 Task: Find a place to stay in Shaping, China, from June 12th to June 15th for 2 guests, with a price range of ₹10,000 to ₹15,000, and select 'Entire place' as the accommodation type.
Action: Mouse moved to (547, 121)
Screenshot: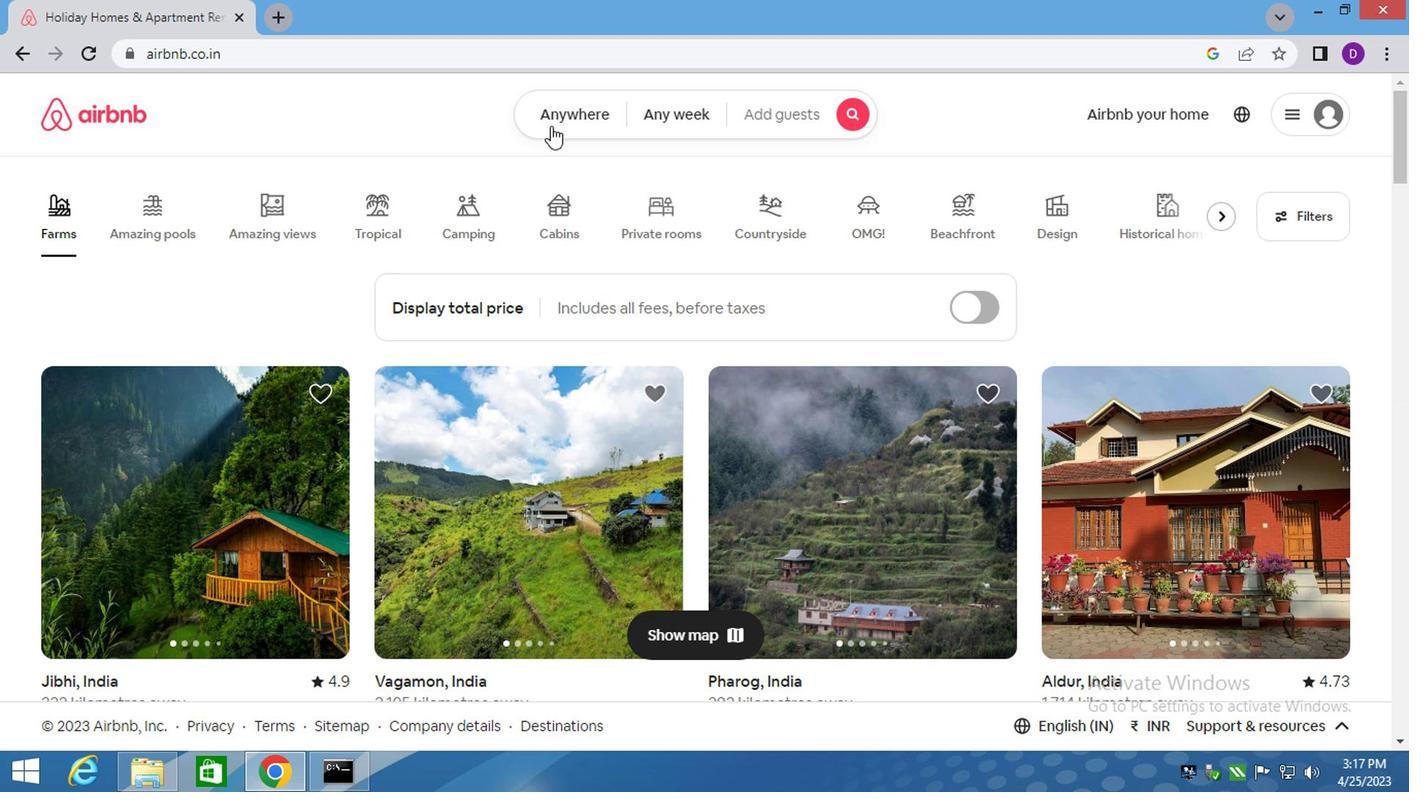 
Action: Mouse pressed left at (547, 121)
Screenshot: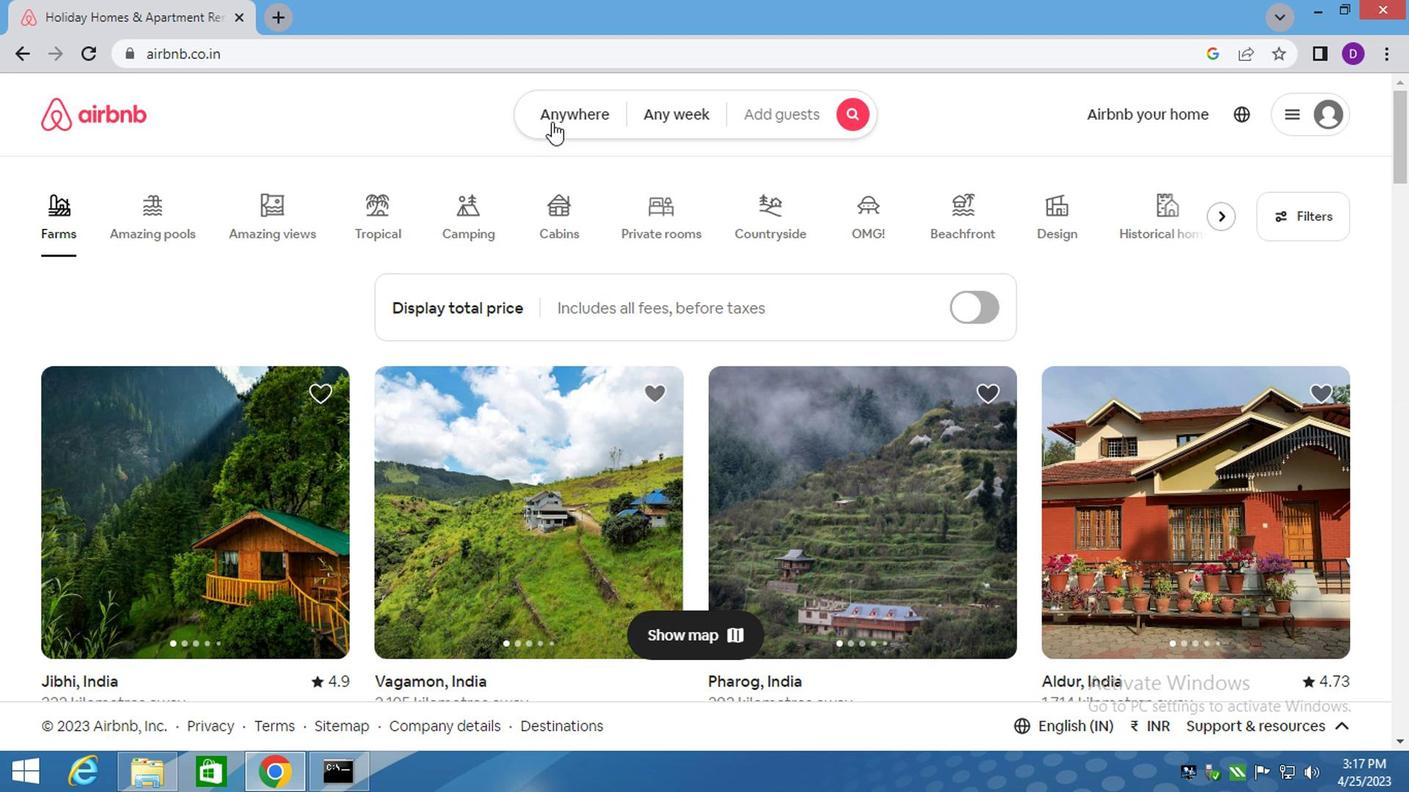 
Action: Mouse moved to (308, 206)
Screenshot: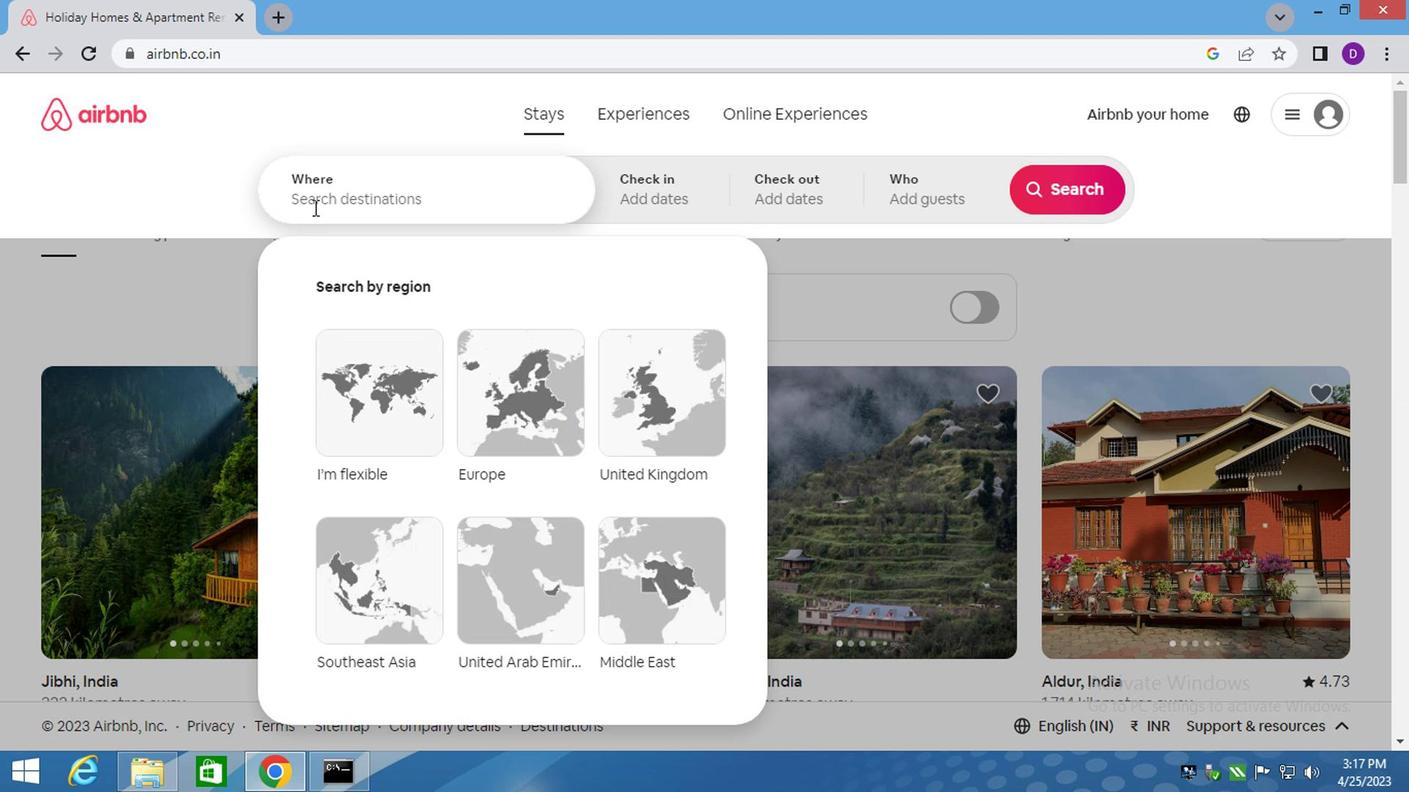 
Action: Mouse pressed left at (308, 206)
Screenshot: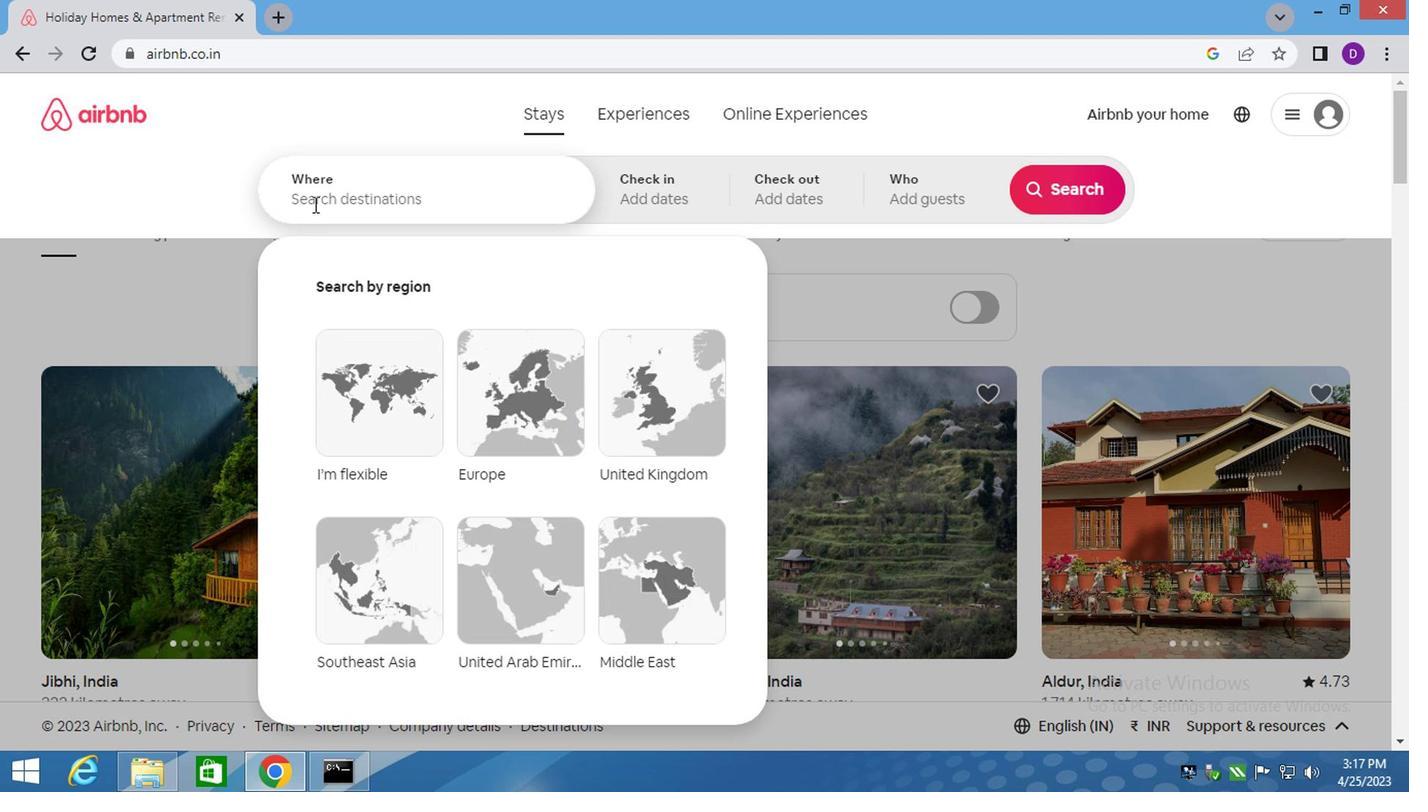 
Action: Key pressed <Key.shift>SHAPING,<Key.space><Key.shift>CHINA<Key.enter>
Screenshot: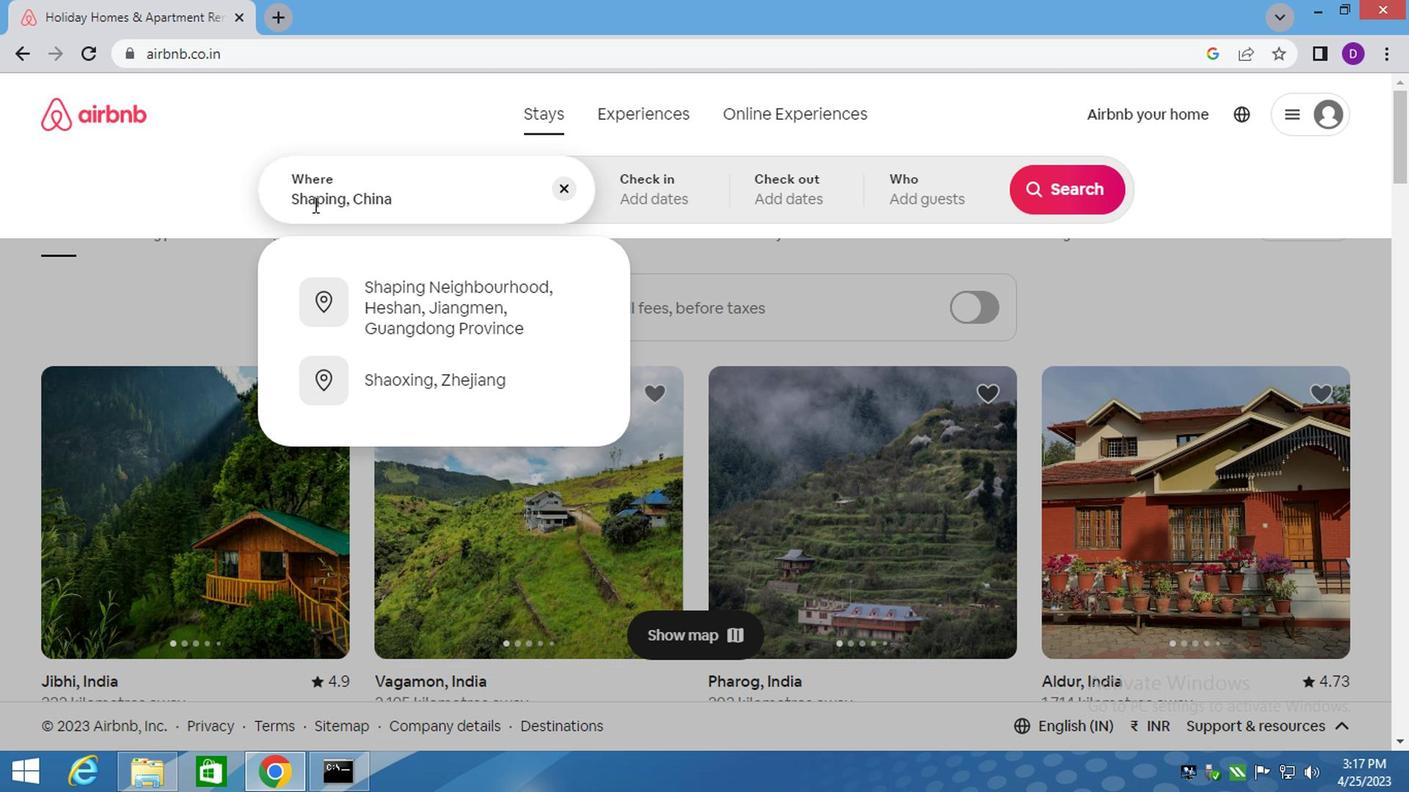 
Action: Mouse moved to (1056, 362)
Screenshot: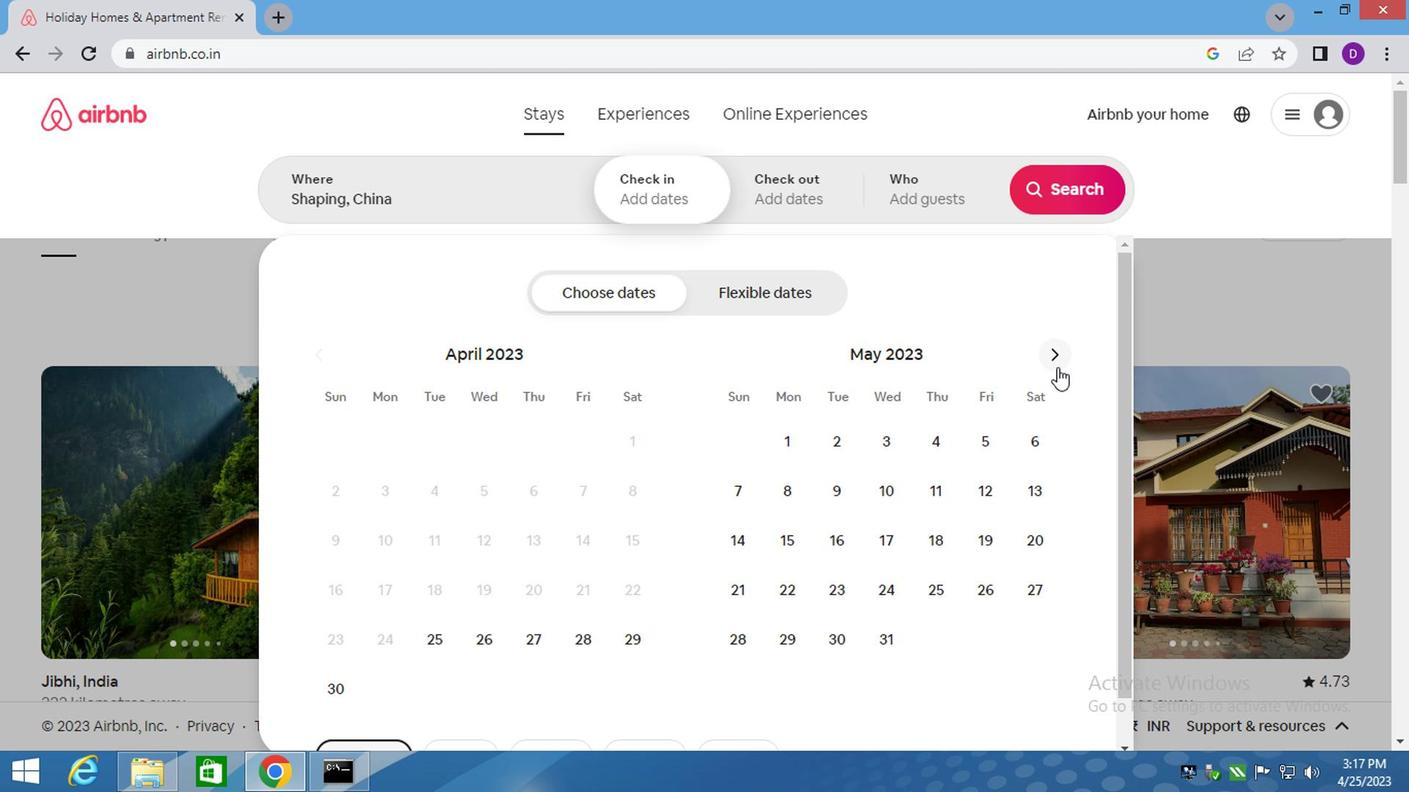
Action: Mouse pressed left at (1056, 362)
Screenshot: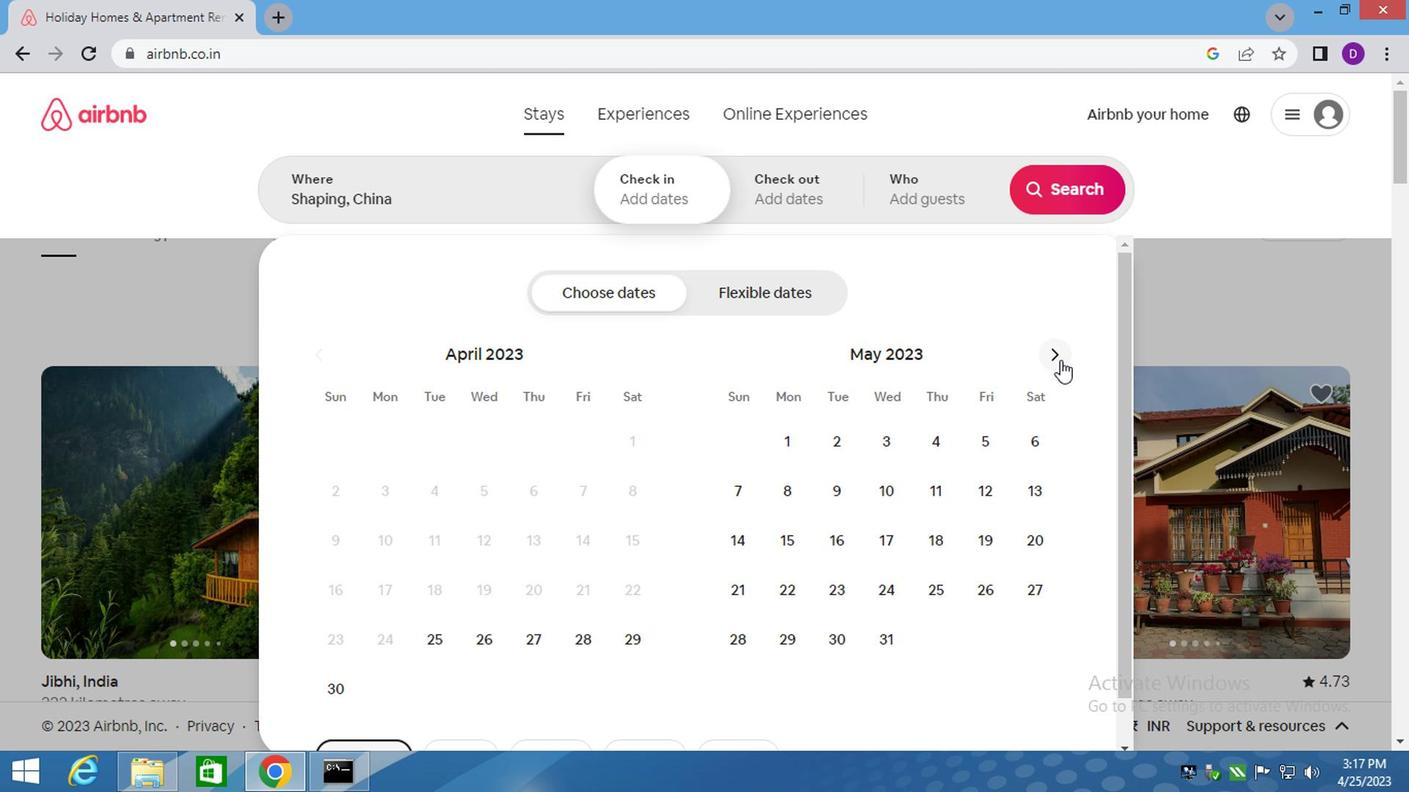 
Action: Mouse moved to (773, 544)
Screenshot: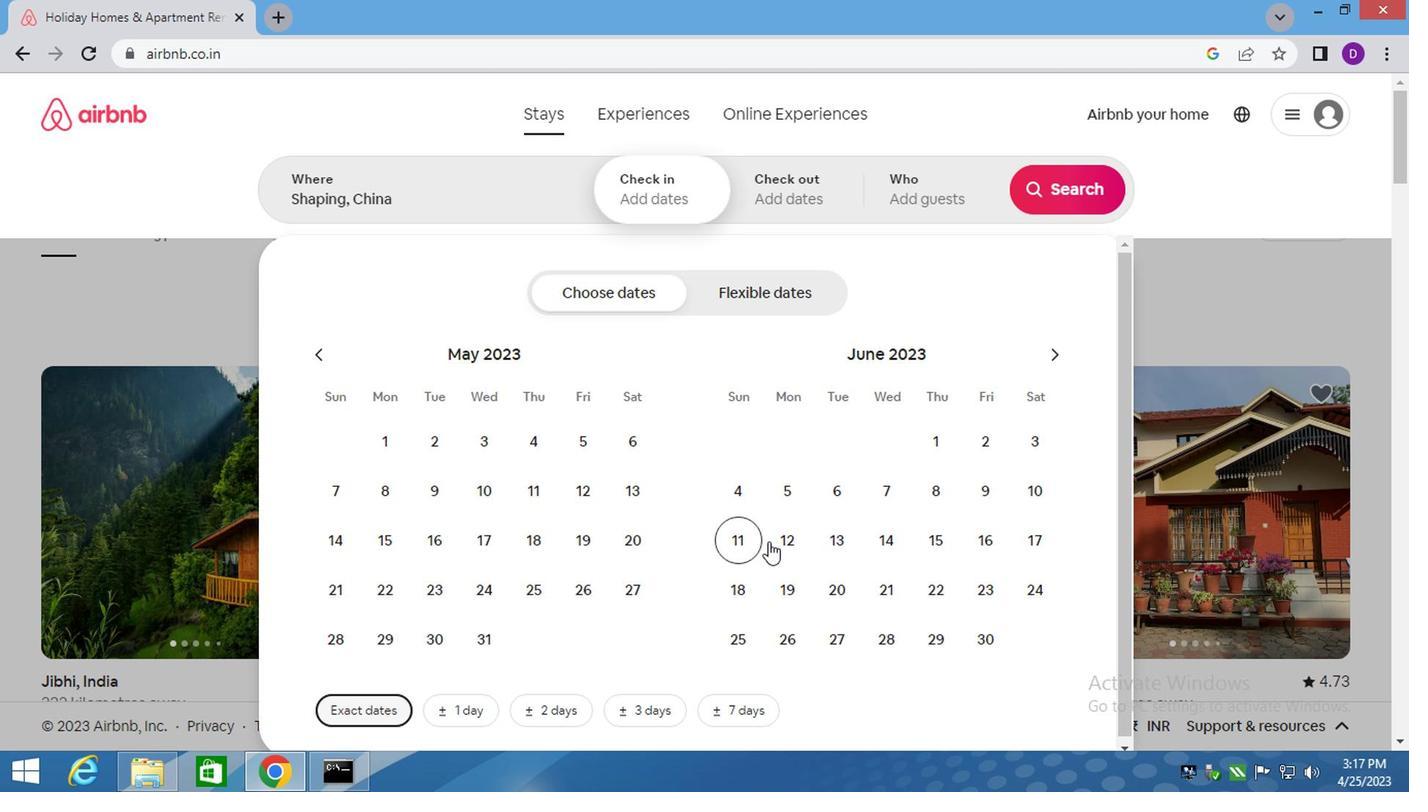 
Action: Mouse pressed left at (773, 544)
Screenshot: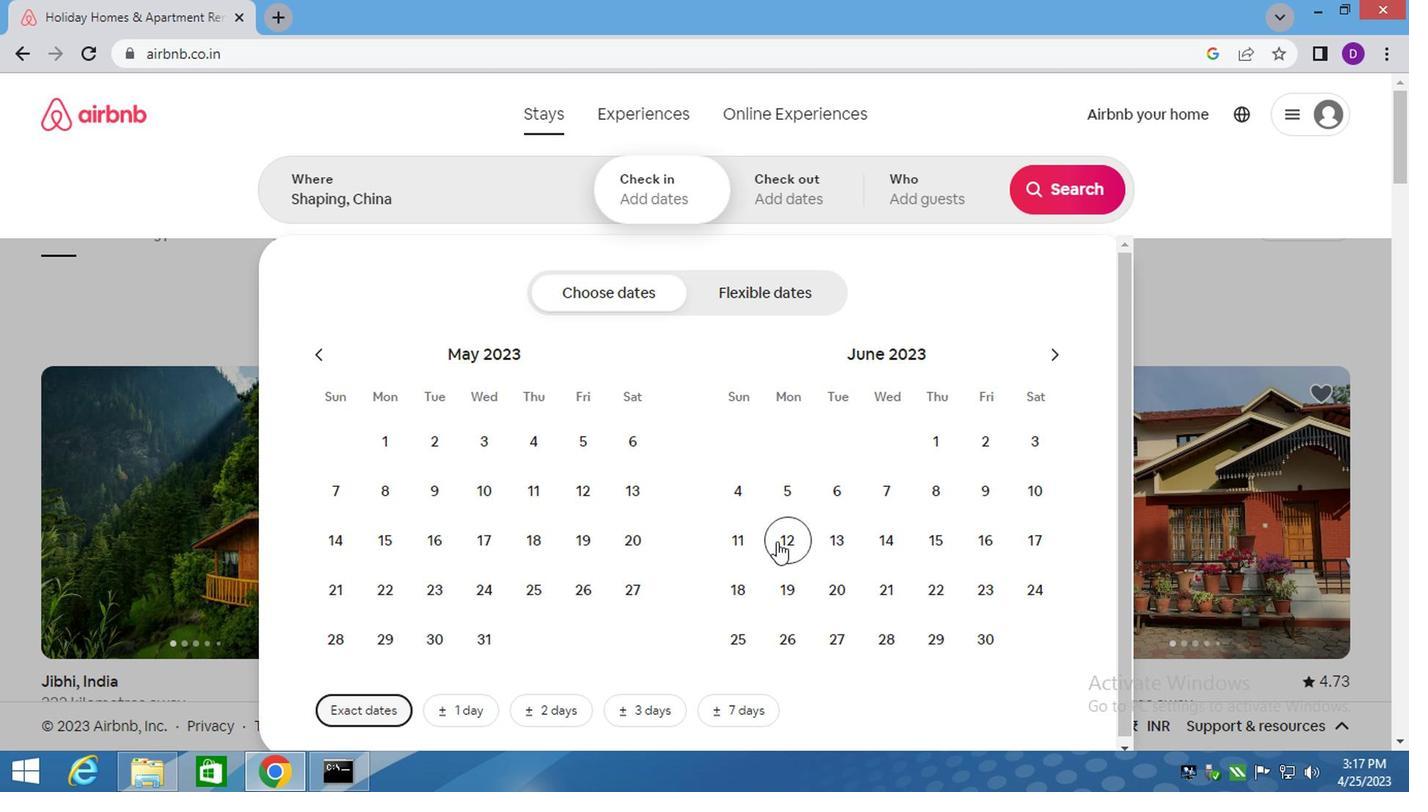 
Action: Mouse moved to (947, 543)
Screenshot: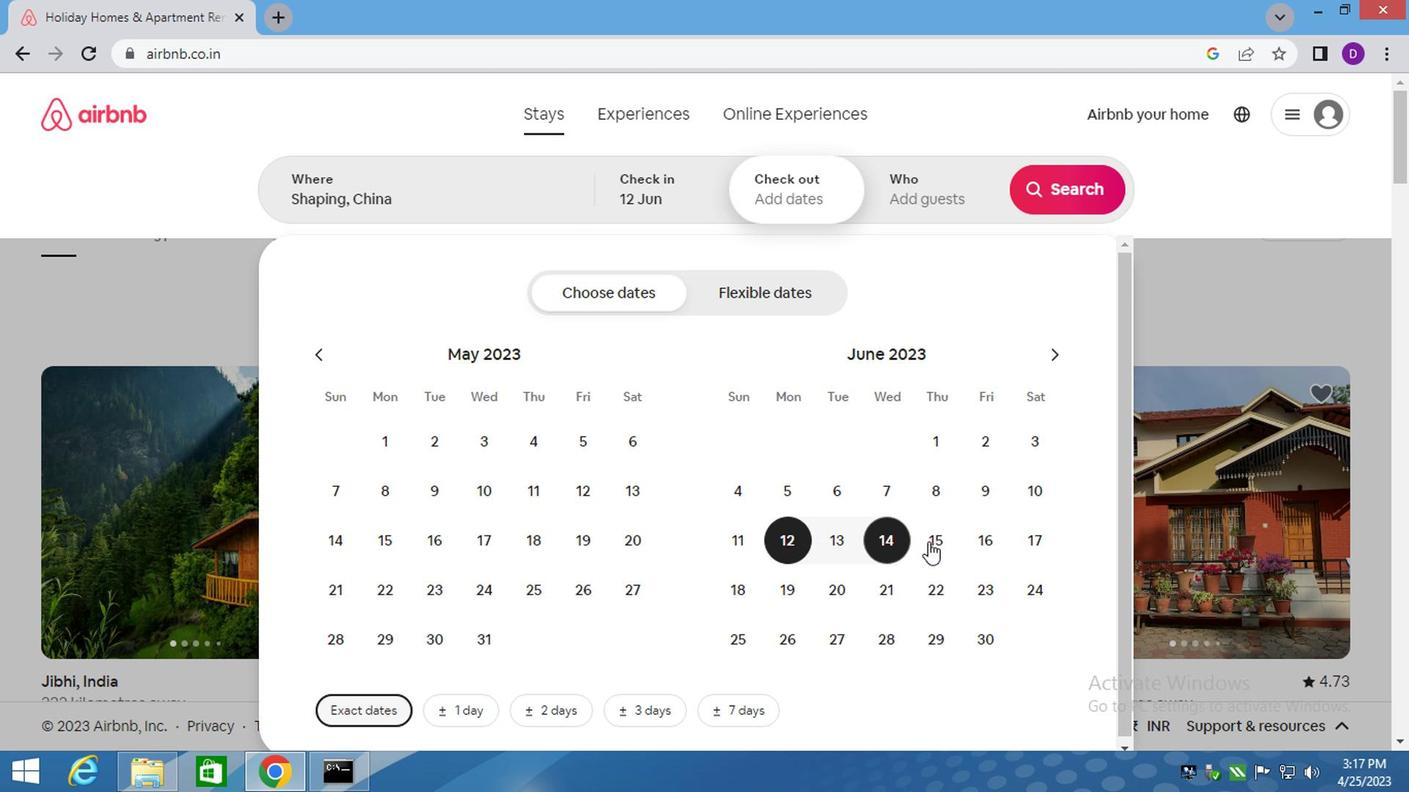 
Action: Mouse pressed left at (947, 543)
Screenshot: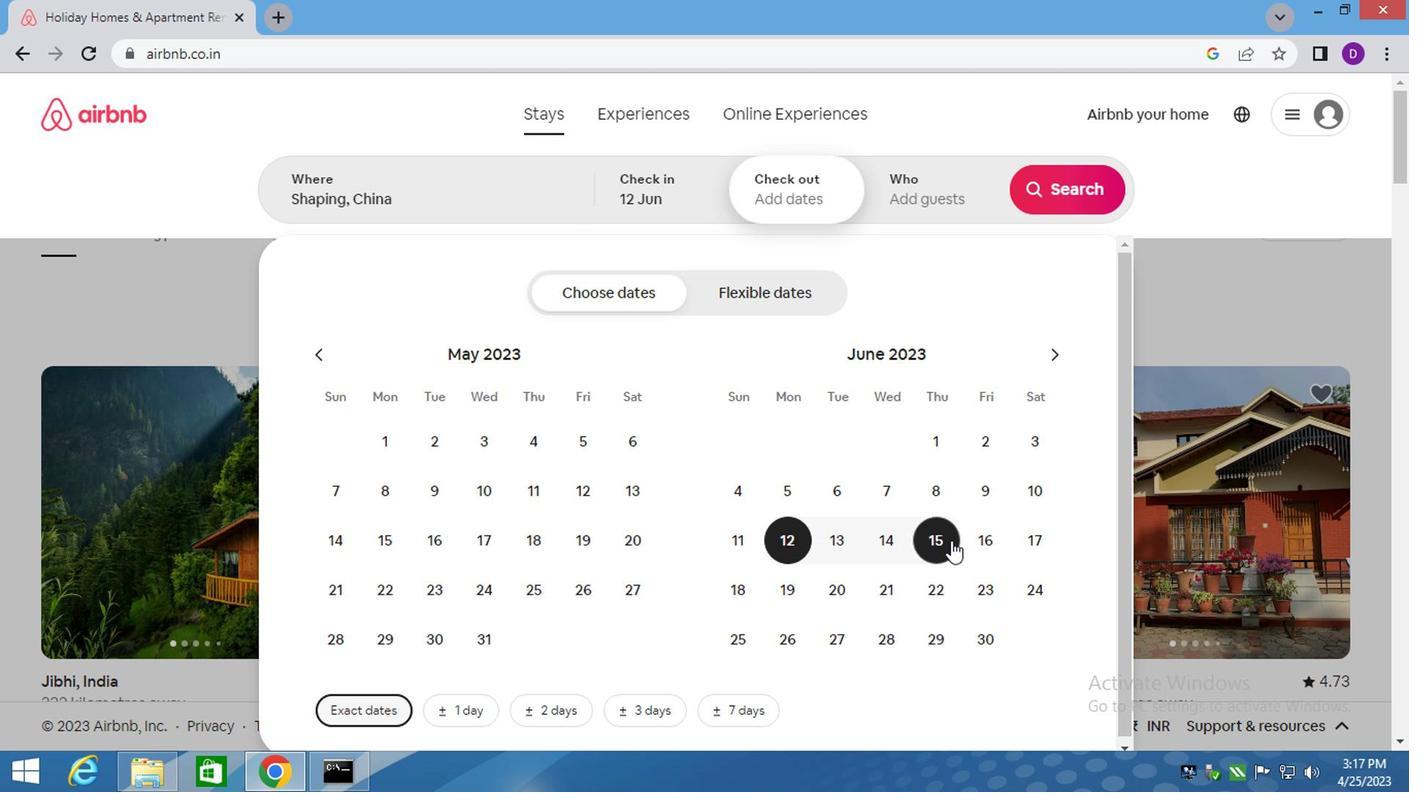 
Action: Mouse moved to (919, 216)
Screenshot: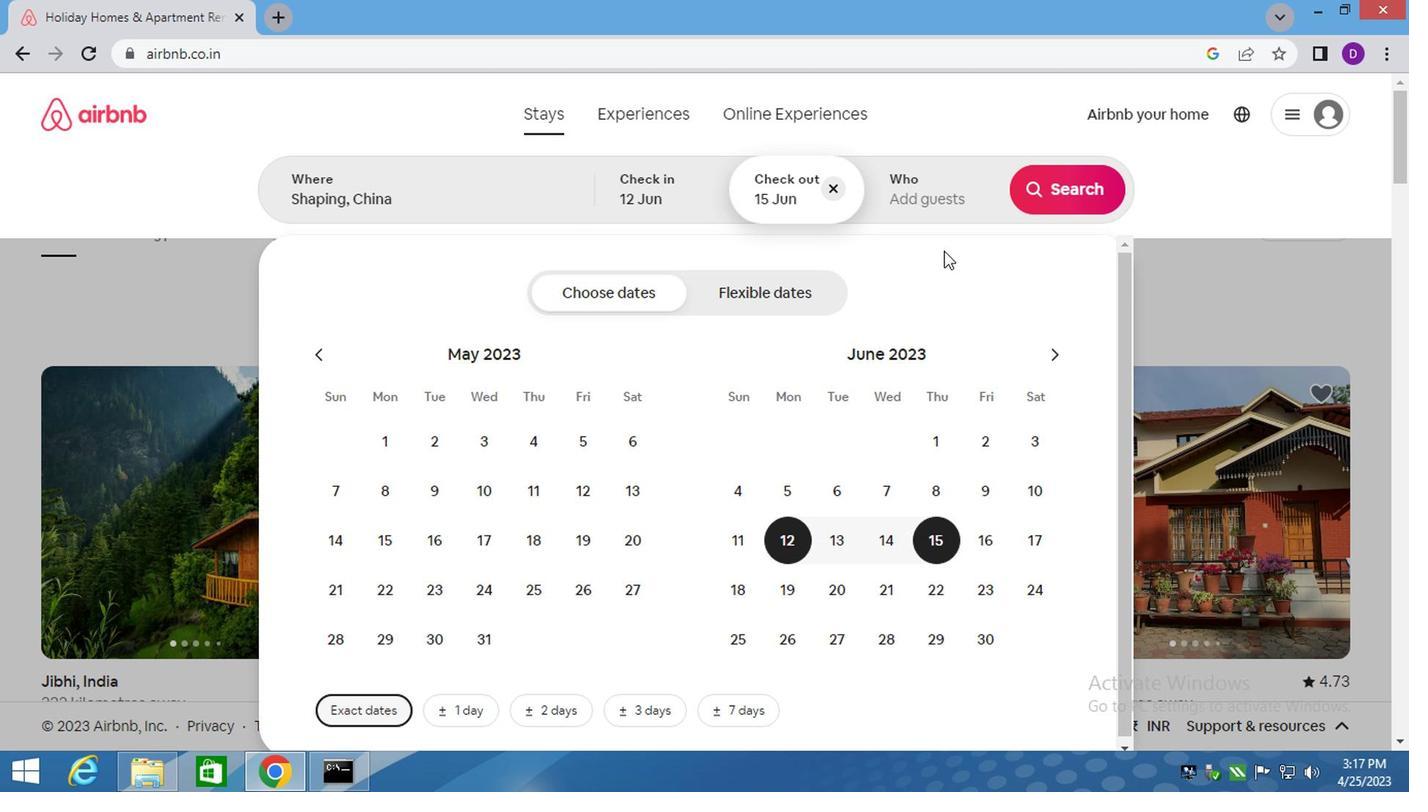 
Action: Mouse pressed left at (919, 216)
Screenshot: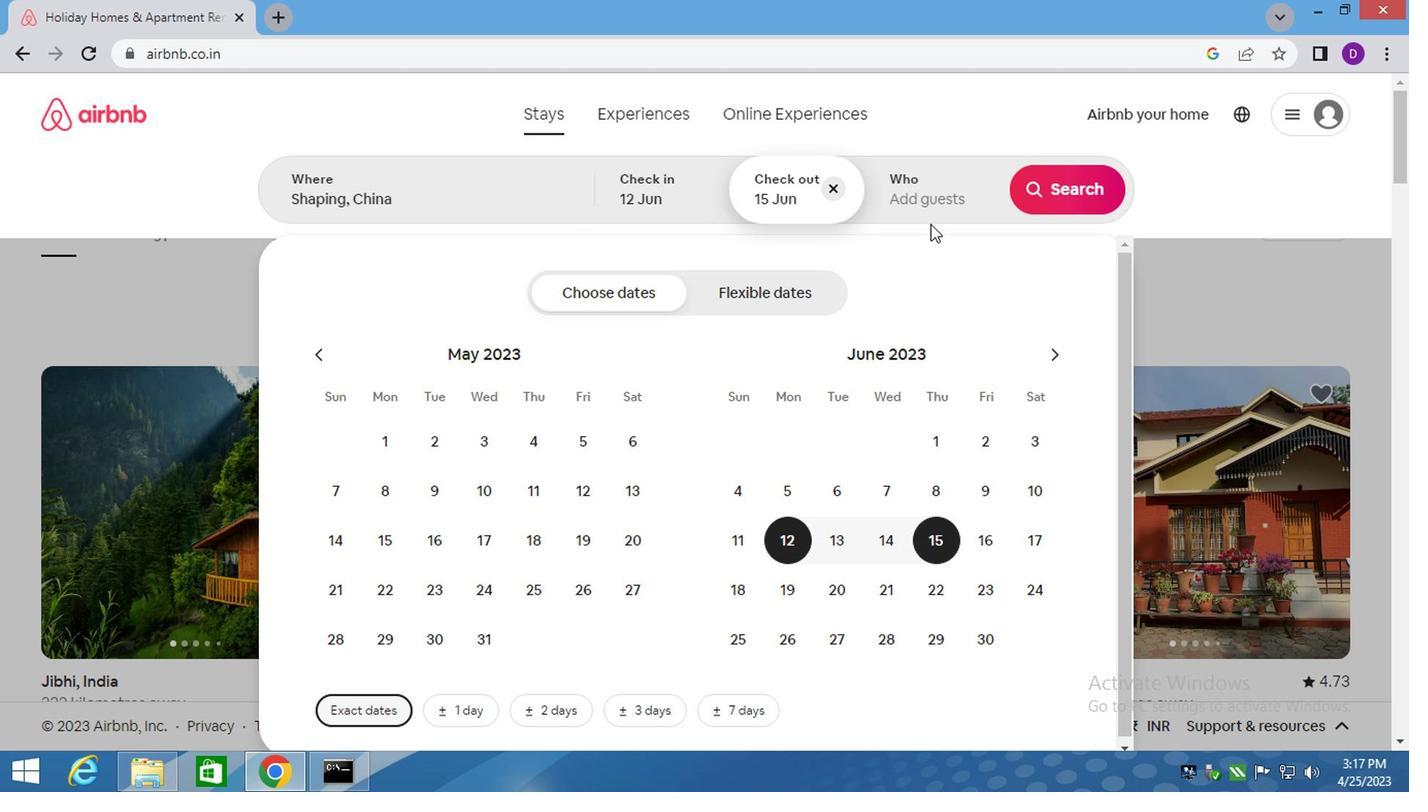 
Action: Mouse moved to (1065, 306)
Screenshot: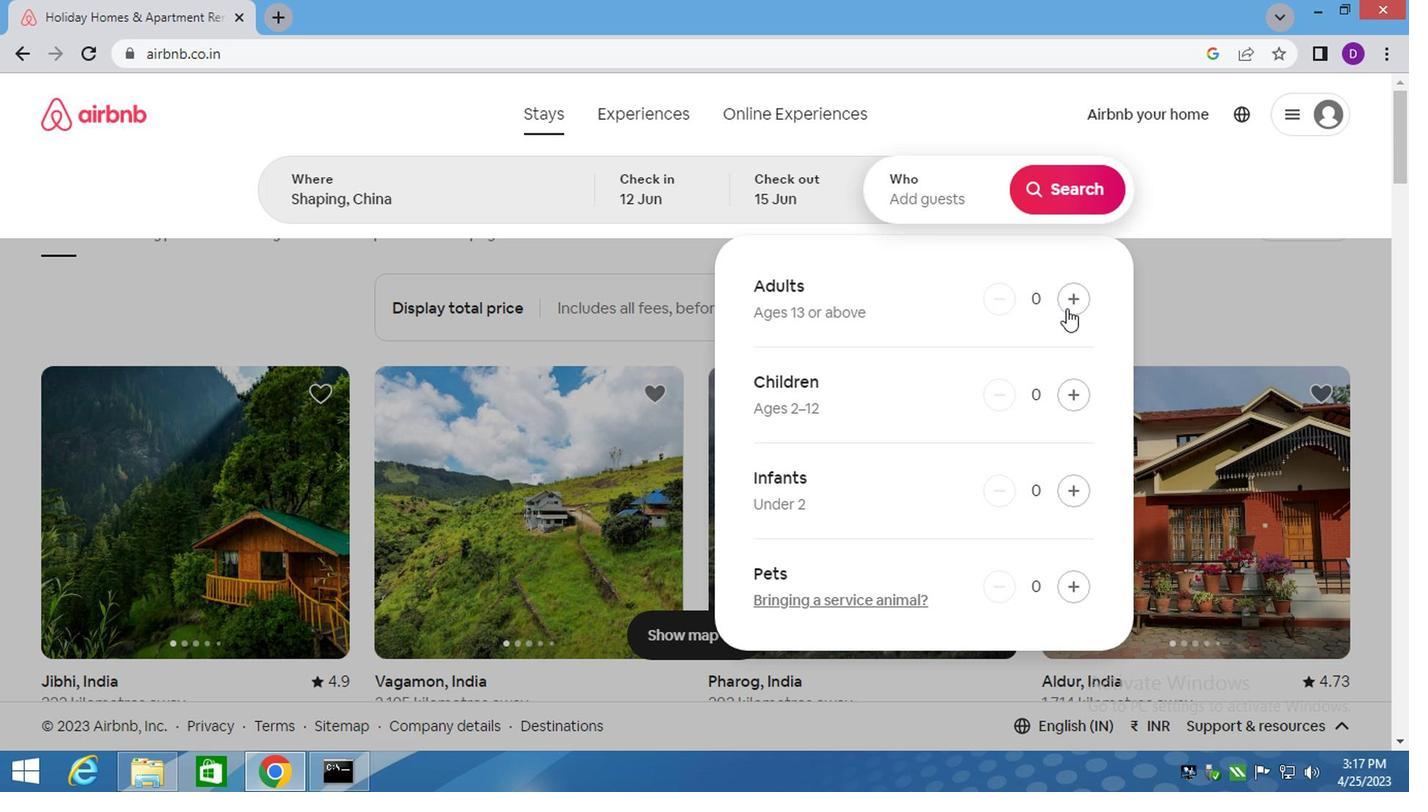 
Action: Mouse pressed left at (1065, 306)
Screenshot: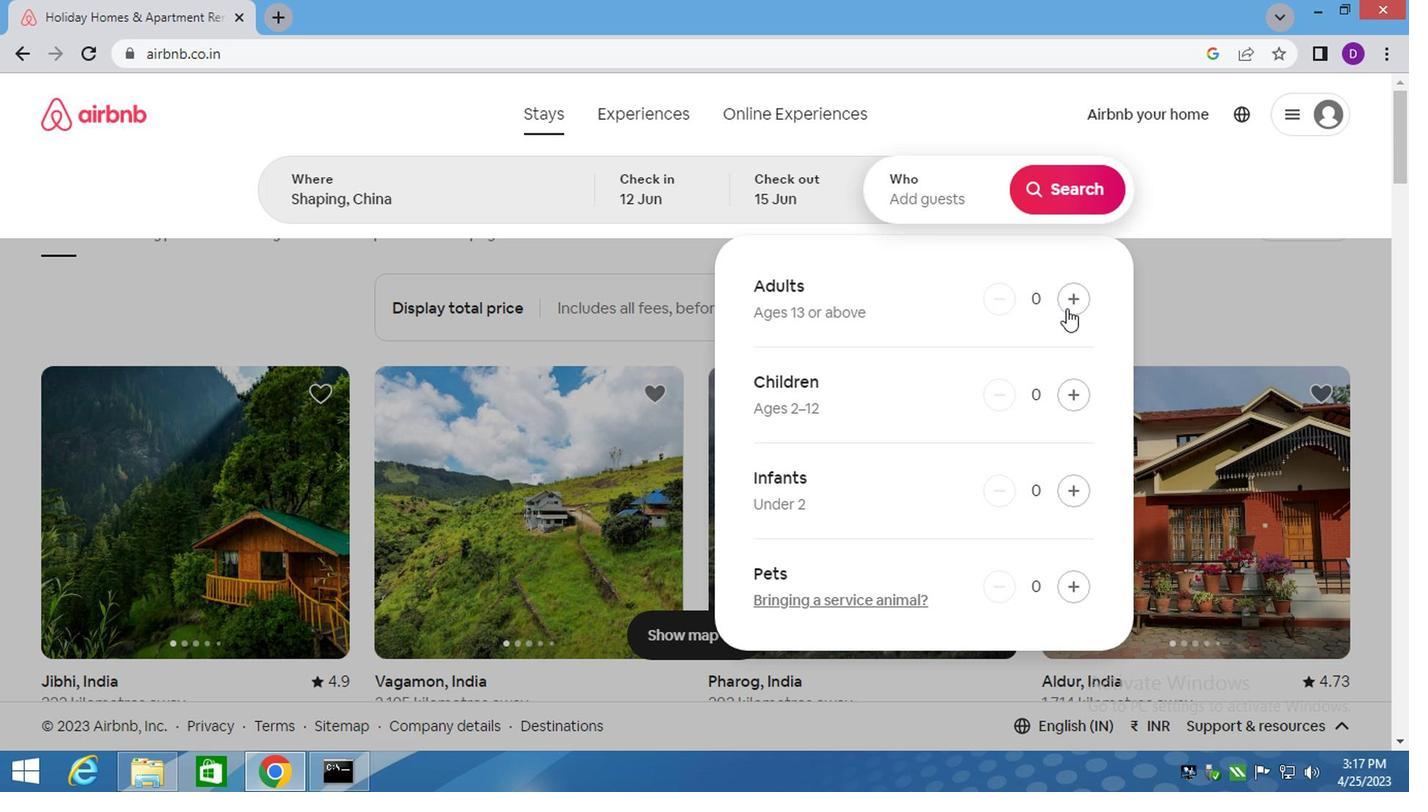
Action: Mouse moved to (1065, 306)
Screenshot: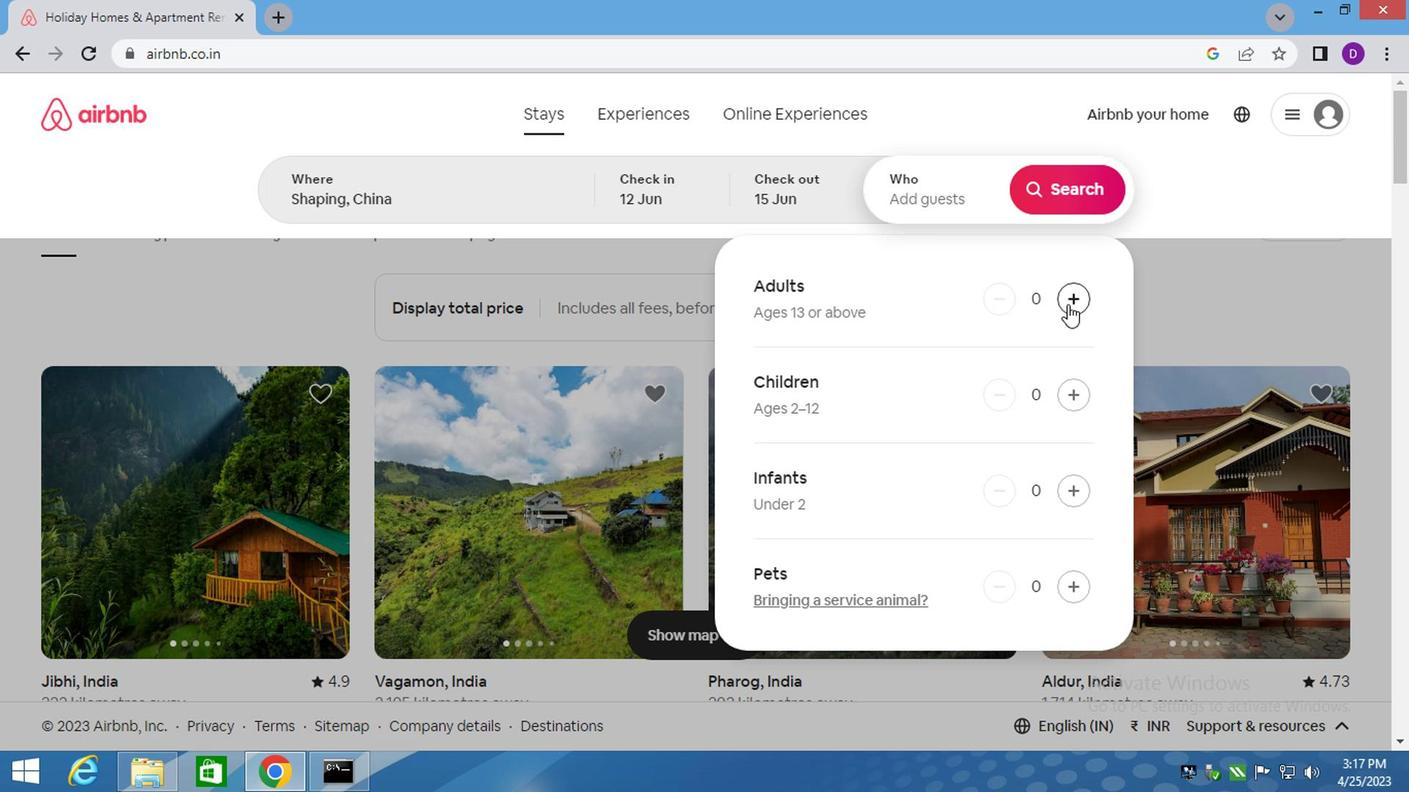 
Action: Mouse pressed left at (1065, 306)
Screenshot: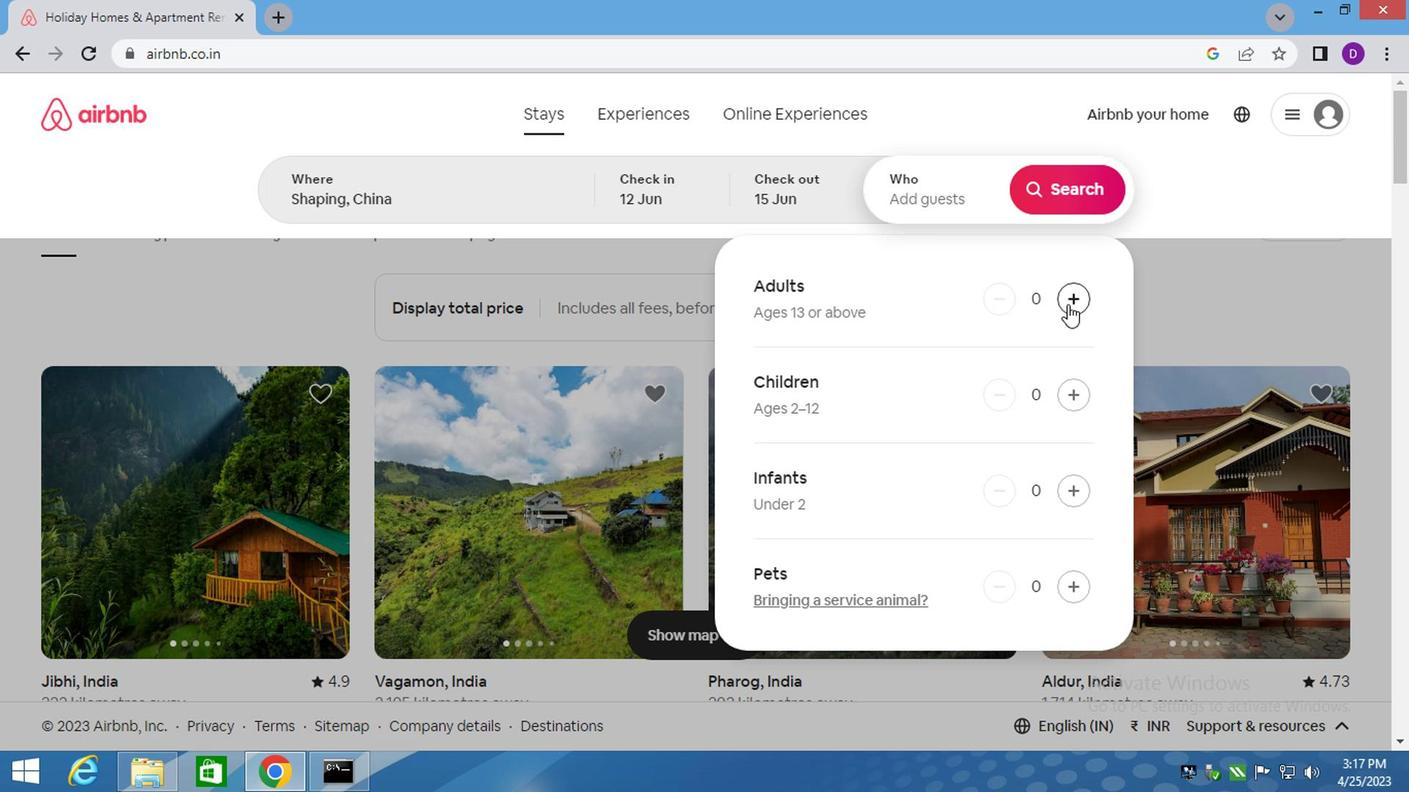 
Action: Mouse moved to (1053, 199)
Screenshot: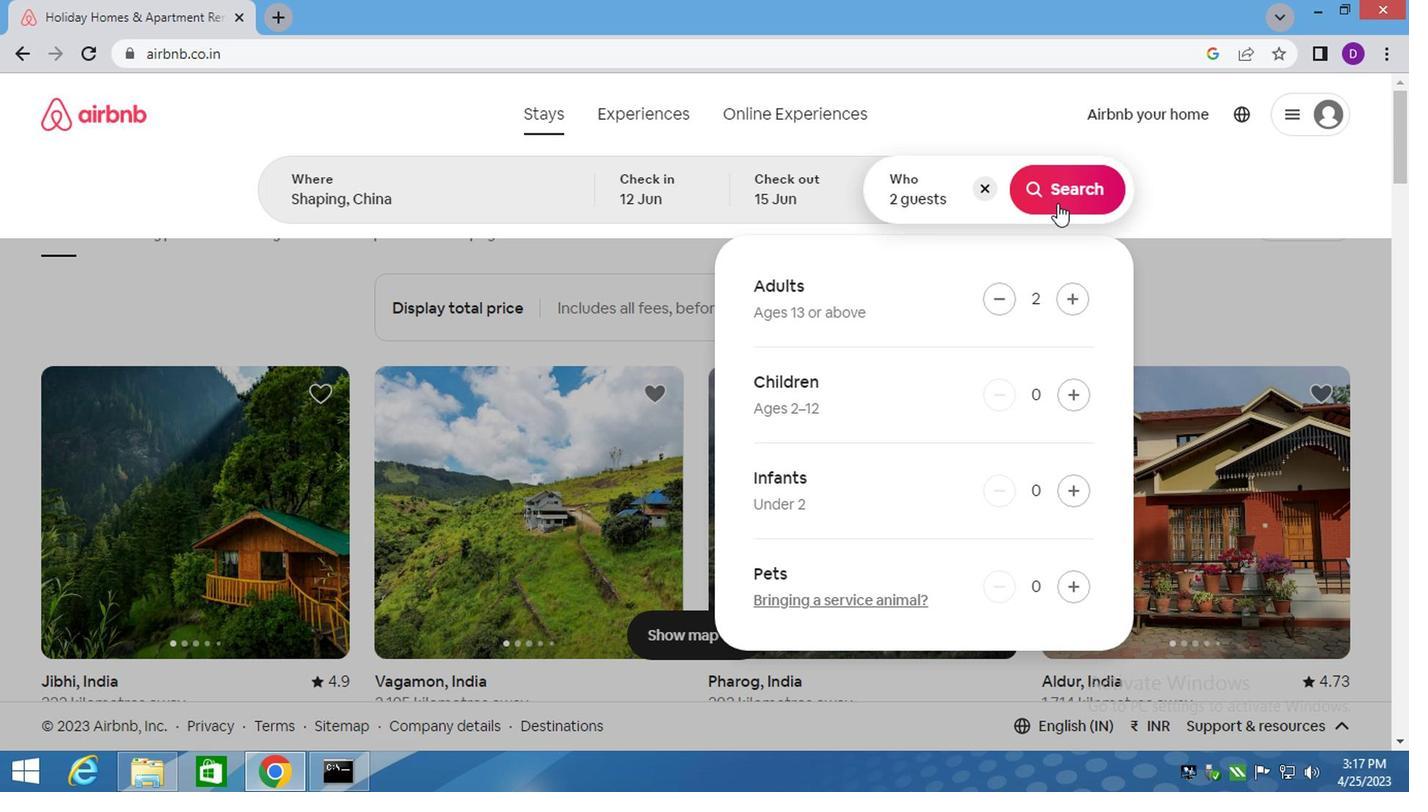 
Action: Mouse pressed left at (1053, 199)
Screenshot: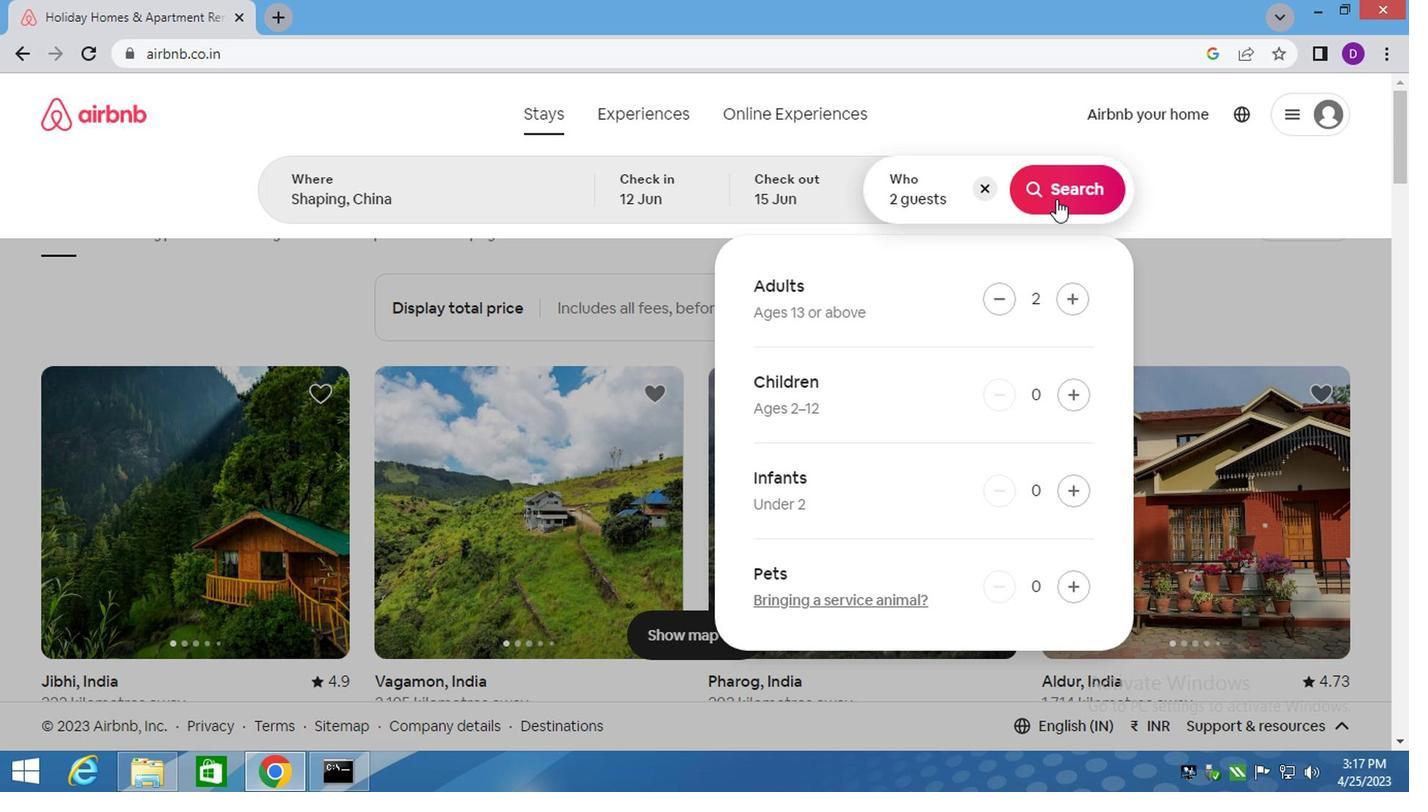 
Action: Mouse moved to (1322, 215)
Screenshot: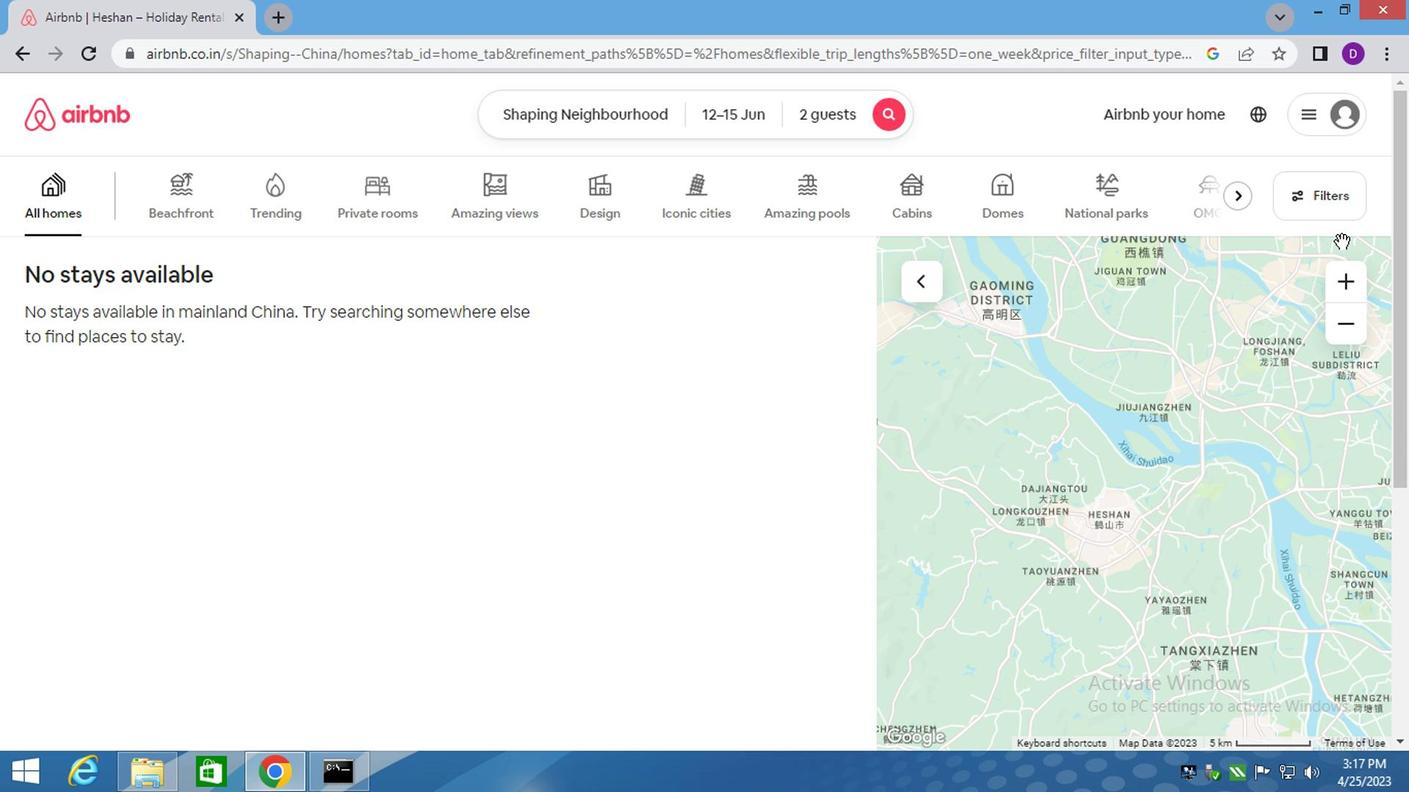 
Action: Mouse pressed left at (1322, 215)
Screenshot: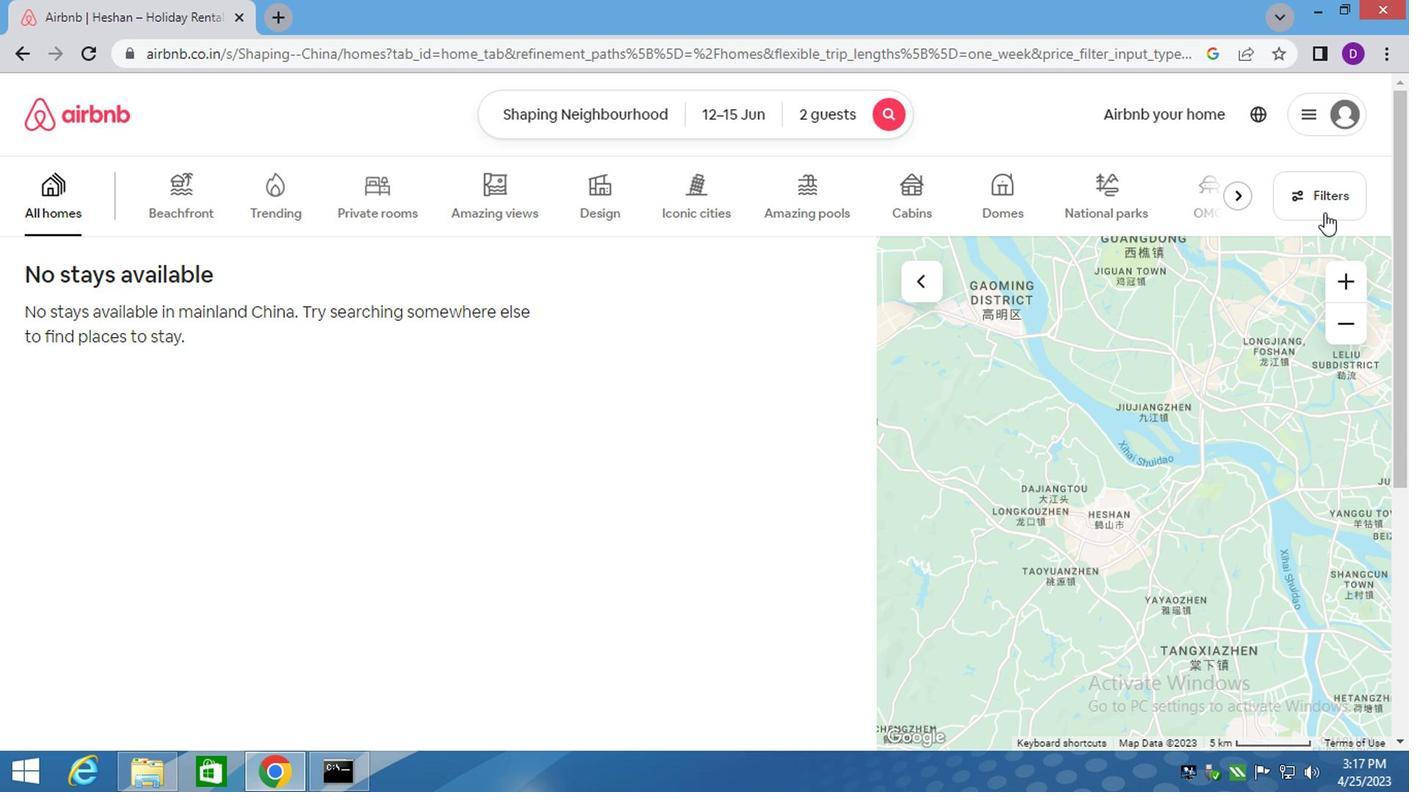 
Action: Mouse moved to (444, 328)
Screenshot: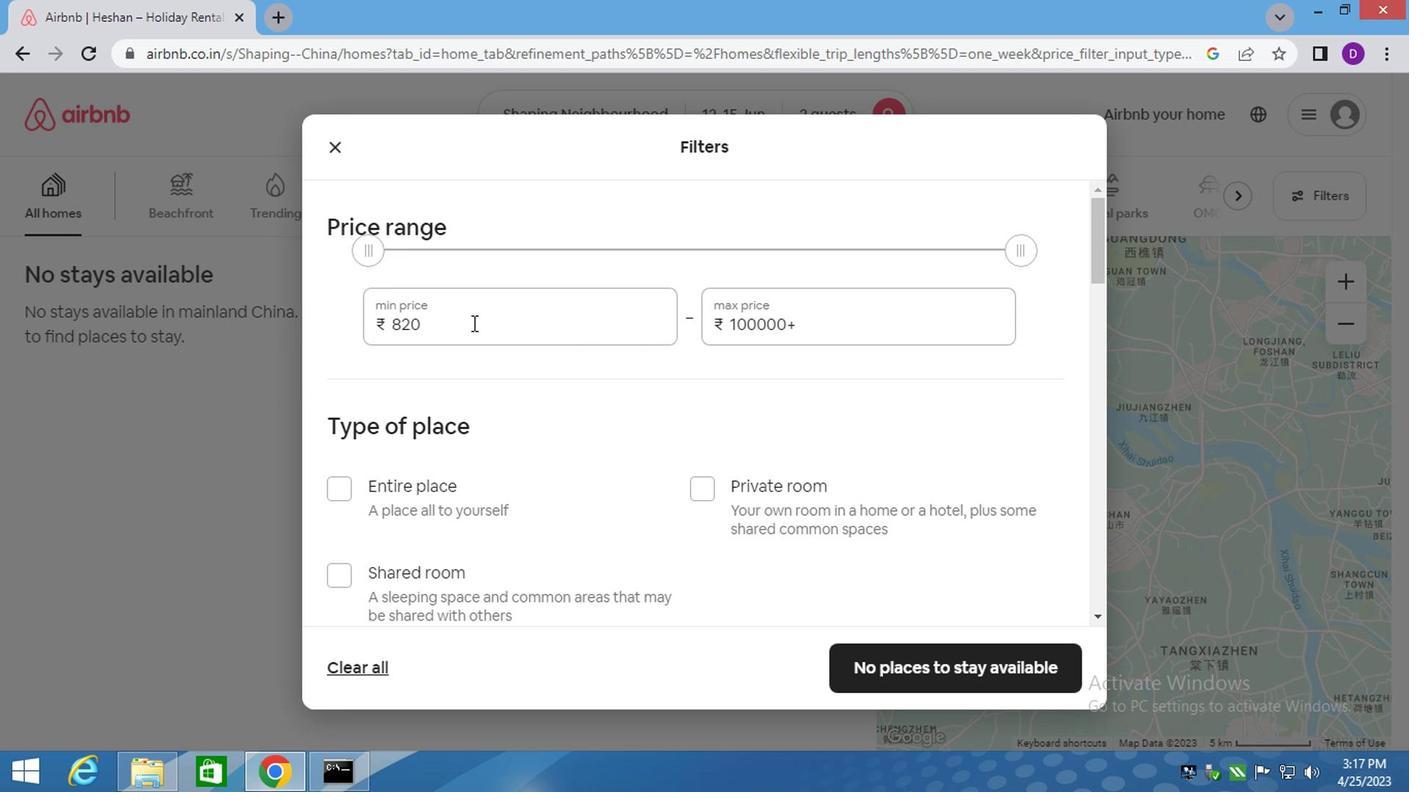 
Action: Mouse pressed left at (444, 328)
Screenshot: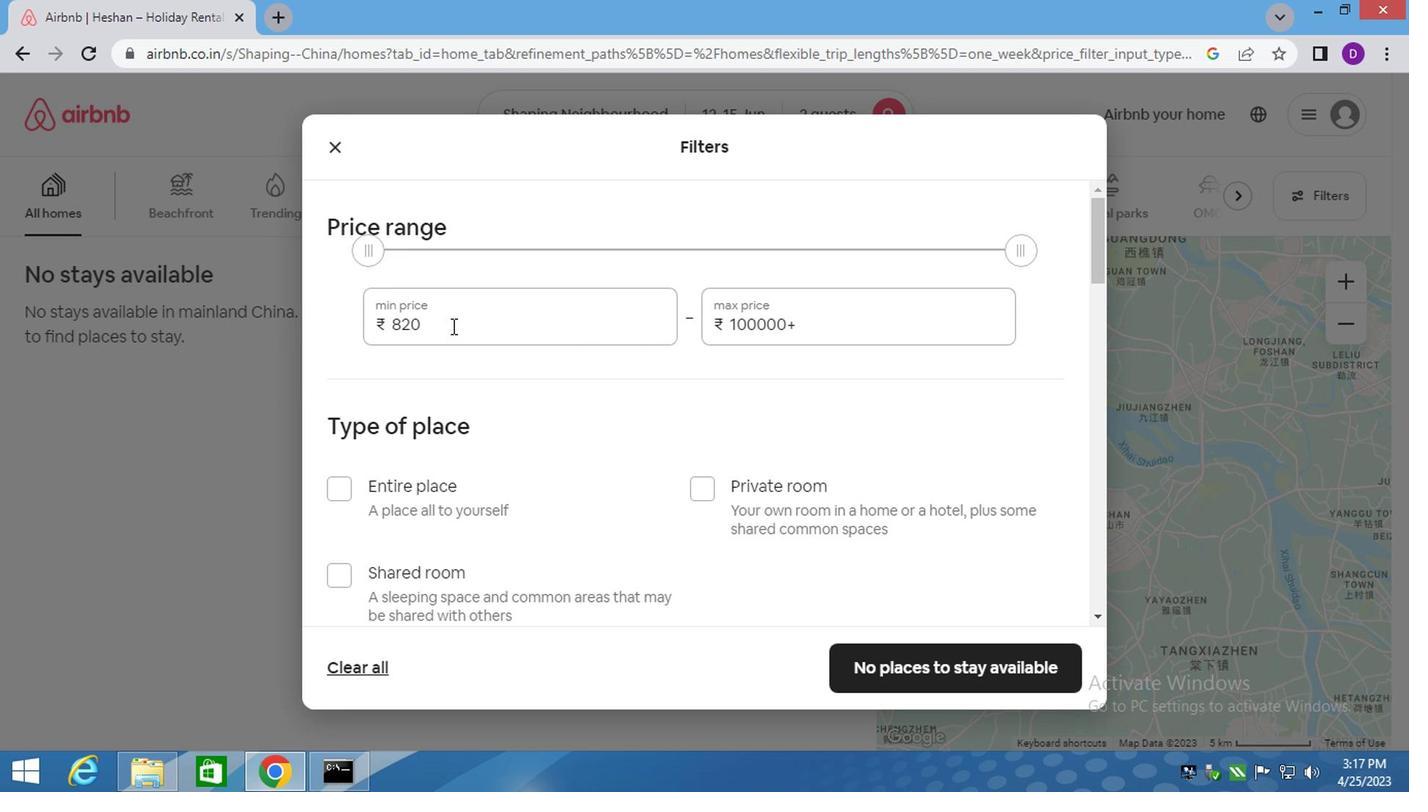 
Action: Mouse pressed left at (444, 328)
Screenshot: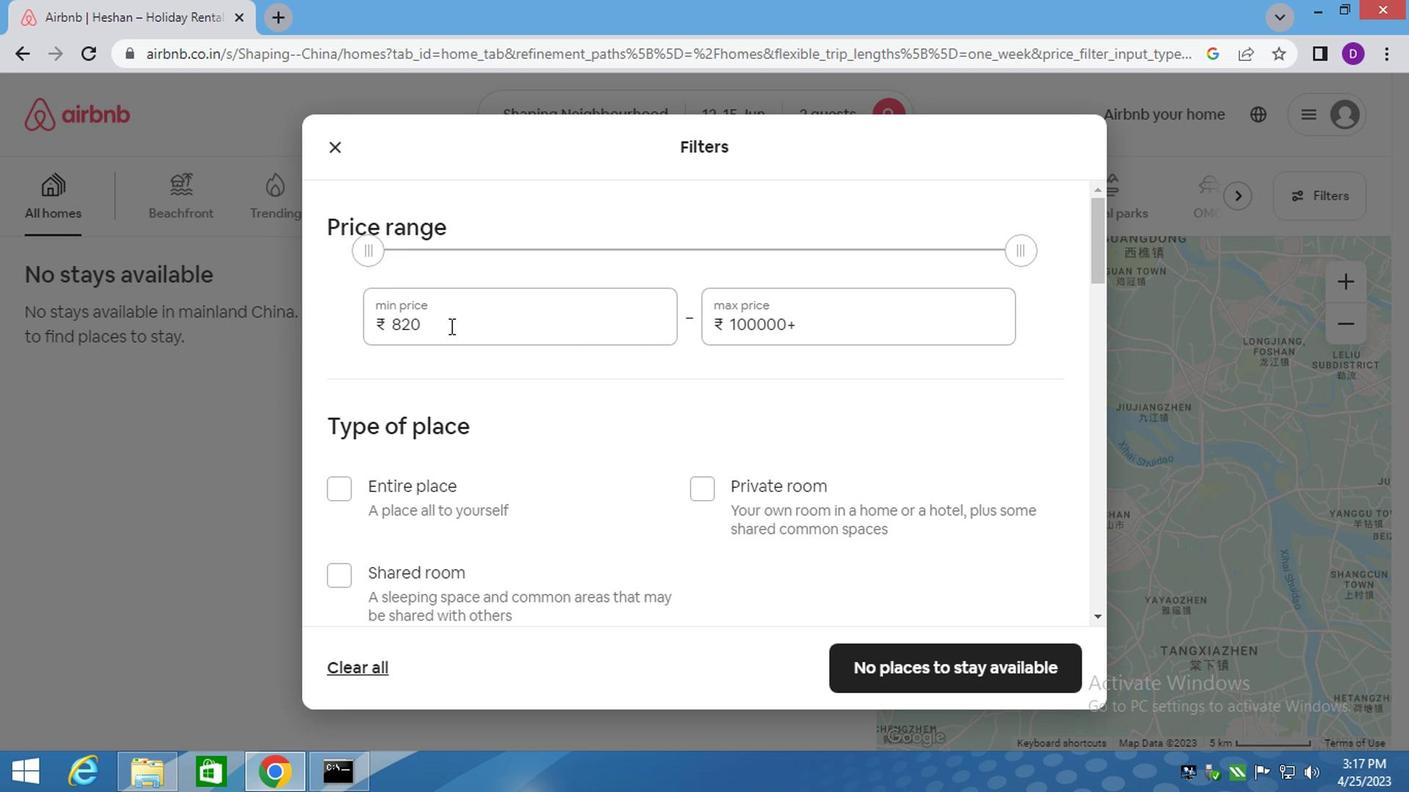 
Action: Key pressed 10000<Key.tab>1<Key.backspace><Key.backspace><Key.backspace><Key.backspace><Key.backspace><Key.backspace><Key.backspace><Key.backspace><Key.backspace><Key.backspace><Key.backspace><Key.backspace><Key.backspace><Key.backspace><Key.backspace>15000
Screenshot: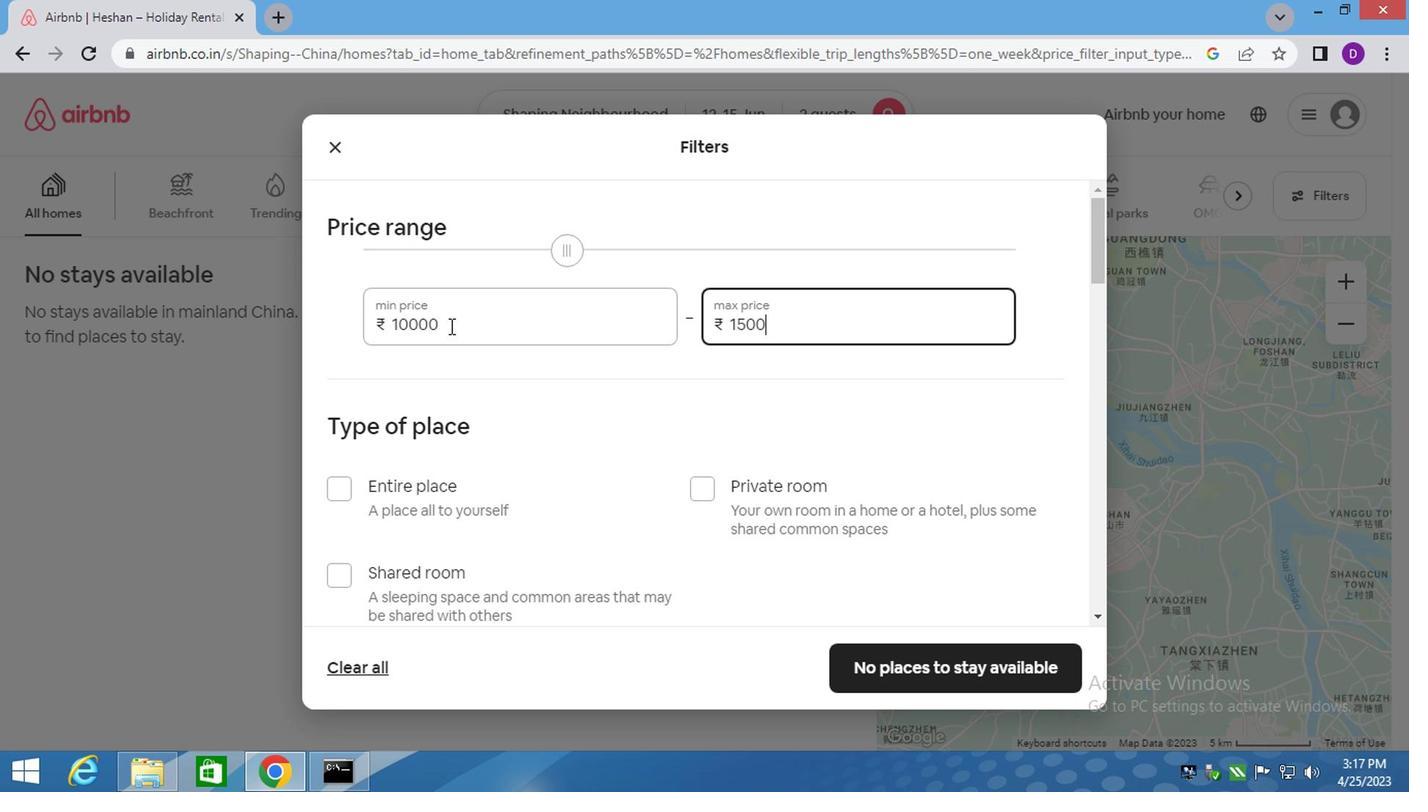 
Action: Mouse moved to (361, 438)
Screenshot: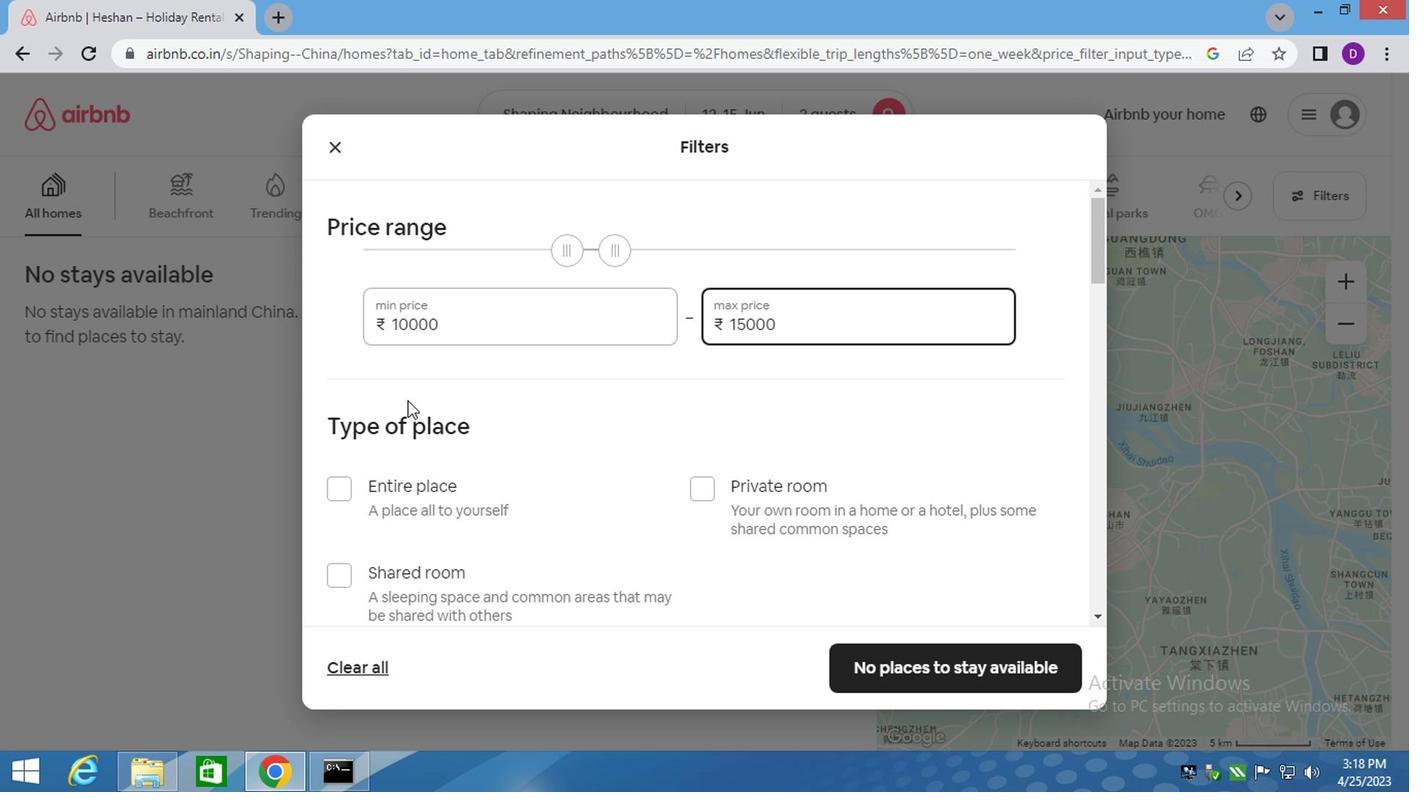 
Action: Mouse scrolled (361, 436) with delta (0, -1)
Screenshot: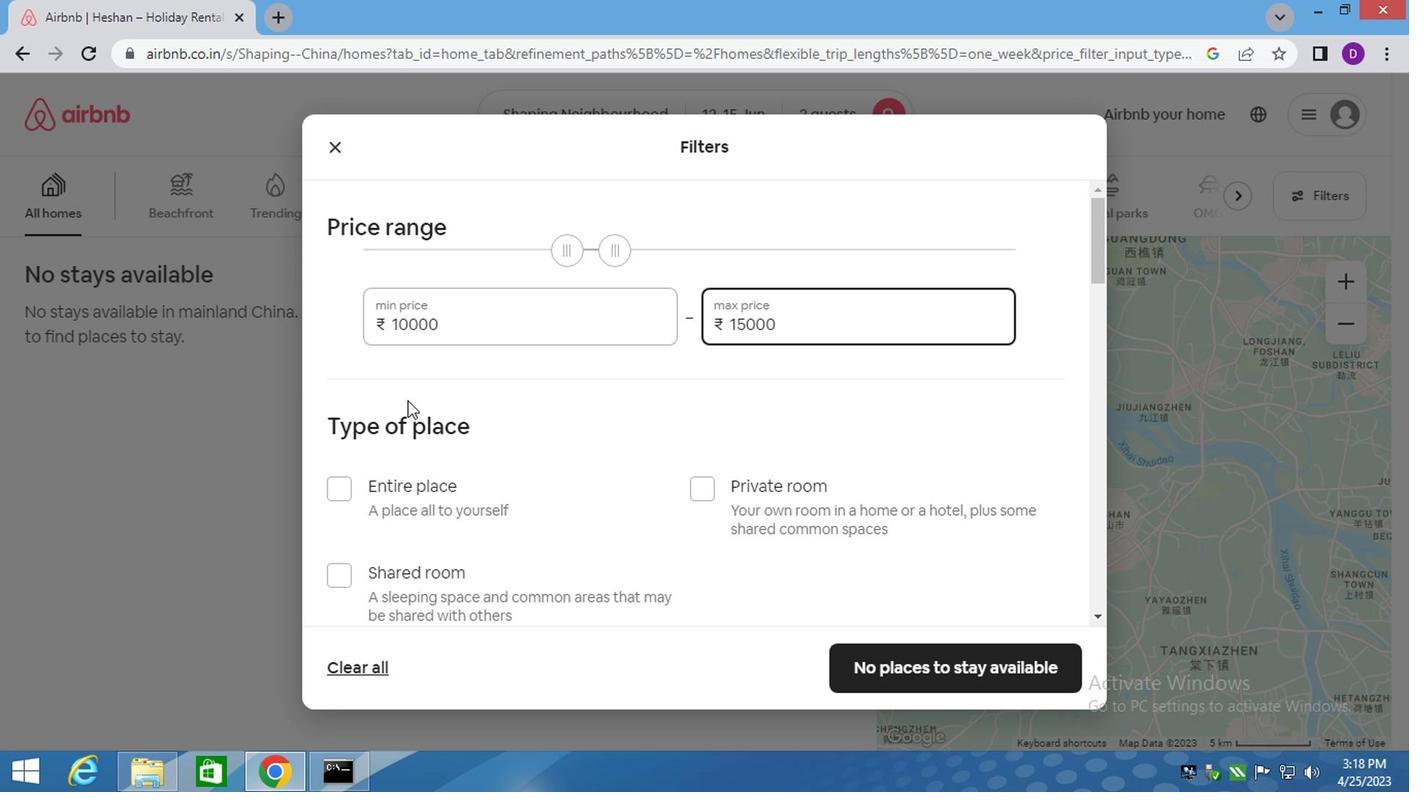 
Action: Mouse moved to (323, 386)
Screenshot: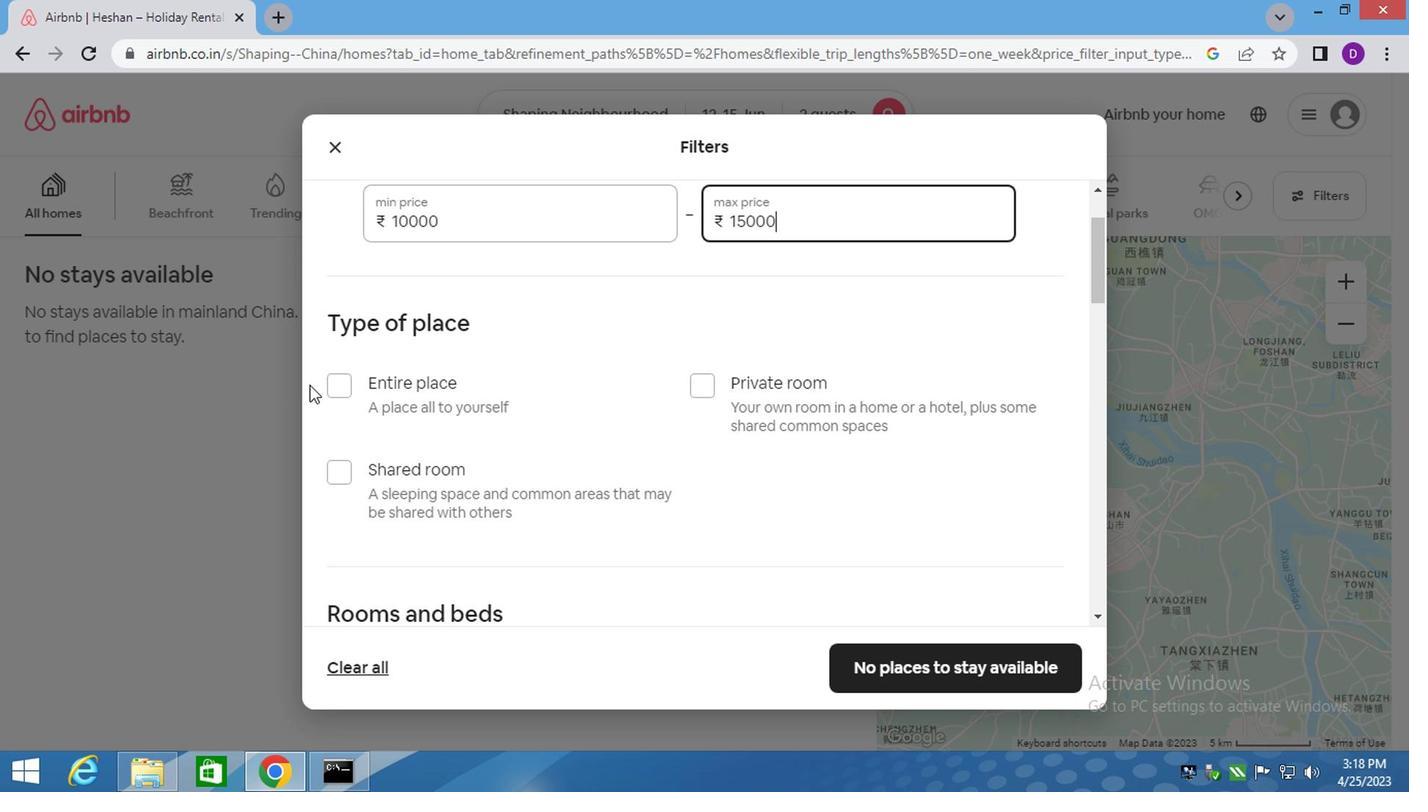 
Action: Mouse pressed left at (323, 386)
Screenshot: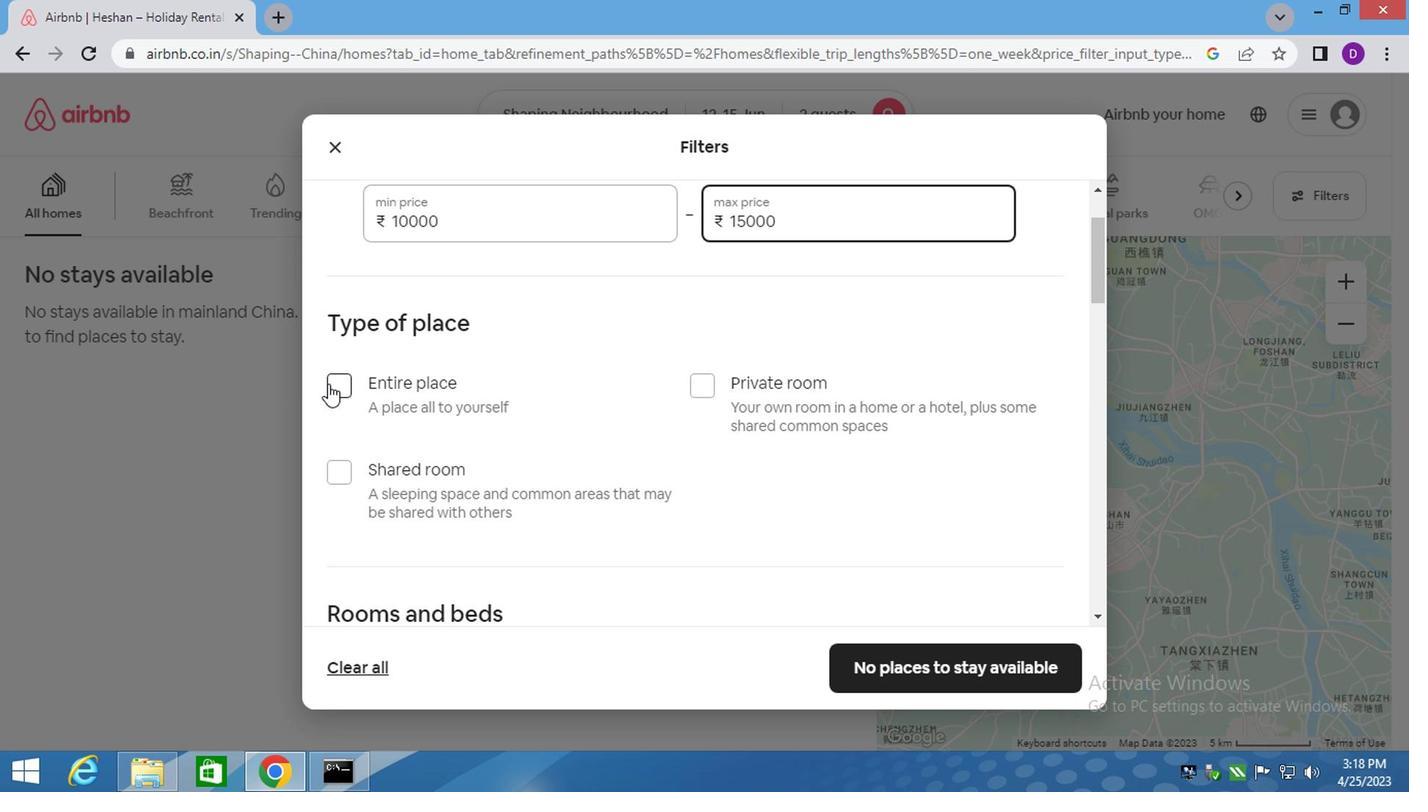
Action: Mouse moved to (483, 497)
Screenshot: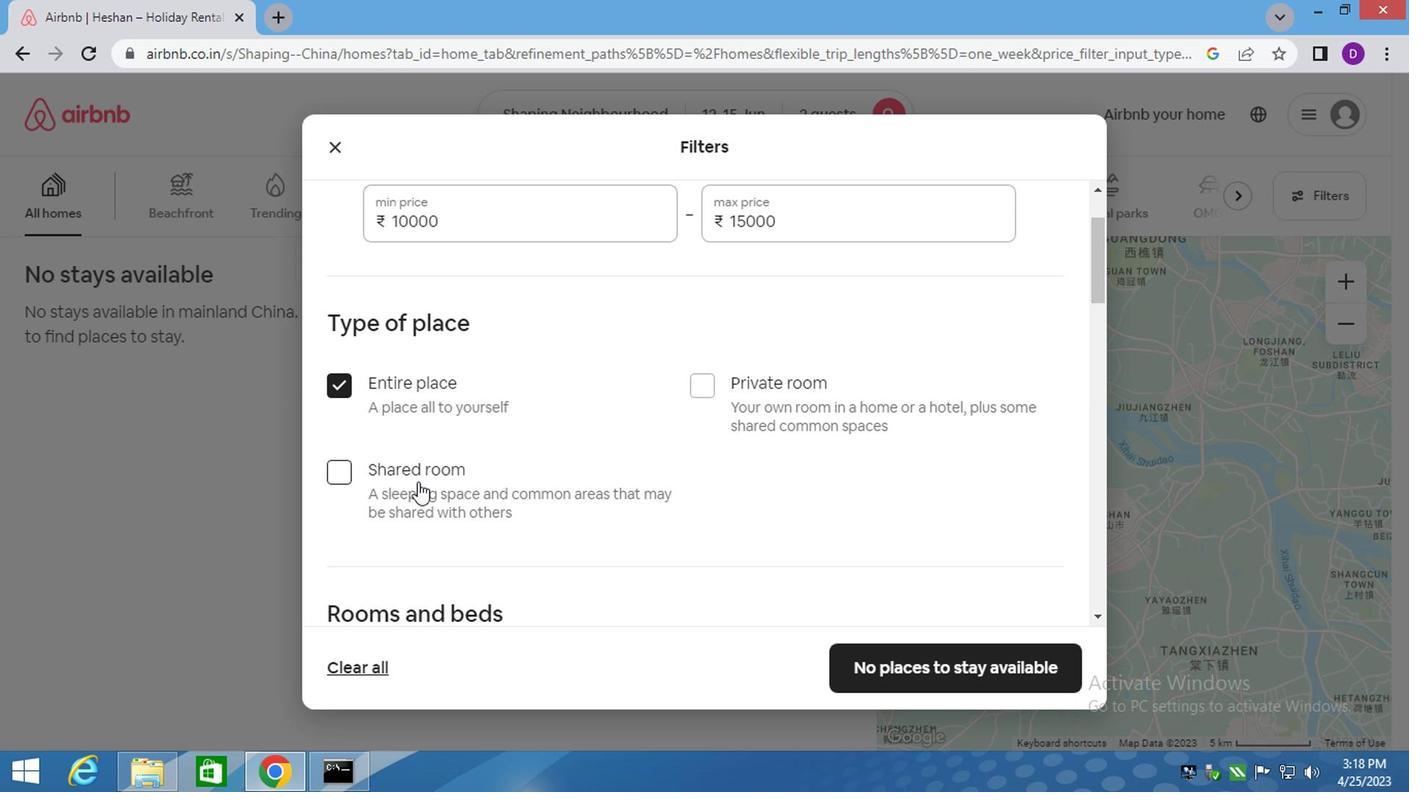 
Action: Mouse scrolled (483, 497) with delta (0, 0)
Screenshot: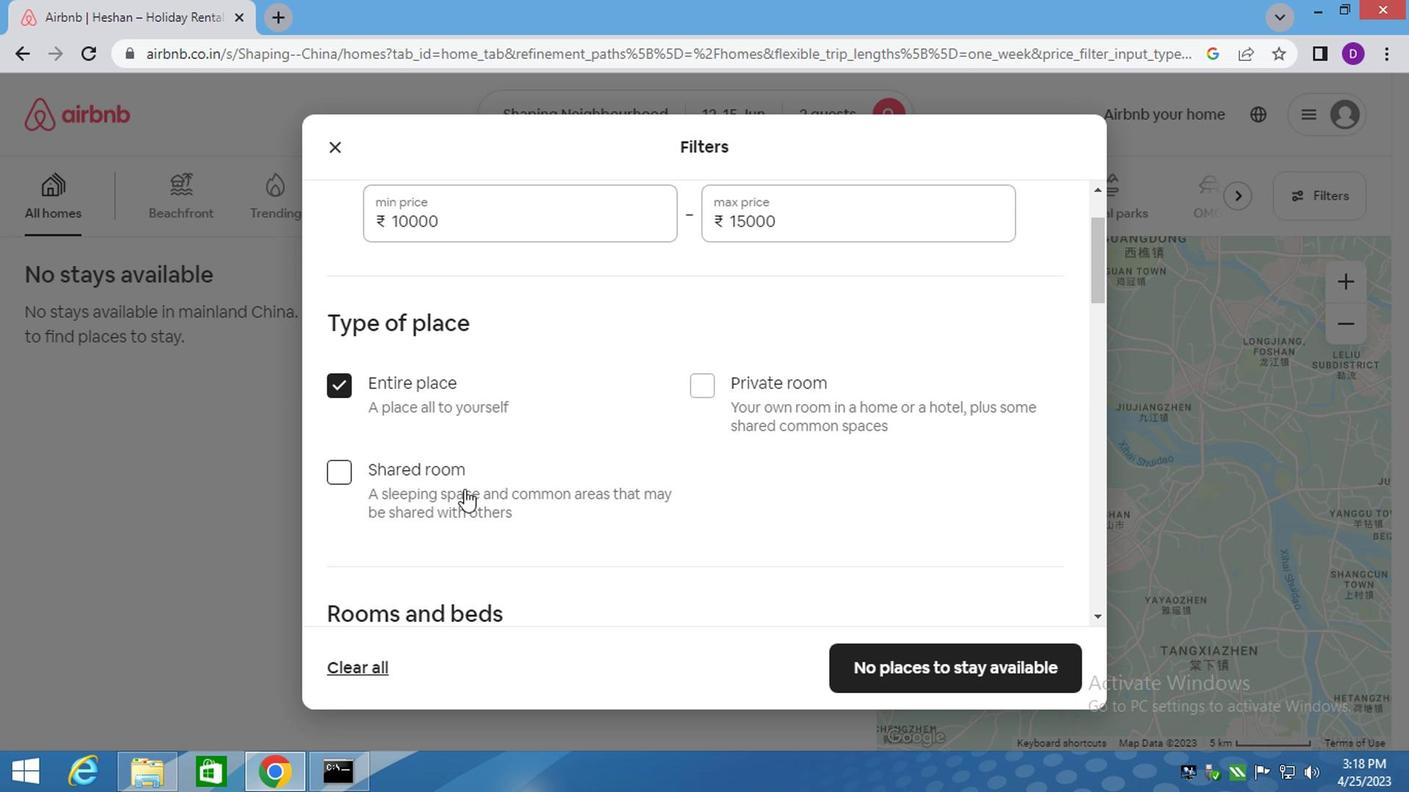 
Action: Mouse moved to (527, 495)
Screenshot: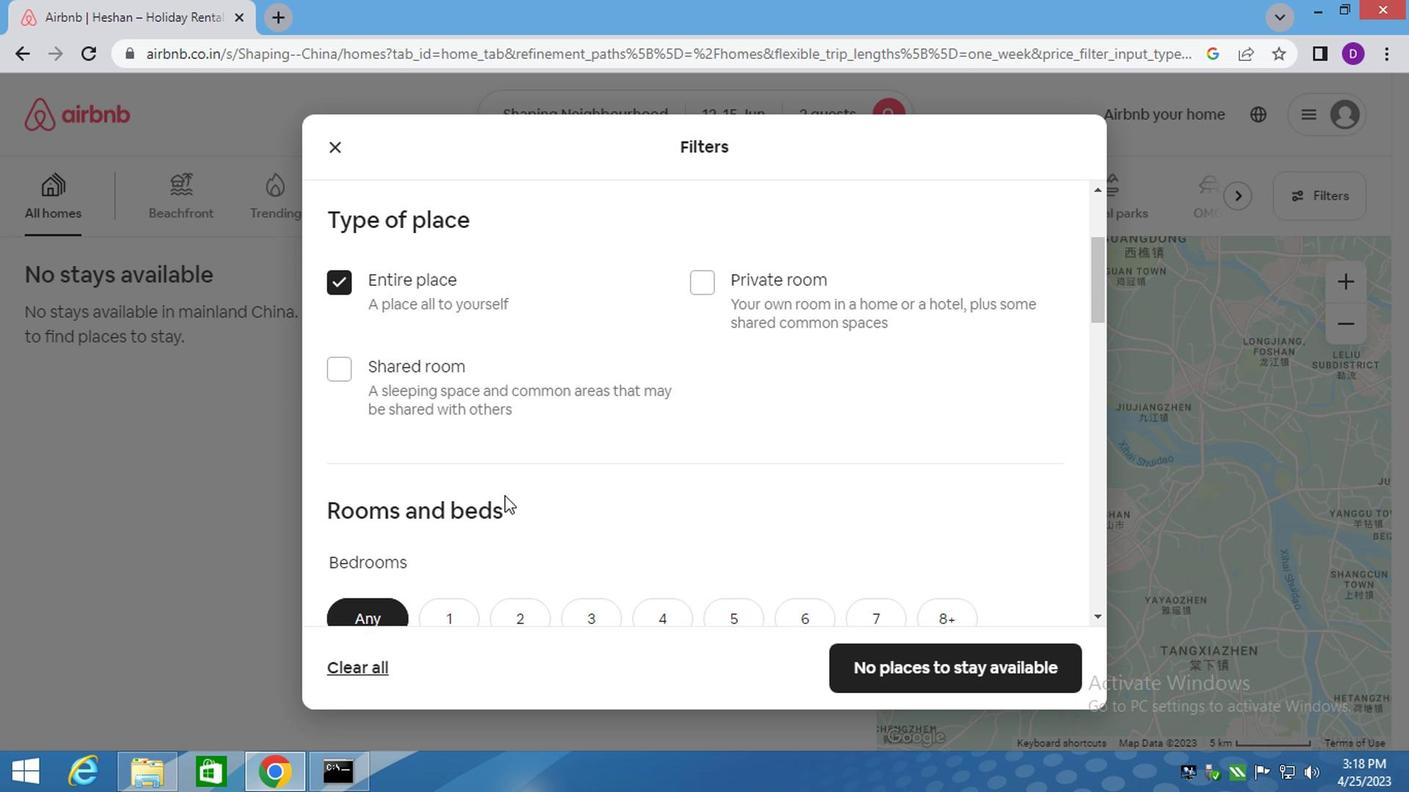 
Action: Mouse scrolled (527, 494) with delta (0, 0)
Screenshot: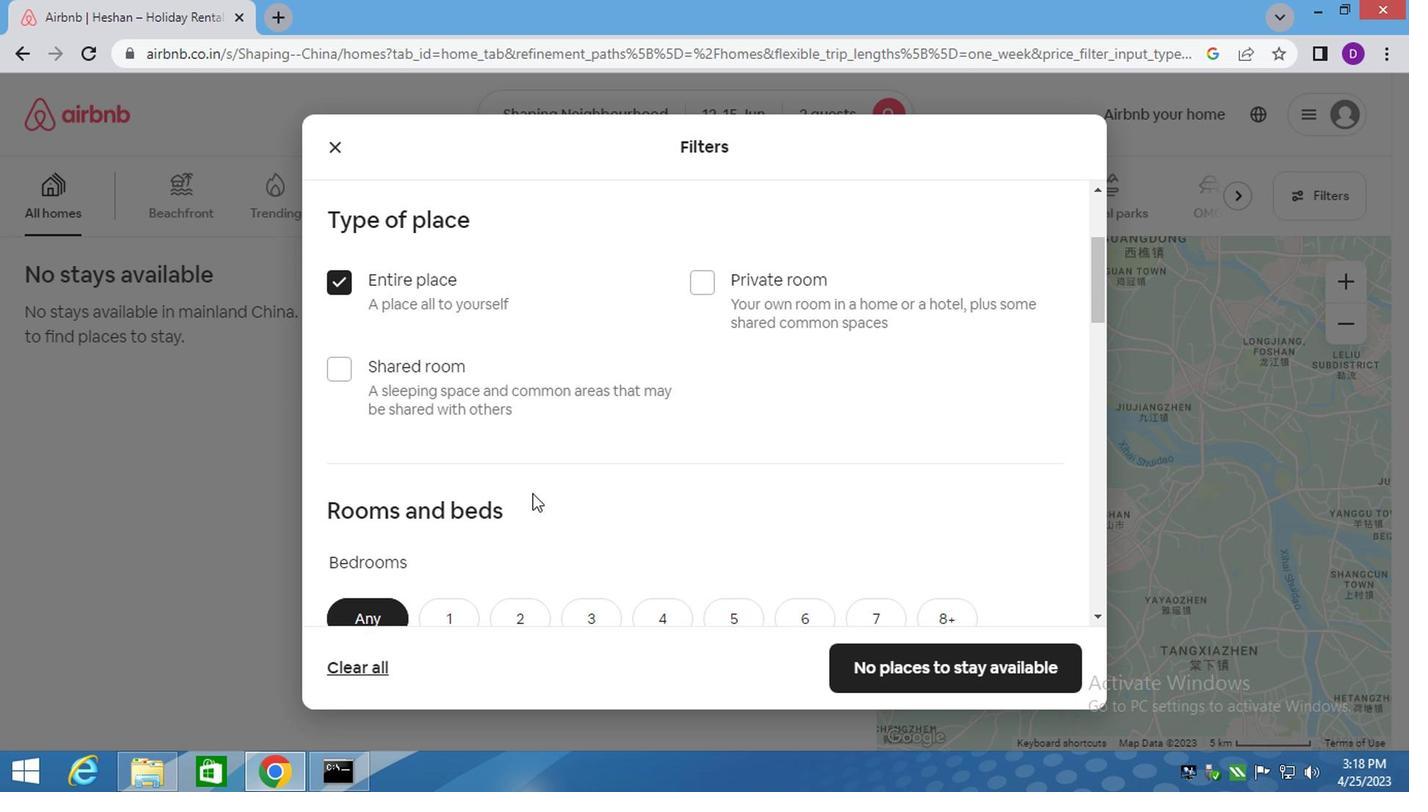 
Action: Mouse moved to (527, 495)
Screenshot: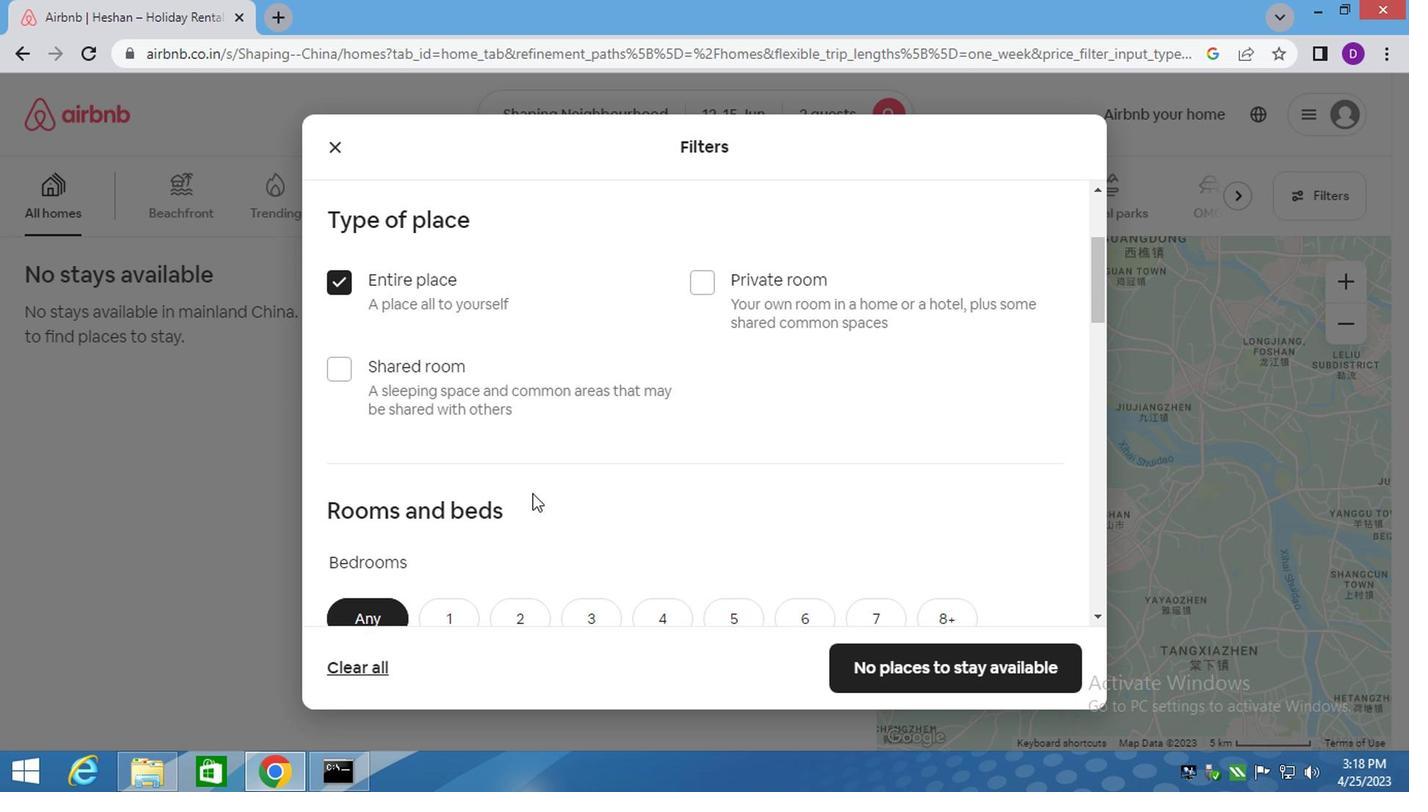 
Action: Mouse scrolled (527, 494) with delta (0, 0)
Screenshot: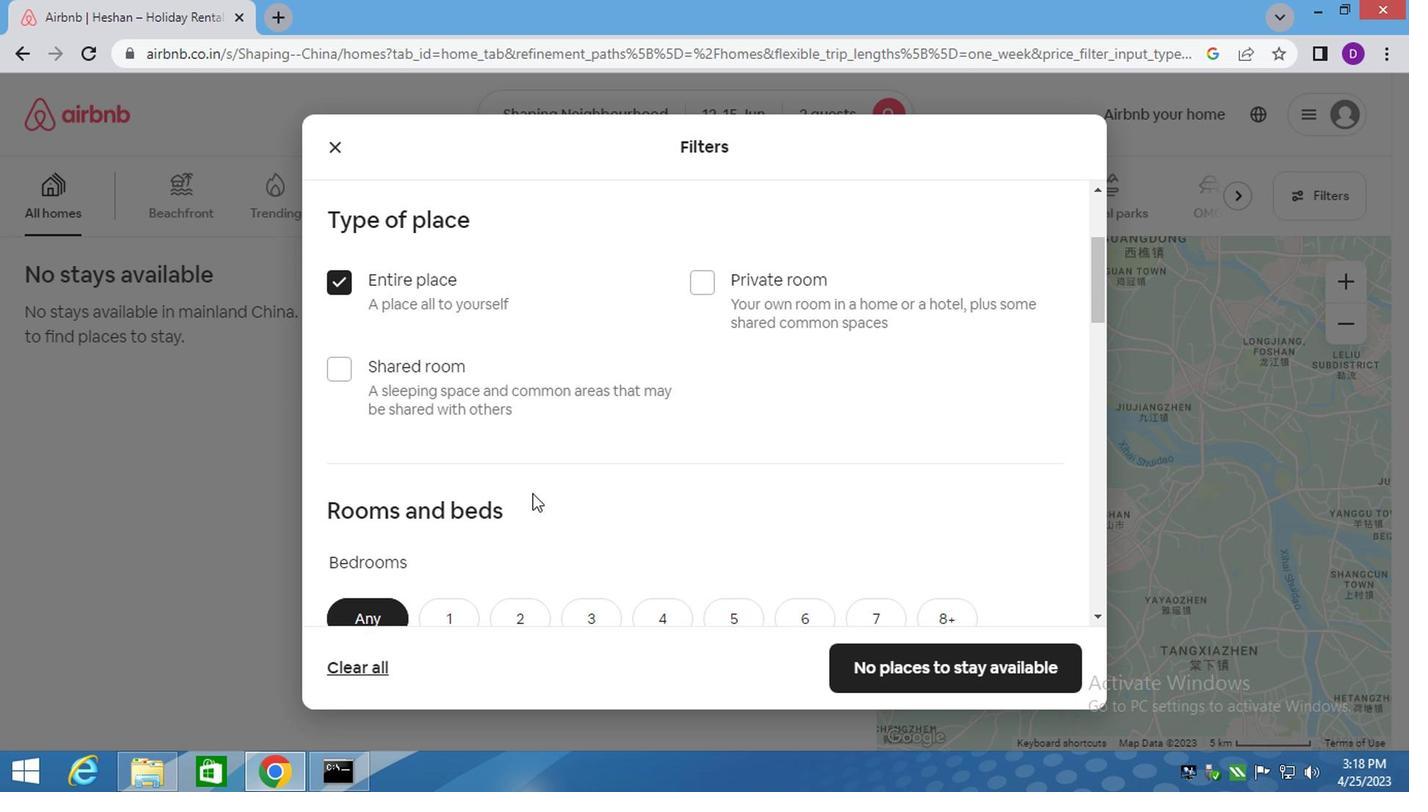 
Action: Mouse moved to (497, 488)
Screenshot: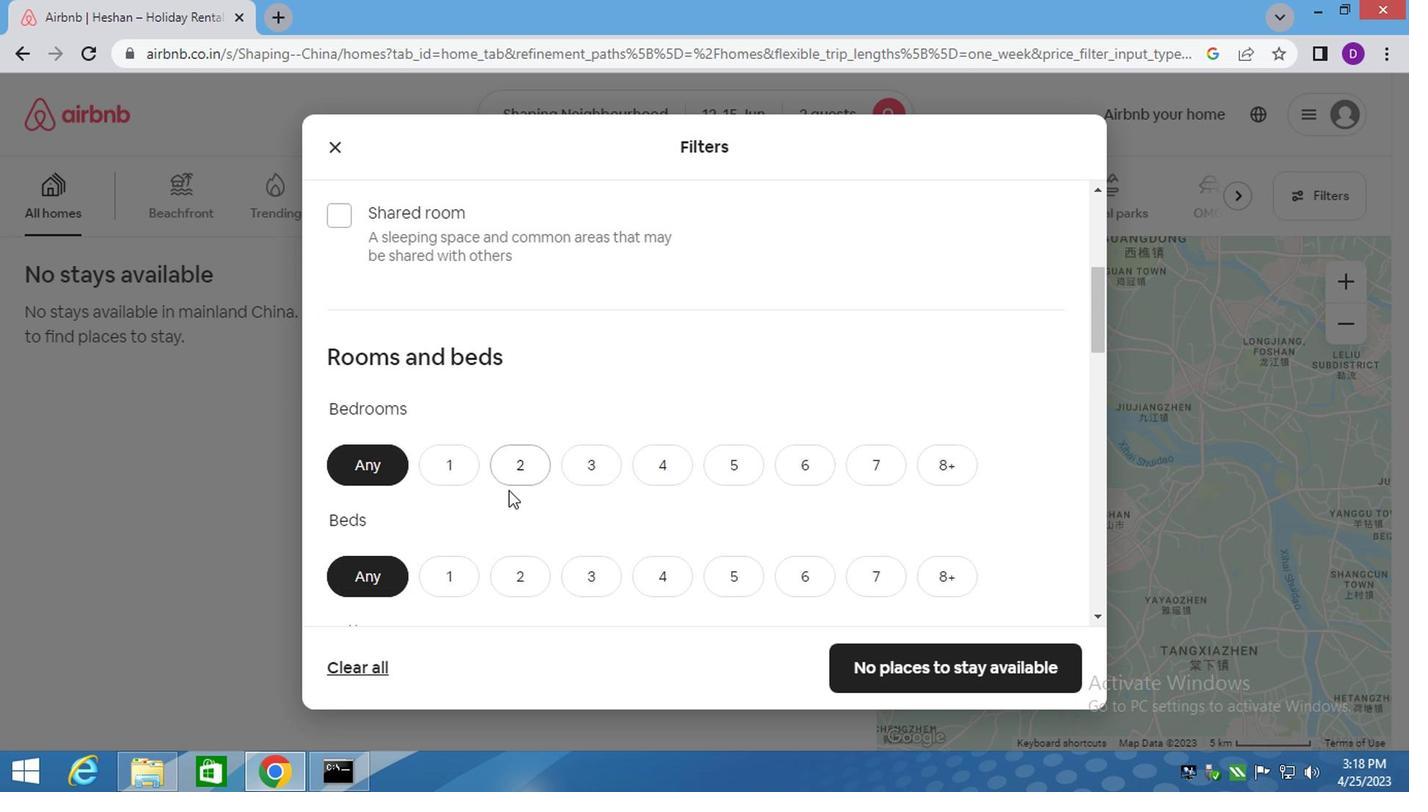 
Action: Mouse scrolled (497, 487) with delta (0, 0)
Screenshot: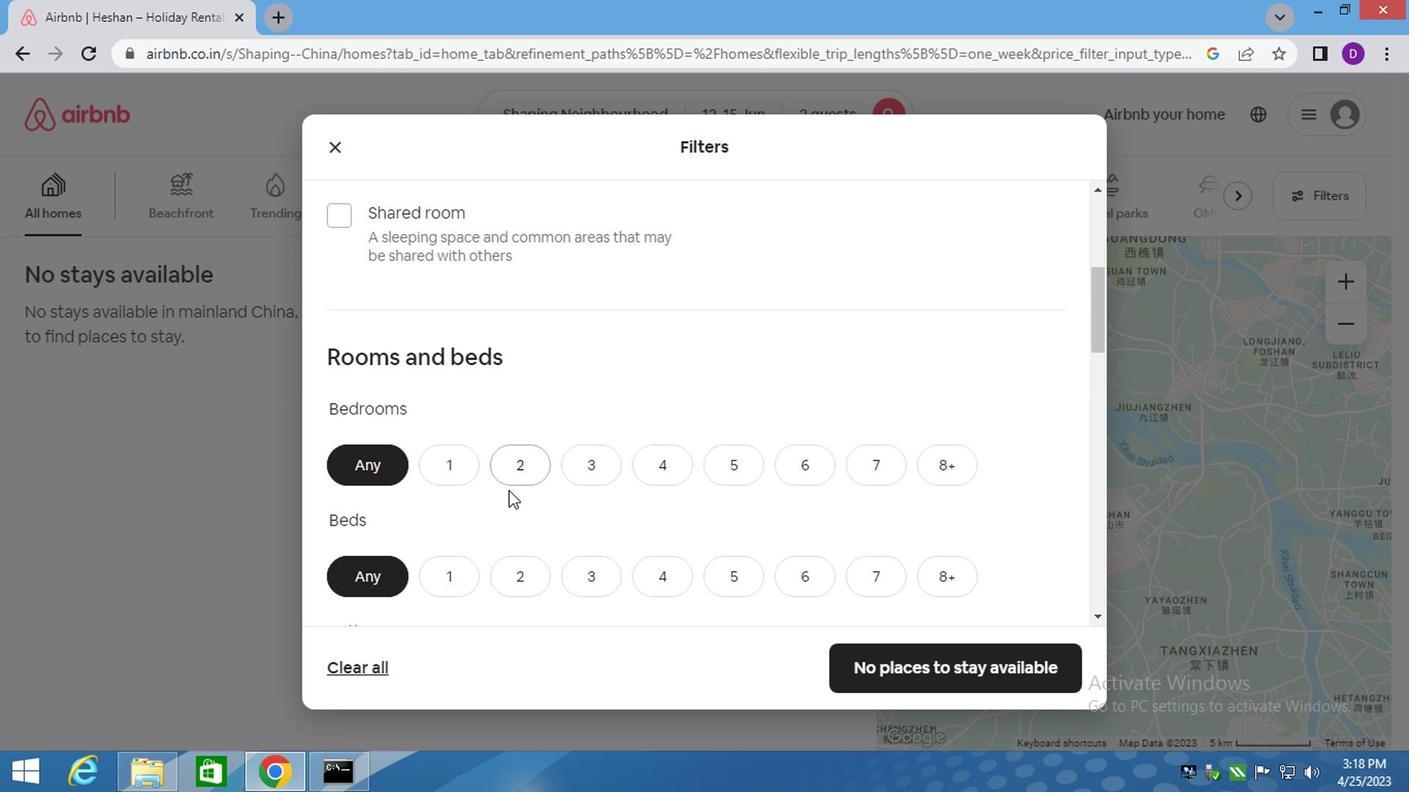 
Action: Mouse moved to (447, 314)
Screenshot: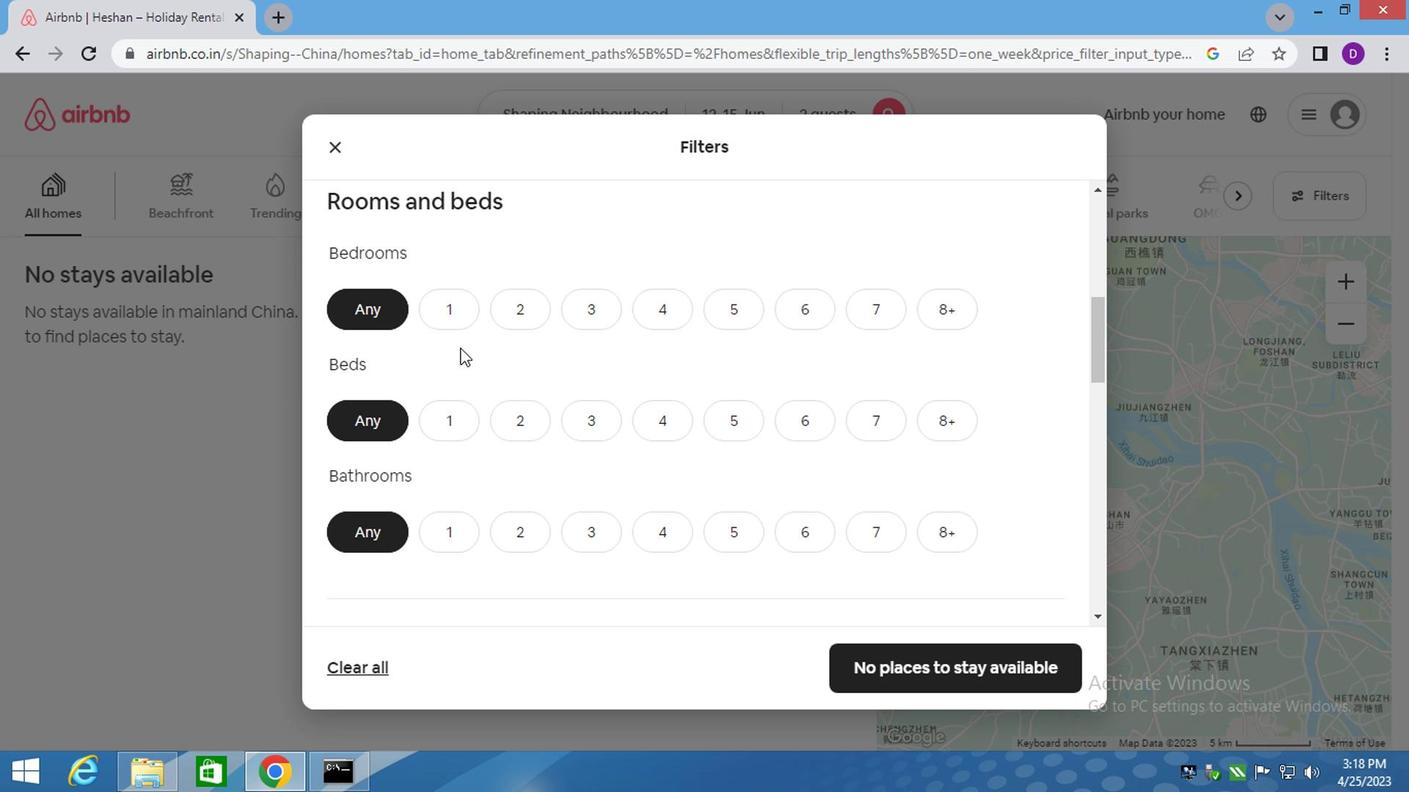 
Action: Mouse pressed left at (447, 314)
Screenshot: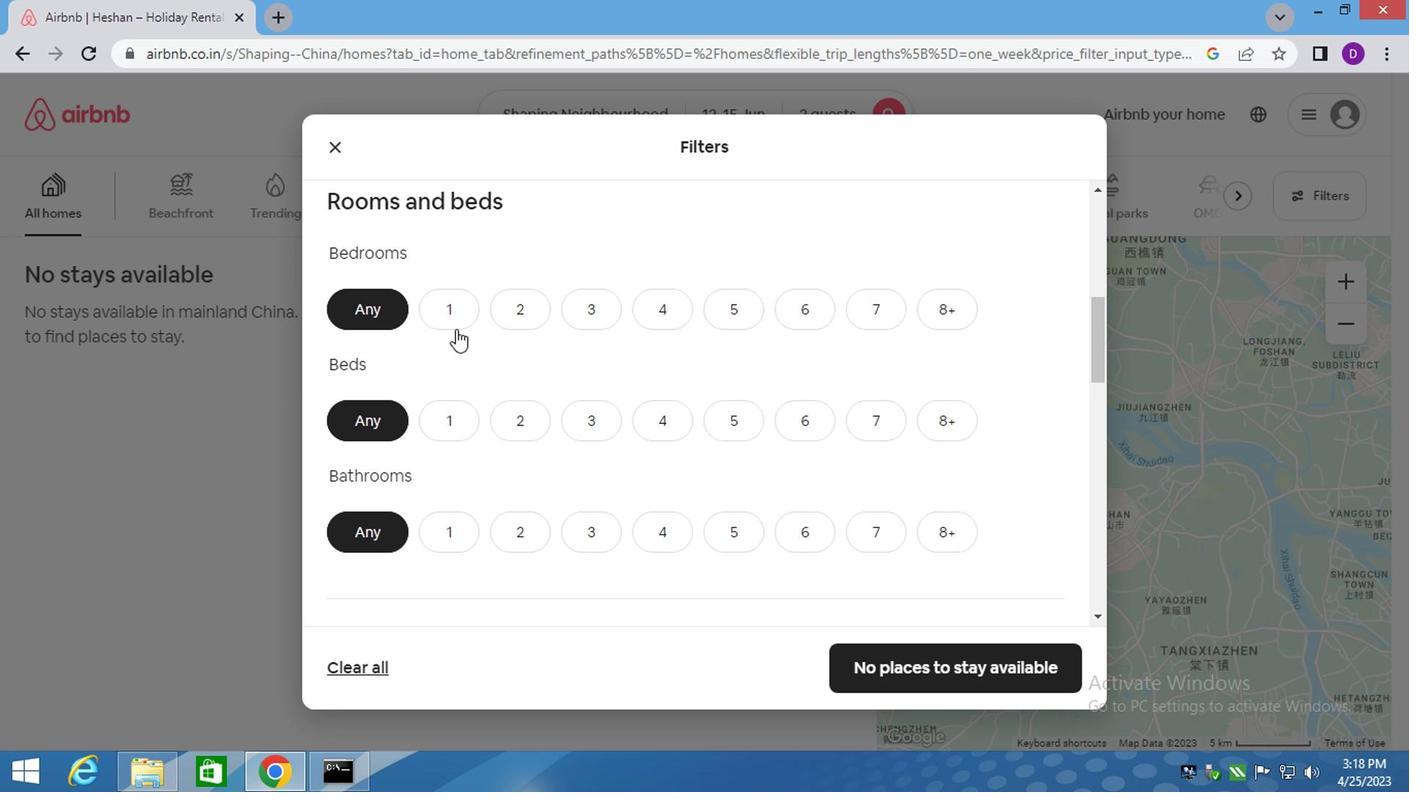 
Action: Mouse moved to (441, 436)
Screenshot: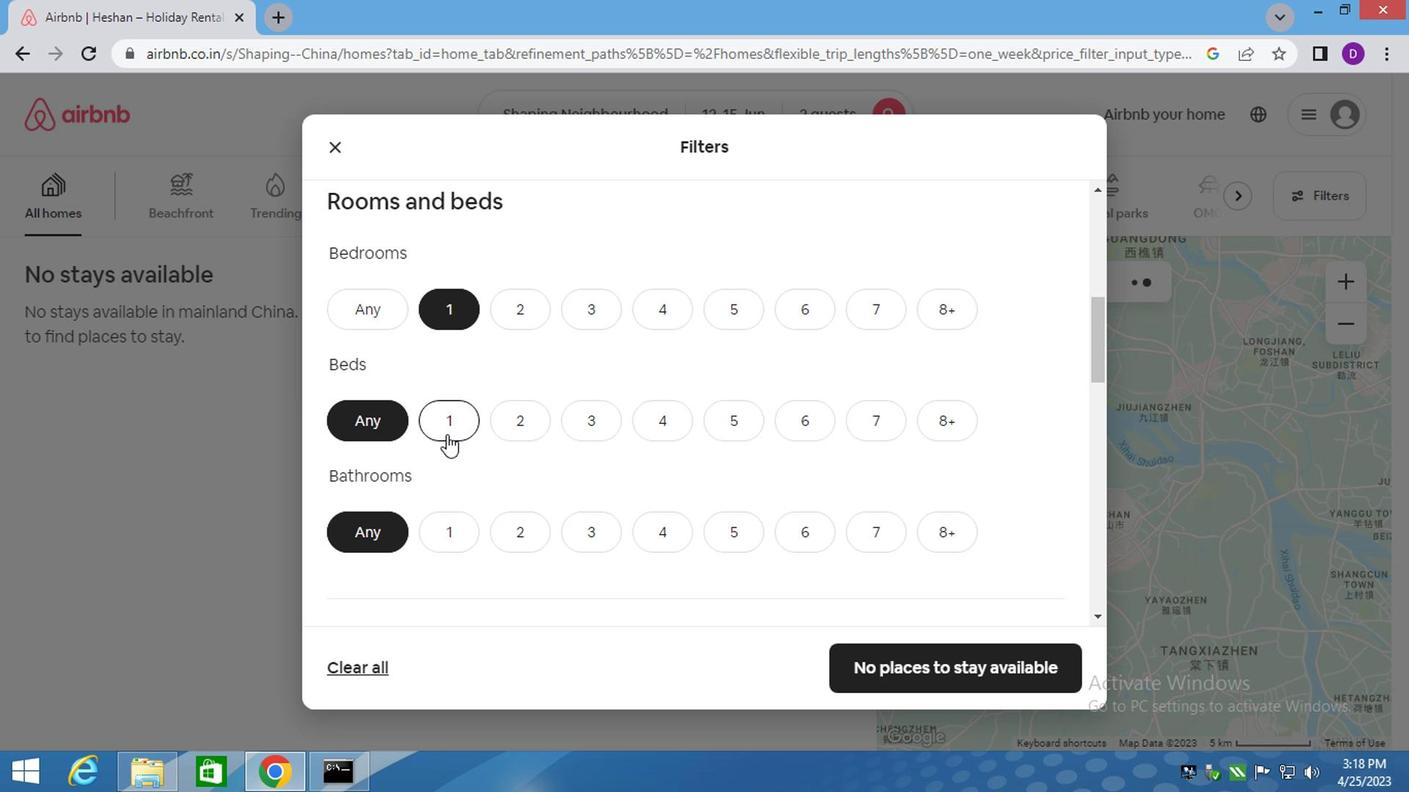 
Action: Mouse pressed left at (441, 436)
Screenshot: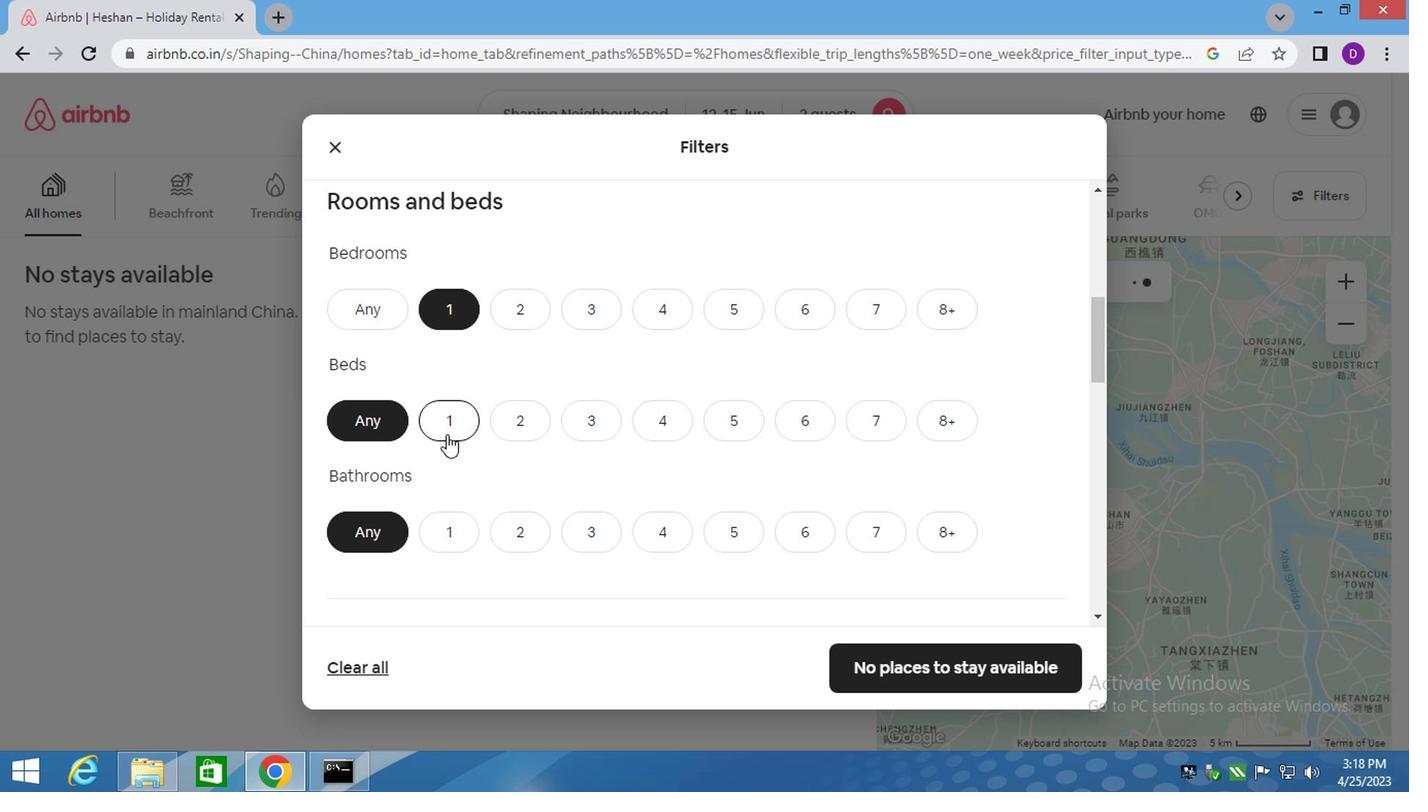 
Action: Mouse moved to (456, 535)
Screenshot: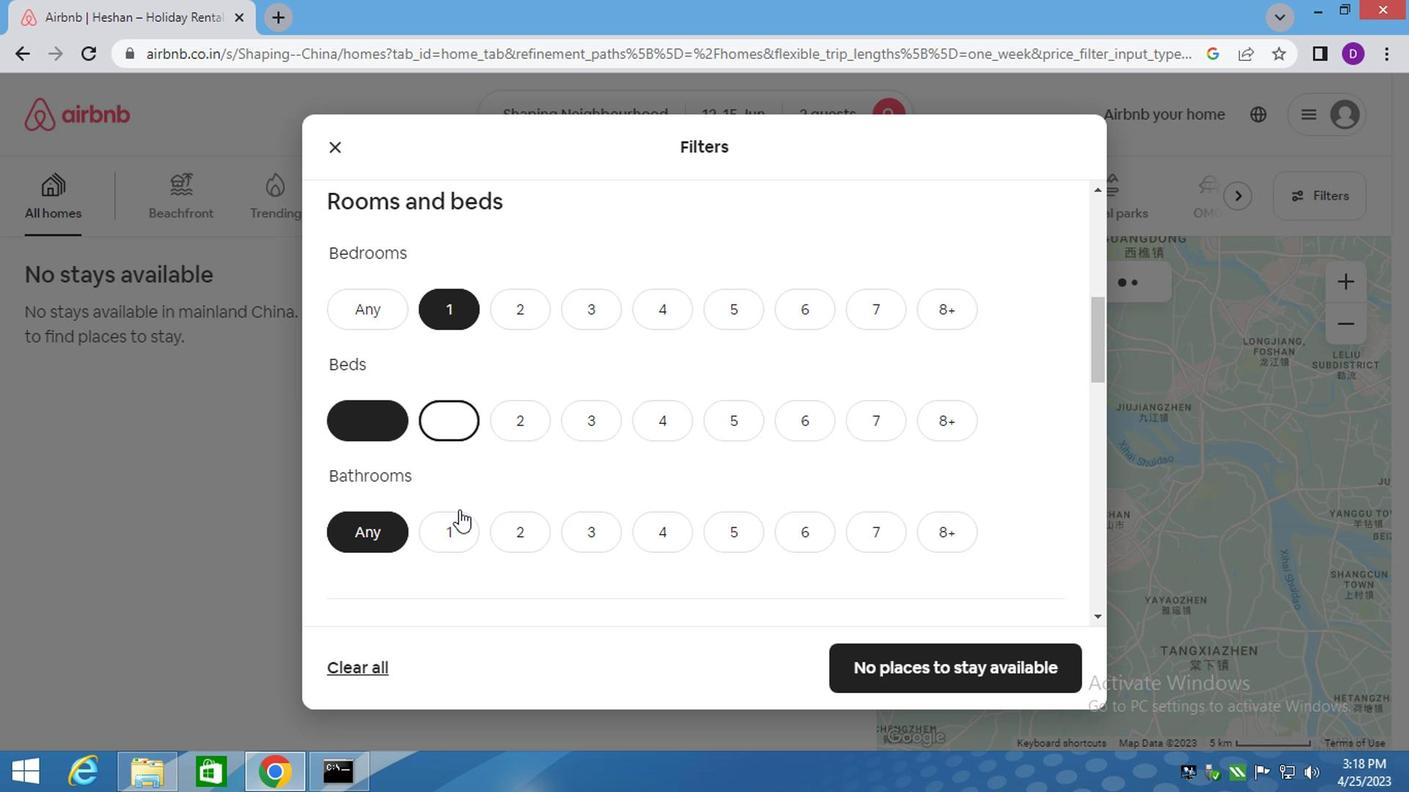 
Action: Mouse pressed left at (456, 535)
Screenshot: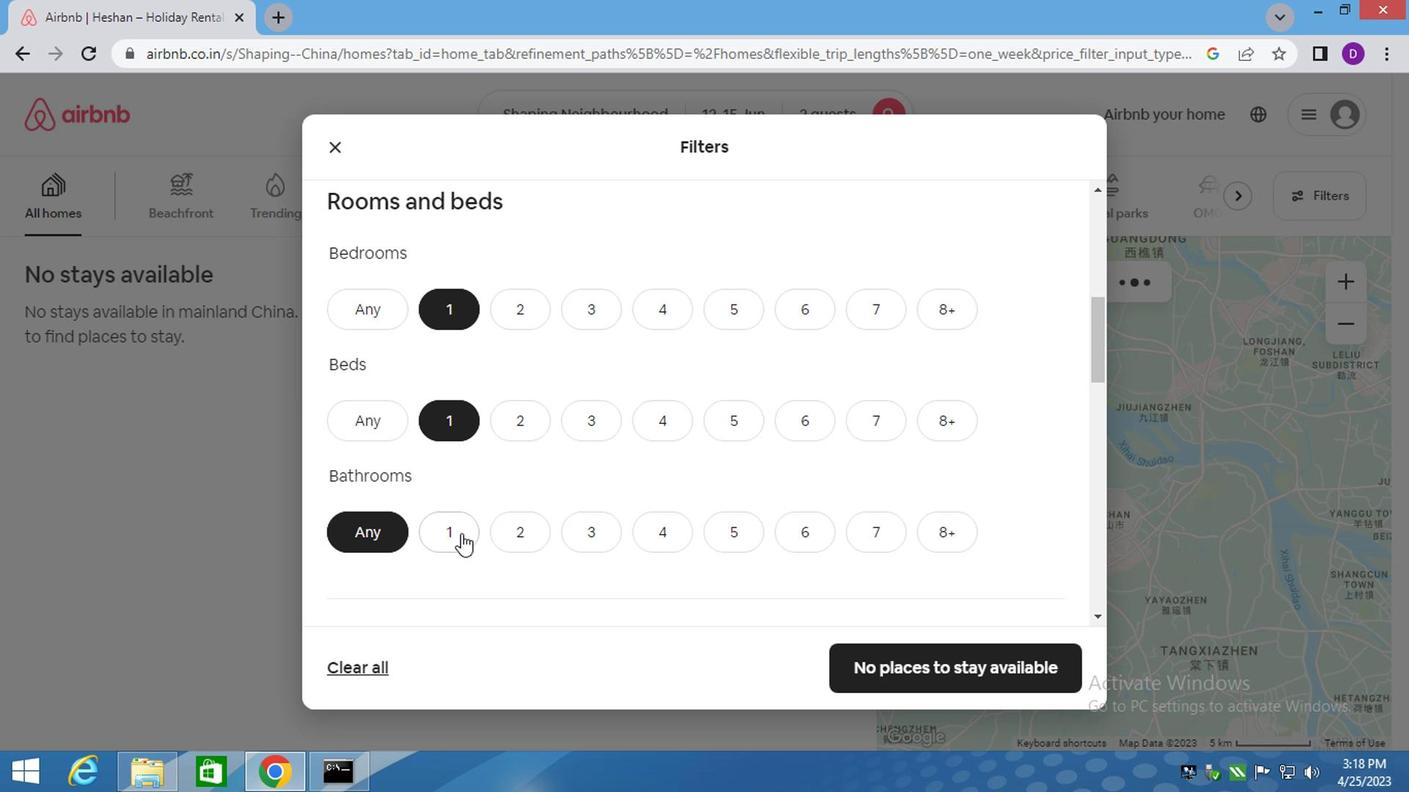 
Action: Mouse moved to (541, 516)
Screenshot: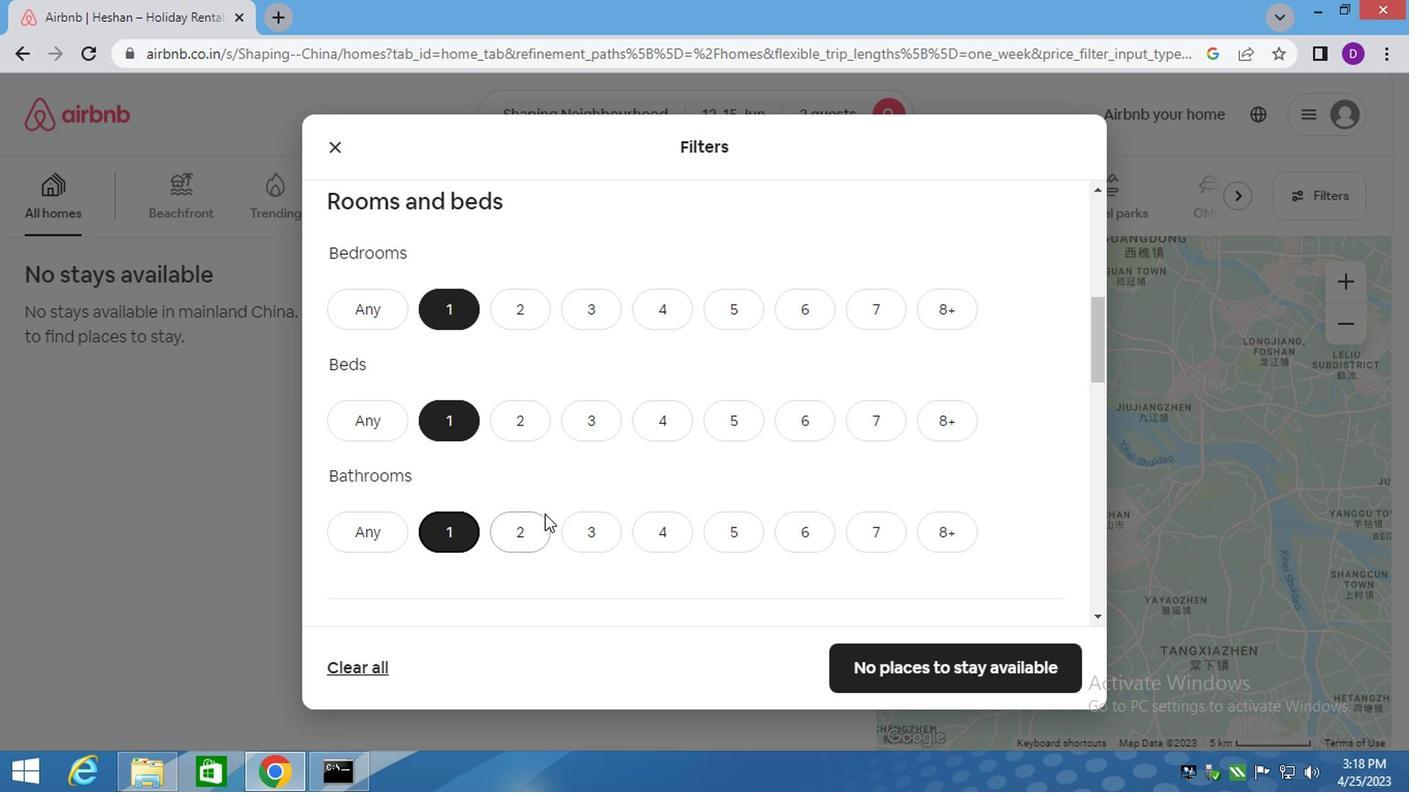 
Action: Mouse scrolled (541, 515) with delta (0, 0)
Screenshot: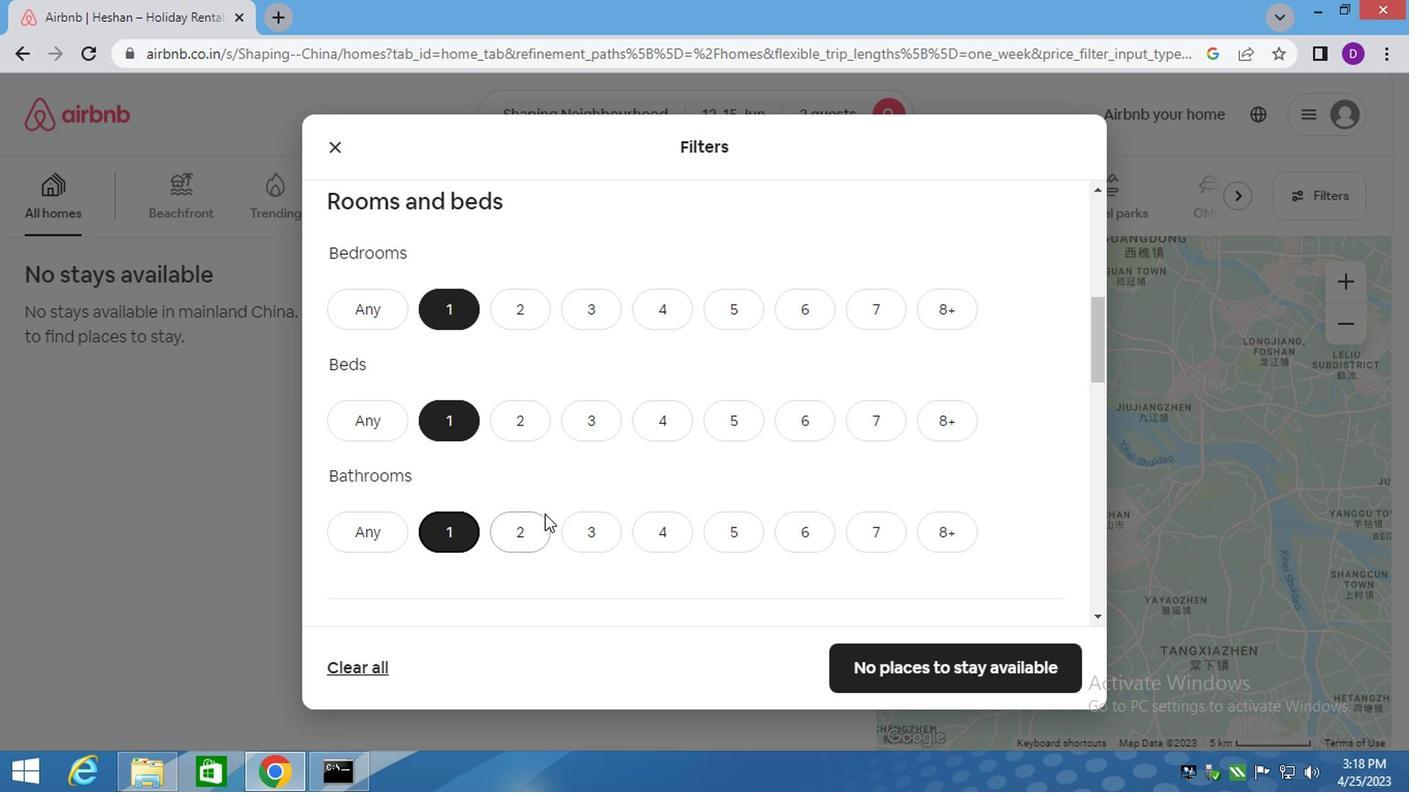 
Action: Mouse moved to (538, 521)
Screenshot: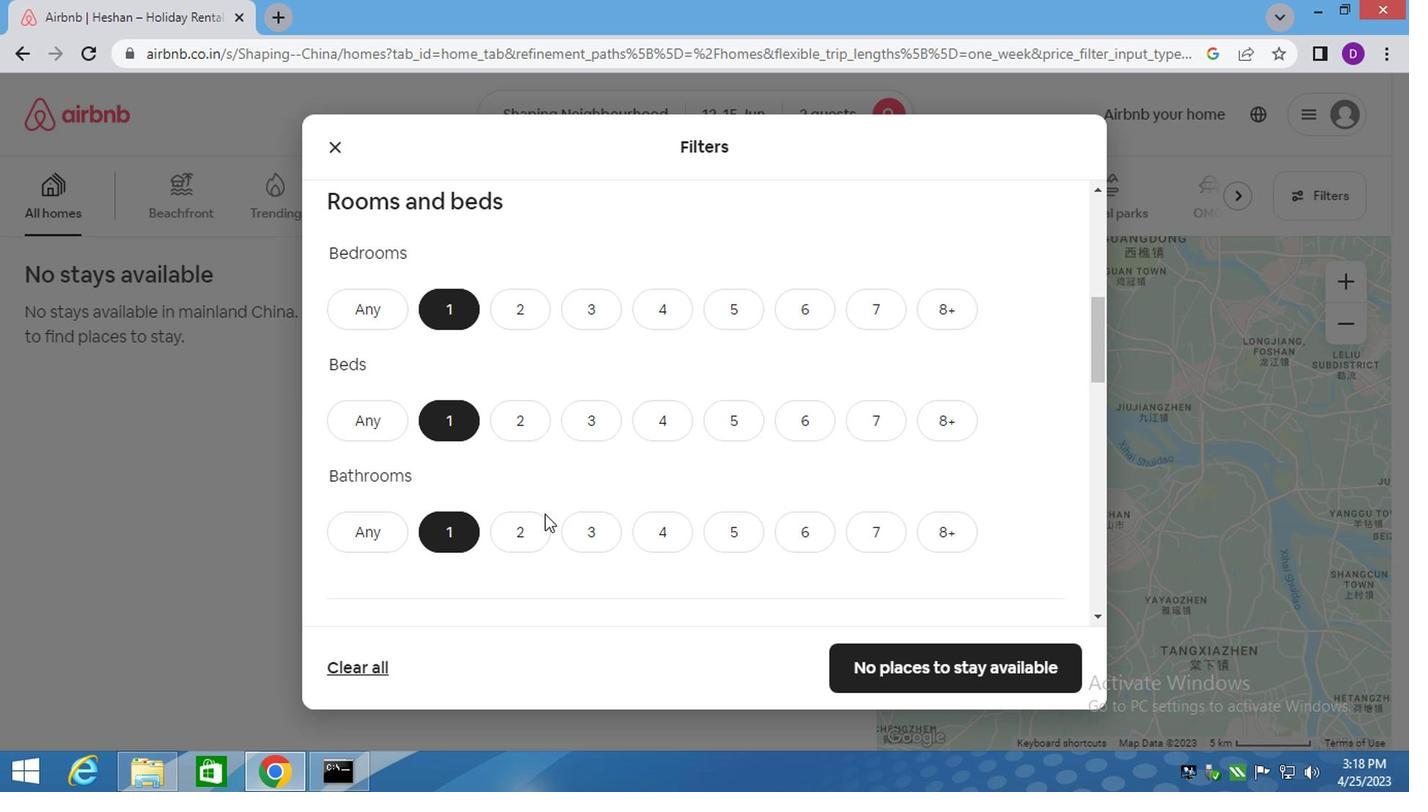 
Action: Mouse scrolled (540, 519) with delta (0, 0)
Screenshot: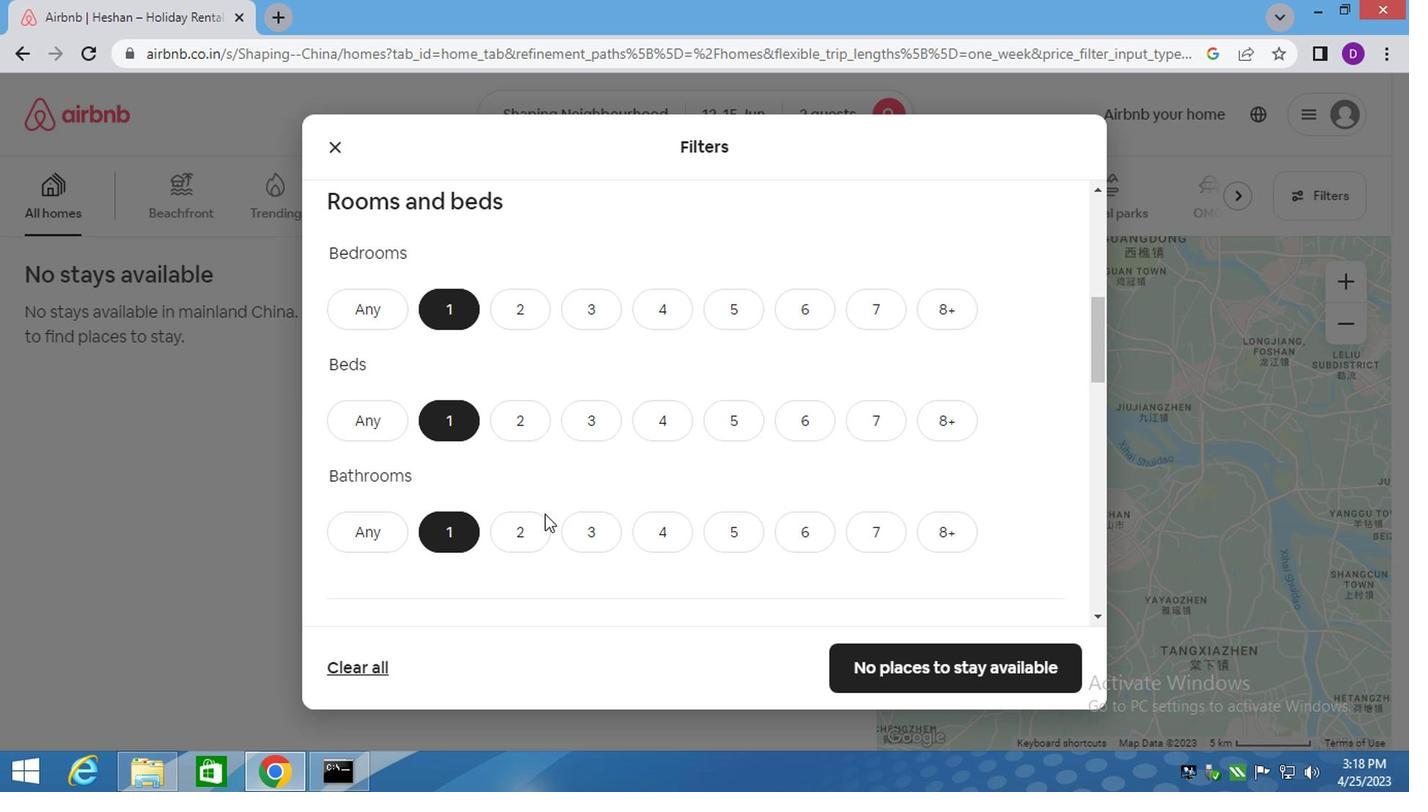
Action: Mouse moved to (535, 525)
Screenshot: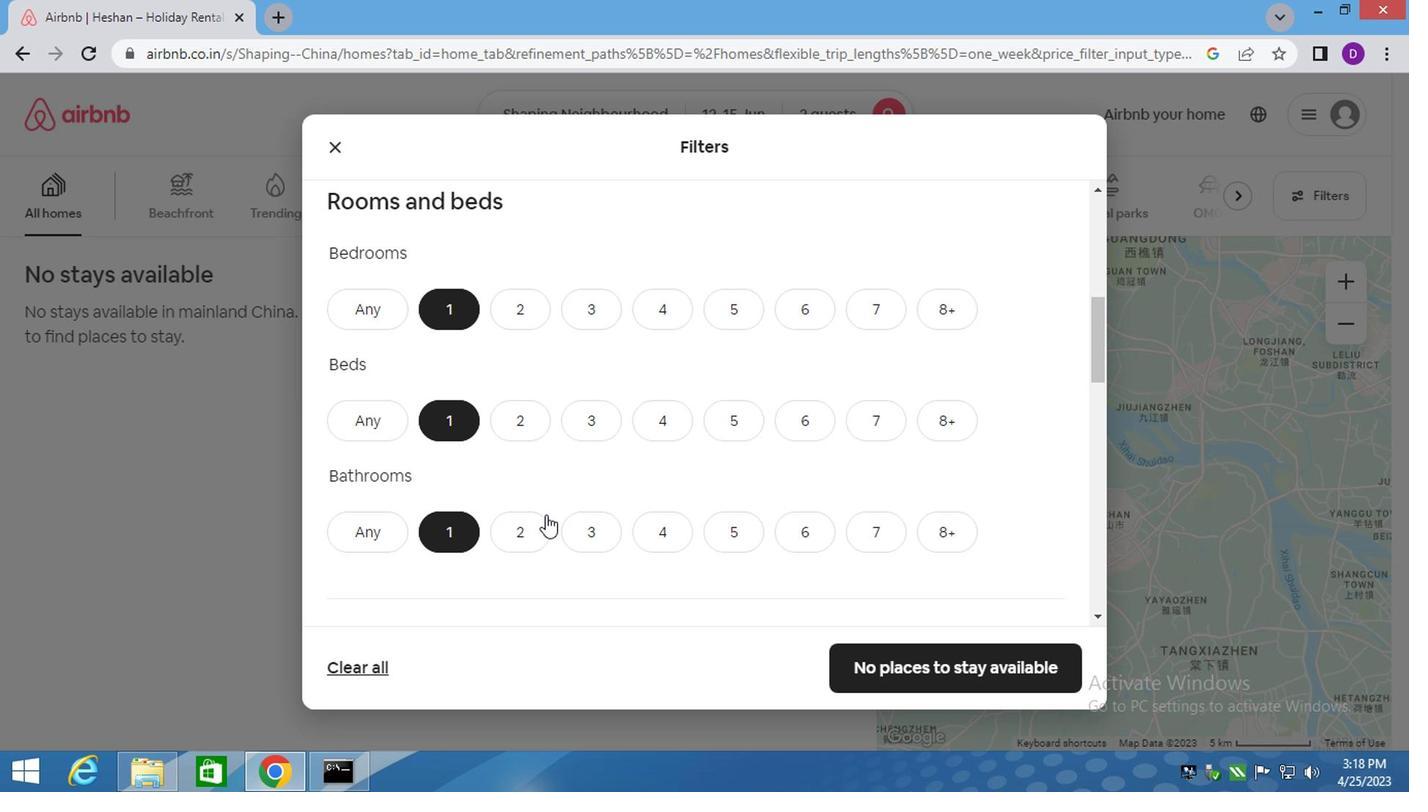 
Action: Mouse scrolled (535, 524) with delta (0, 0)
Screenshot: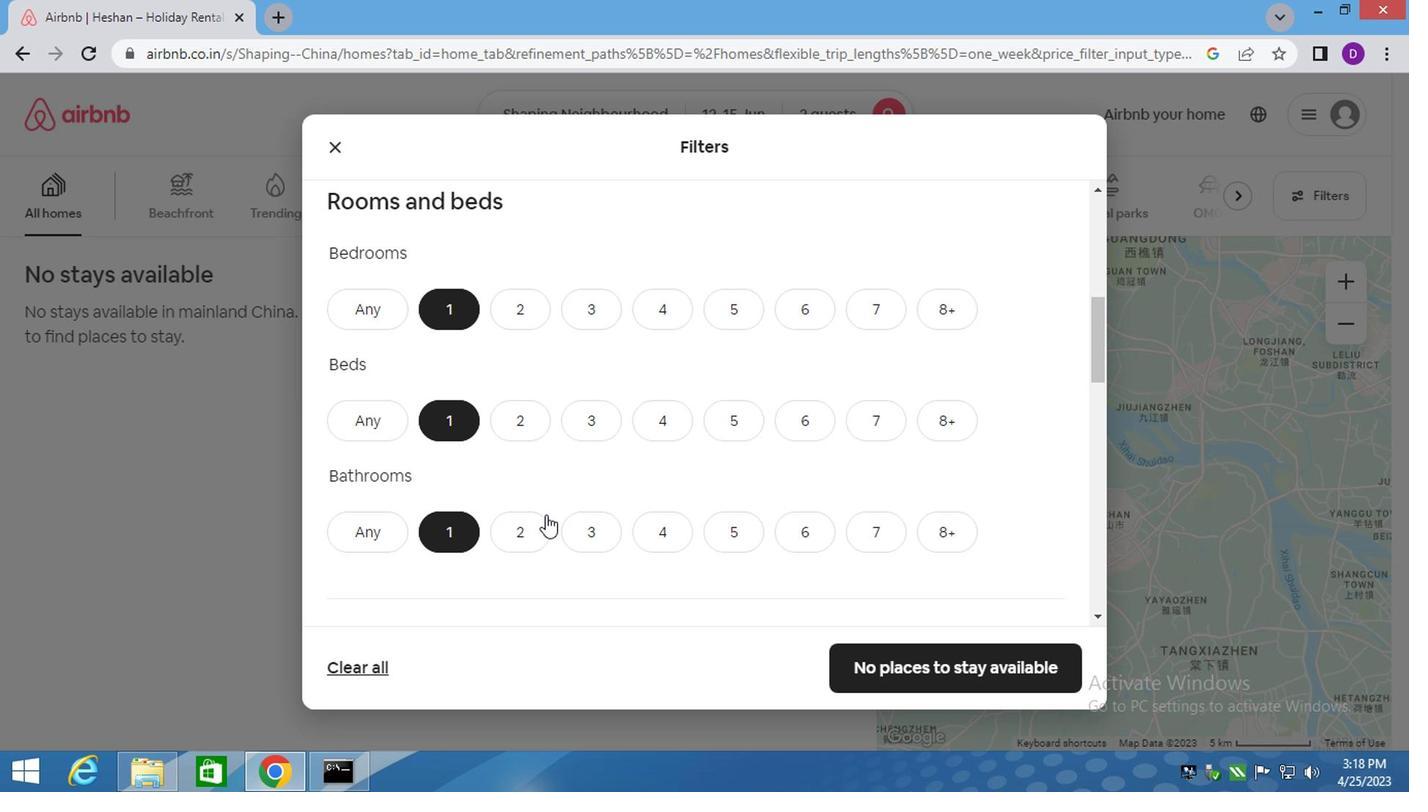 
Action: Mouse moved to (504, 521)
Screenshot: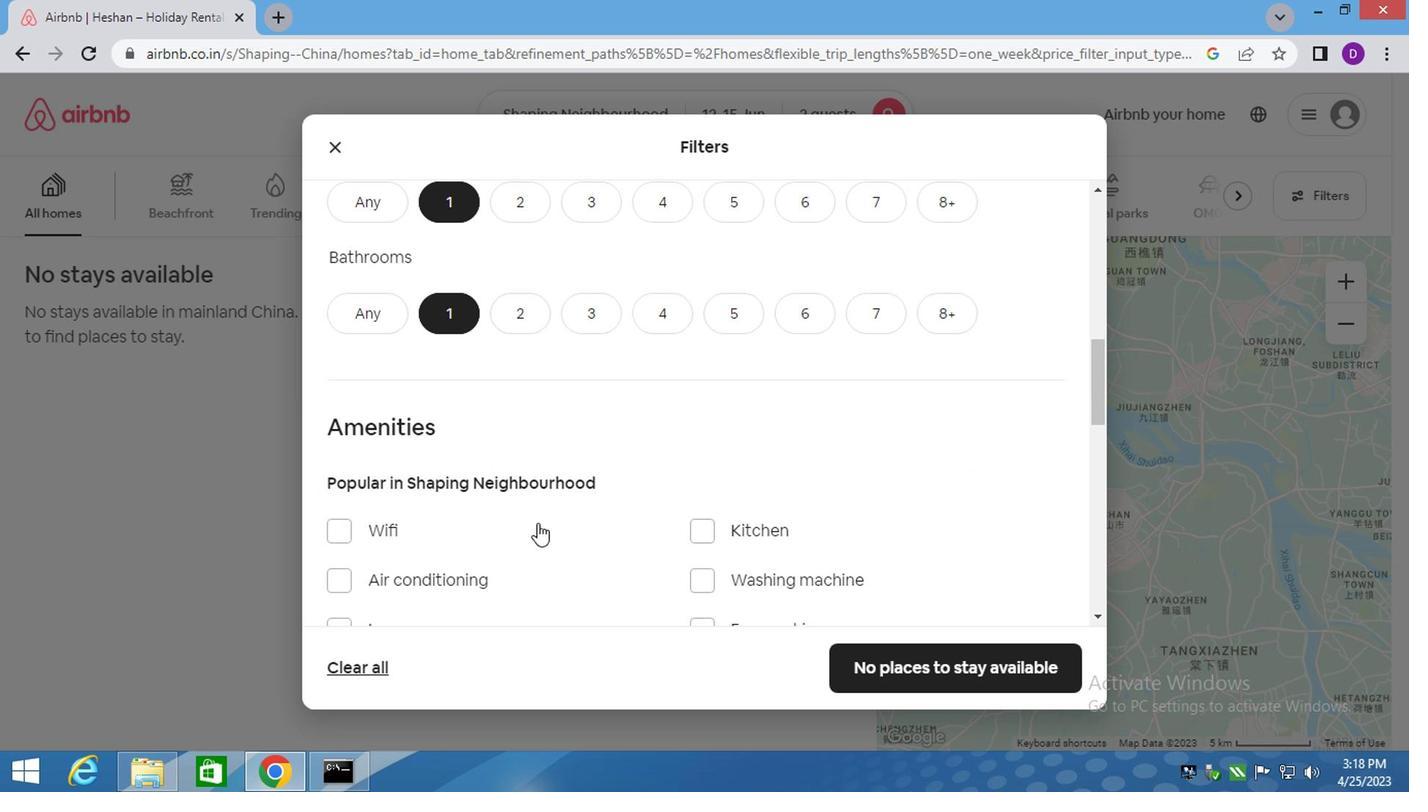 
Action: Mouse scrolled (504, 520) with delta (0, 0)
Screenshot: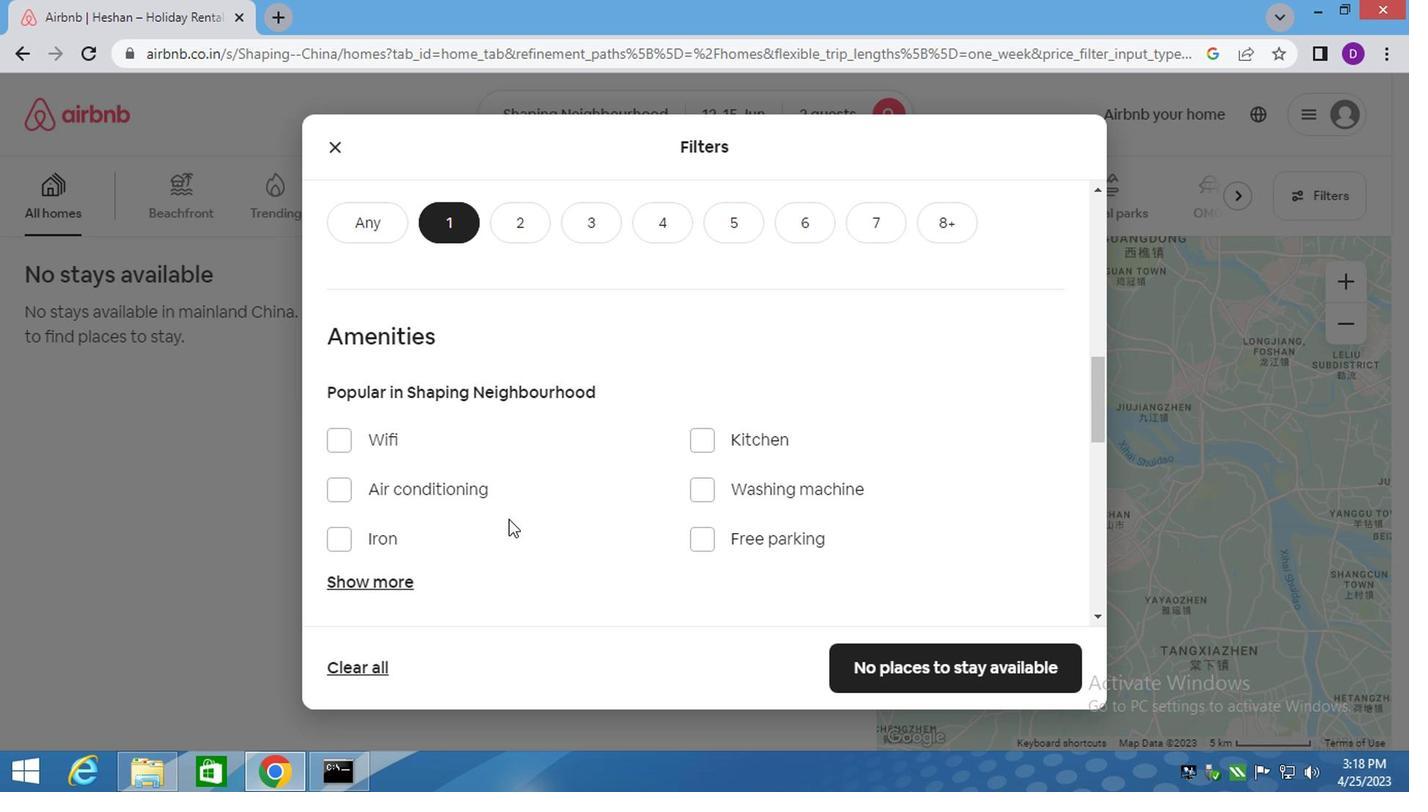 
Action: Mouse moved to (588, 515)
Screenshot: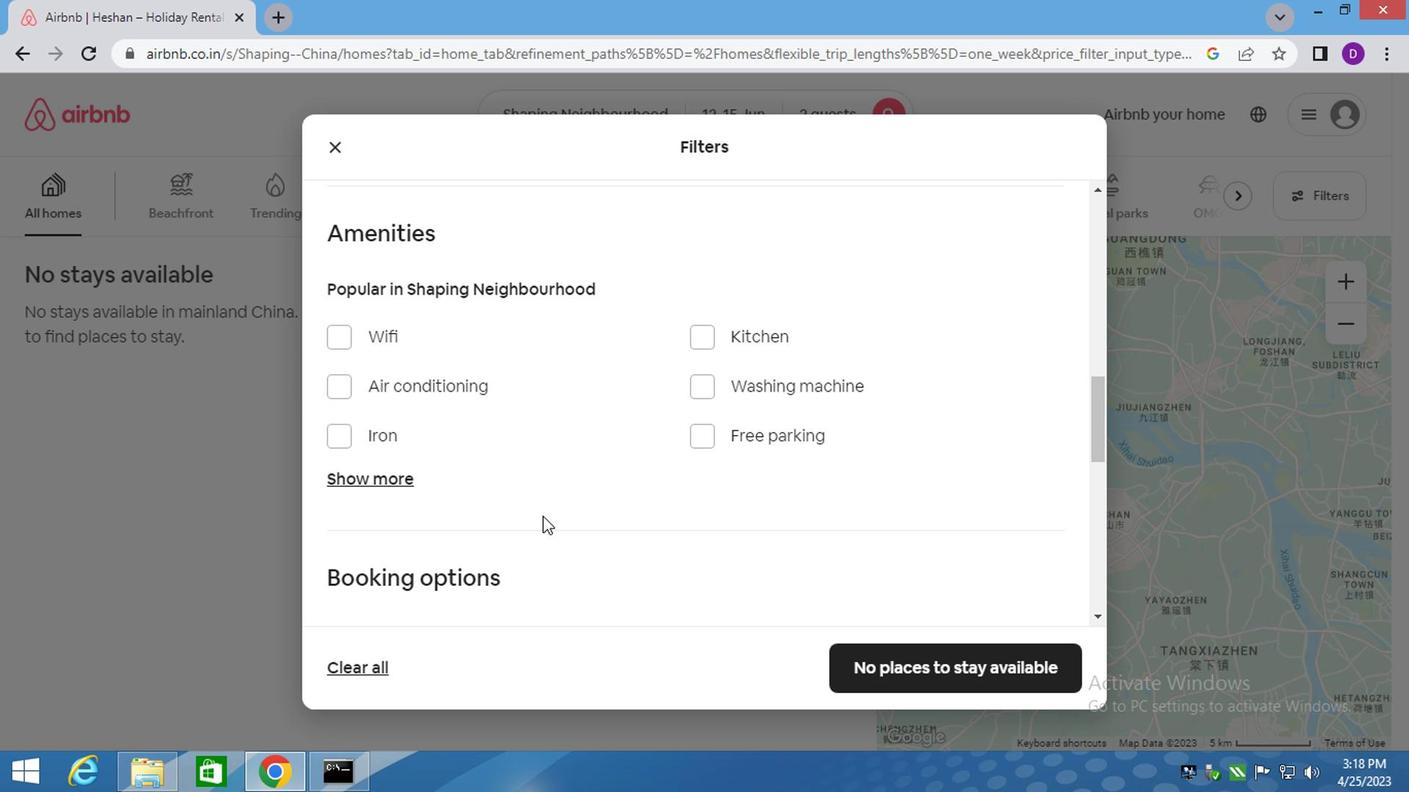 
Action: Mouse scrolled (588, 514) with delta (0, 0)
Screenshot: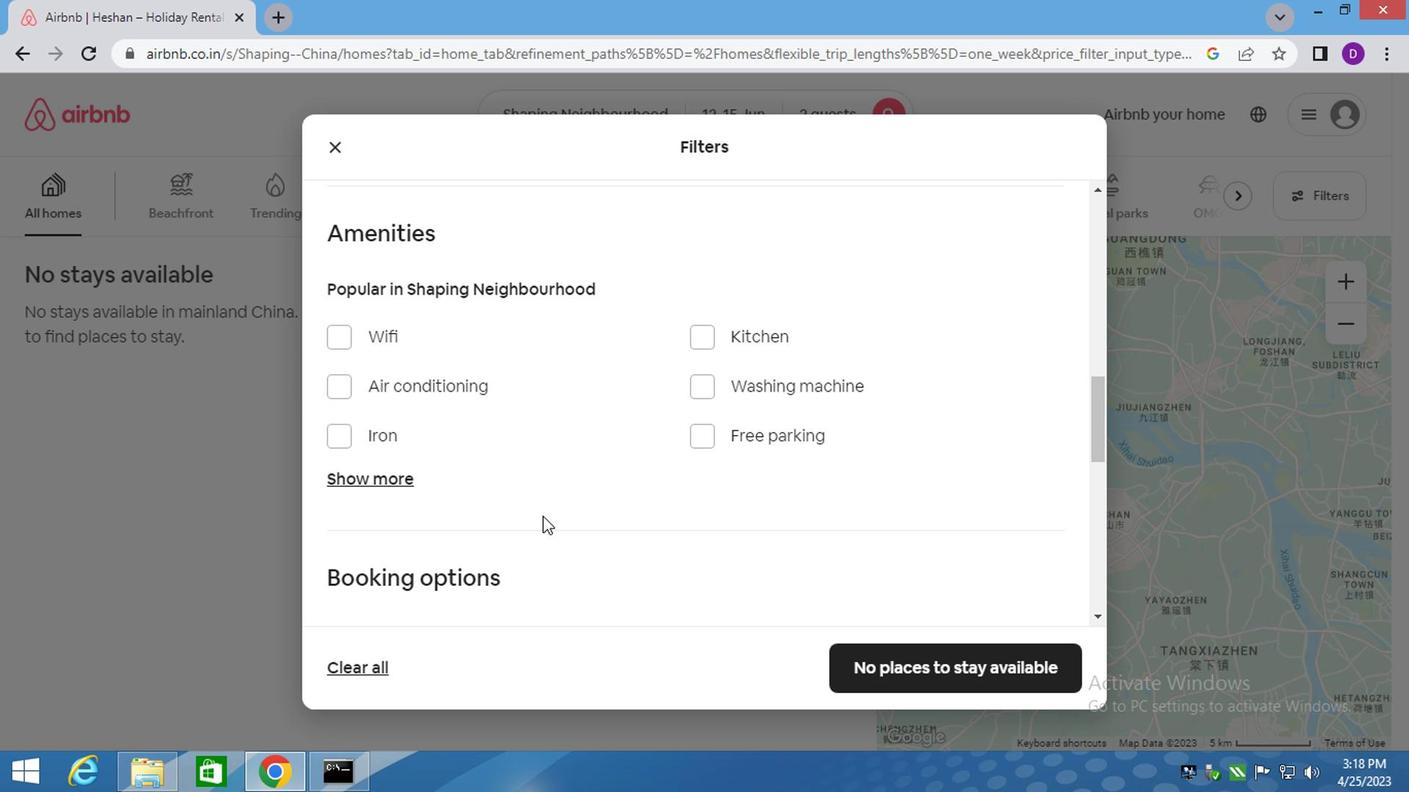 
Action: Mouse moved to (590, 515)
Screenshot: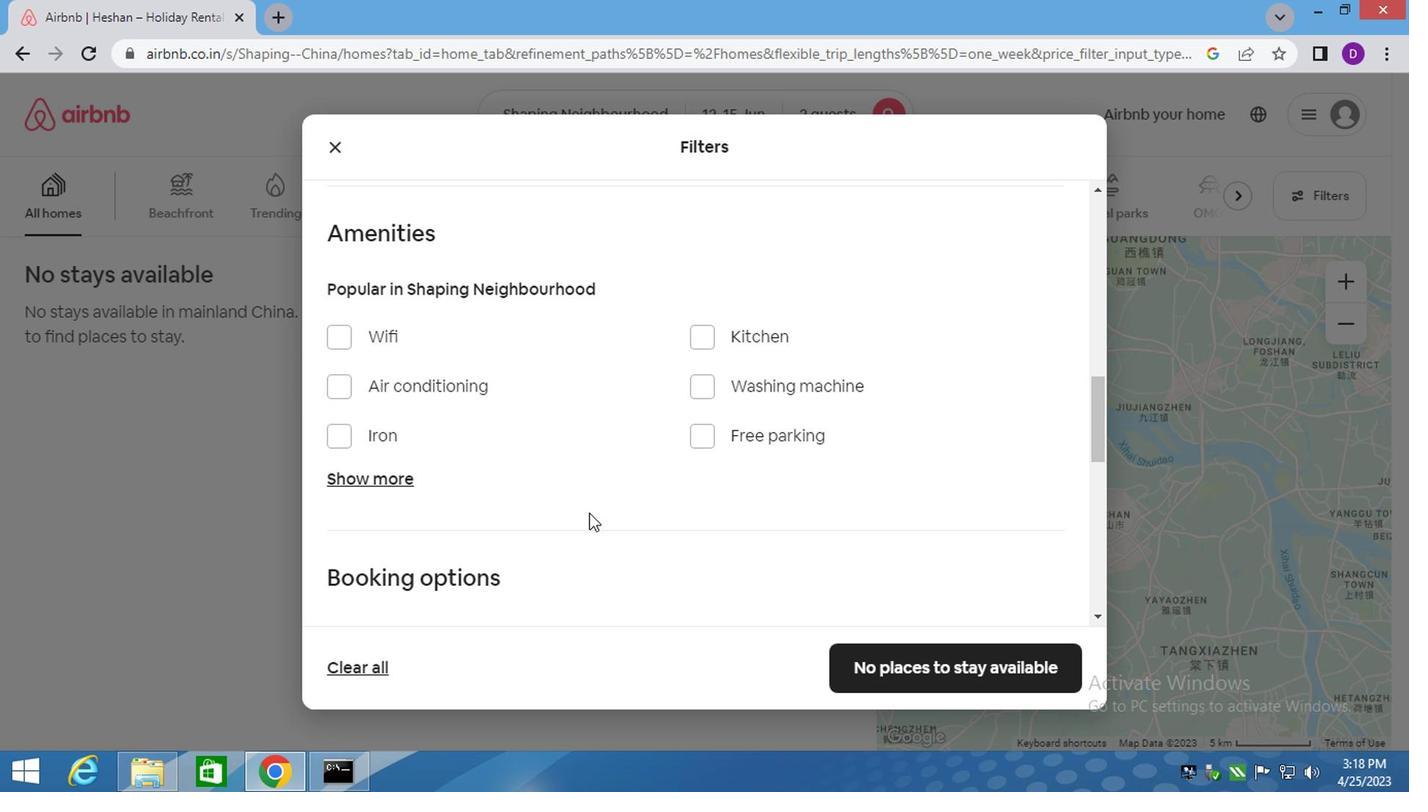 
Action: Mouse scrolled (590, 514) with delta (0, 0)
Screenshot: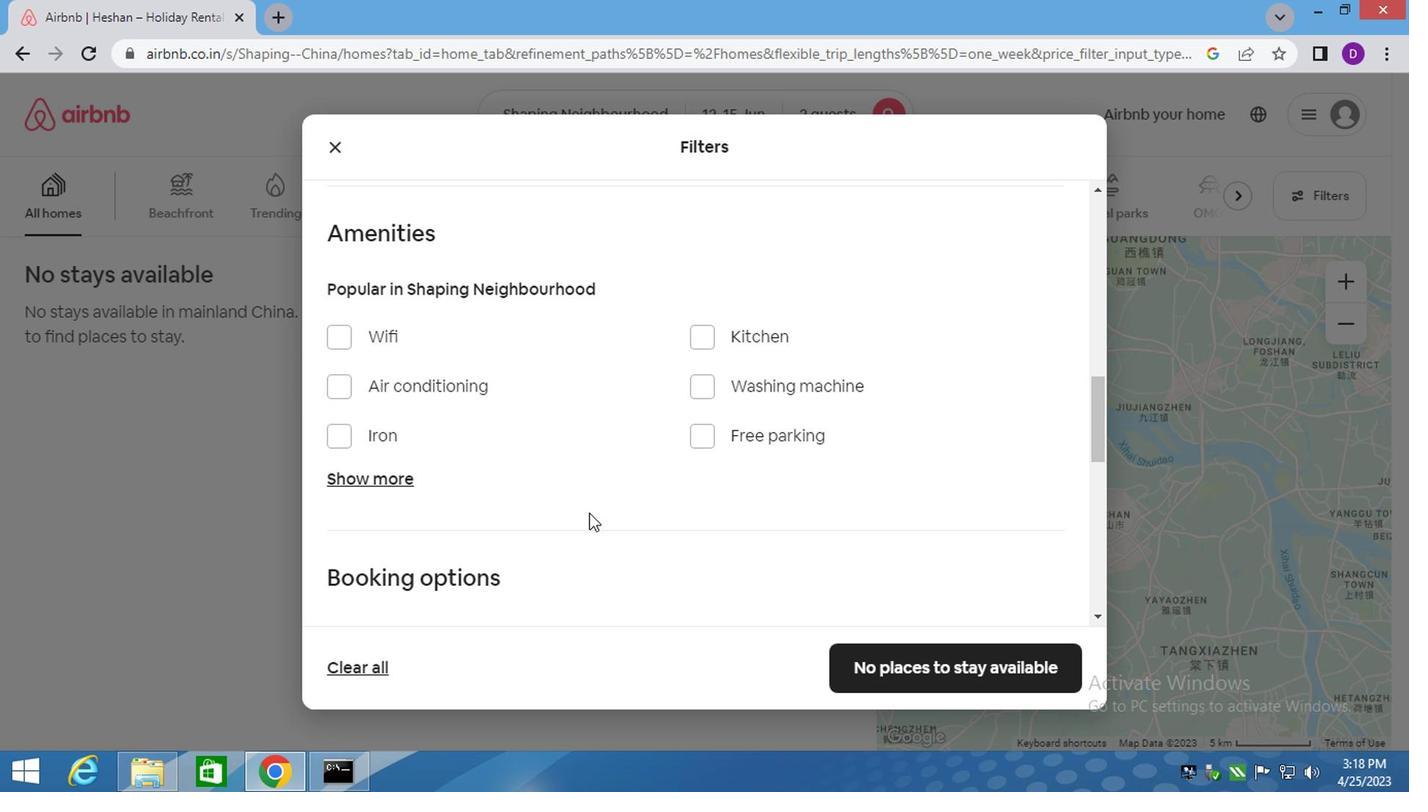 
Action: Mouse moved to (727, 499)
Screenshot: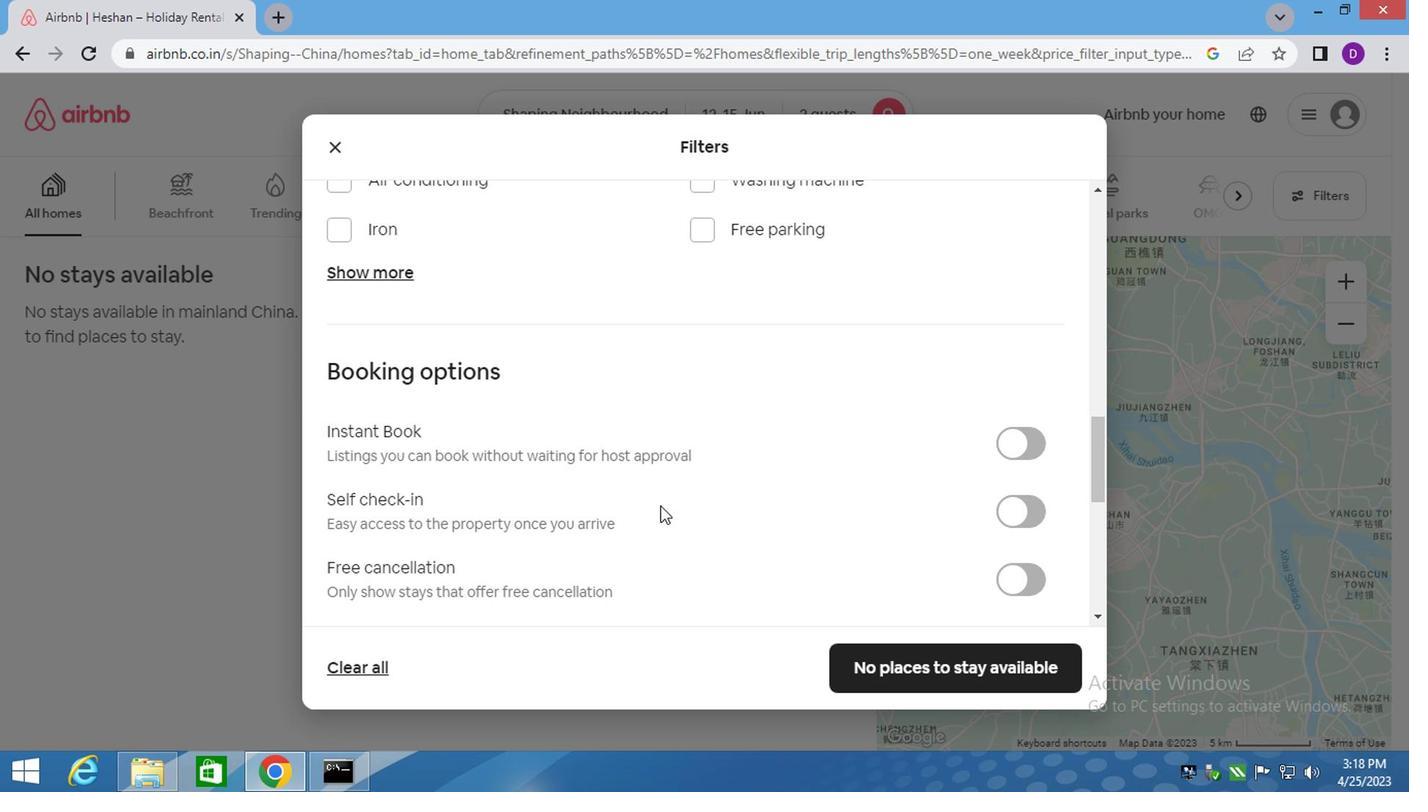 
Action: Mouse scrolled (719, 499) with delta (0, 0)
Screenshot: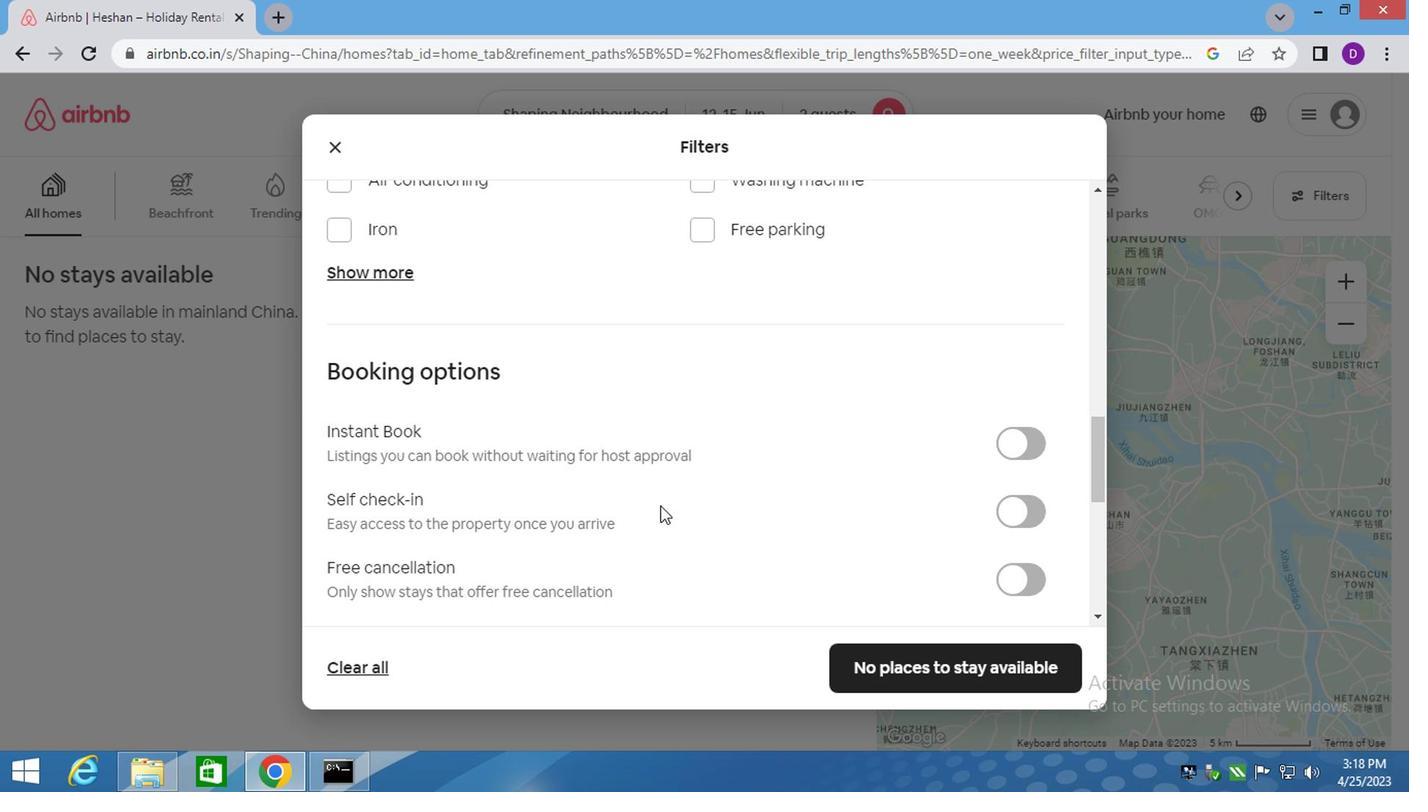 
Action: Mouse moved to (1014, 410)
Screenshot: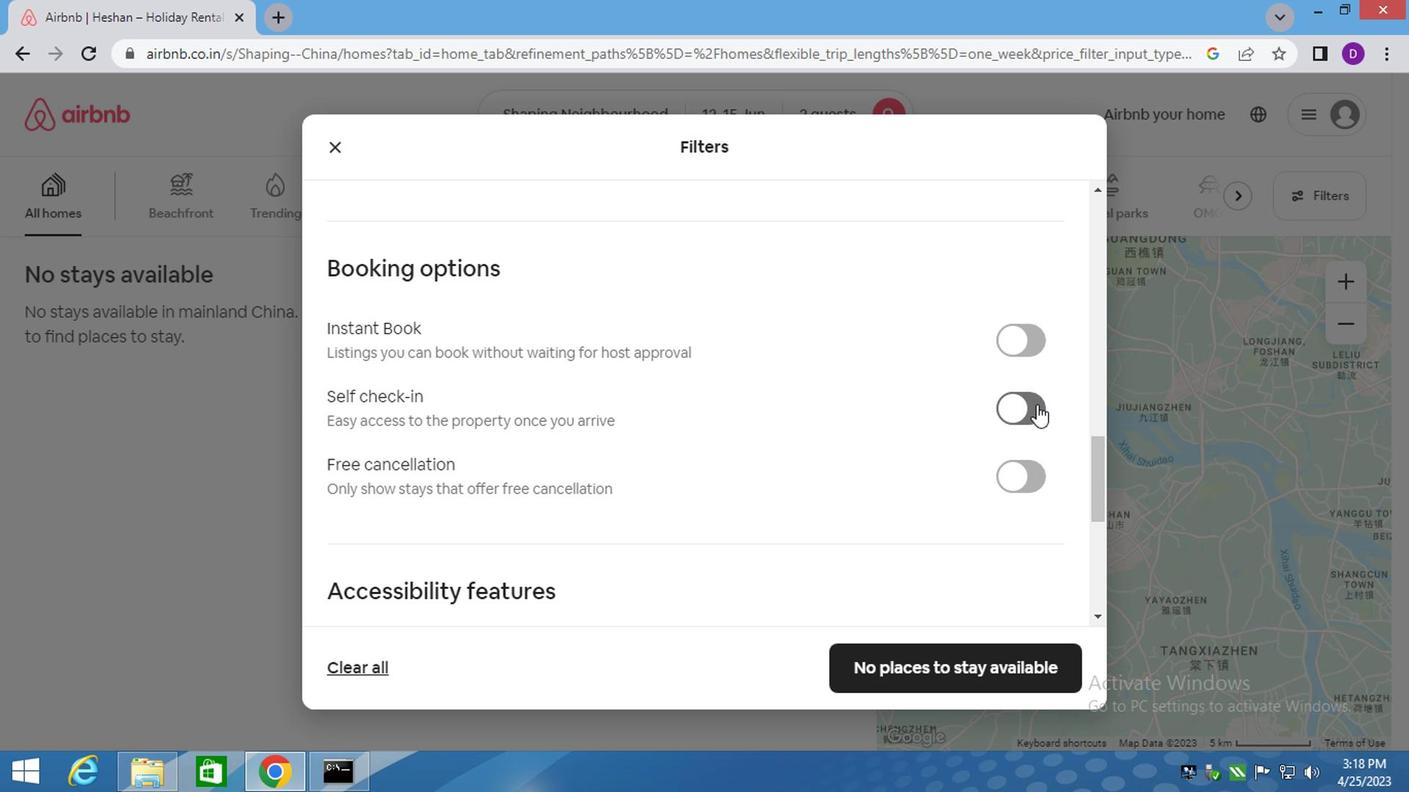 
Action: Mouse pressed left at (1014, 410)
Screenshot: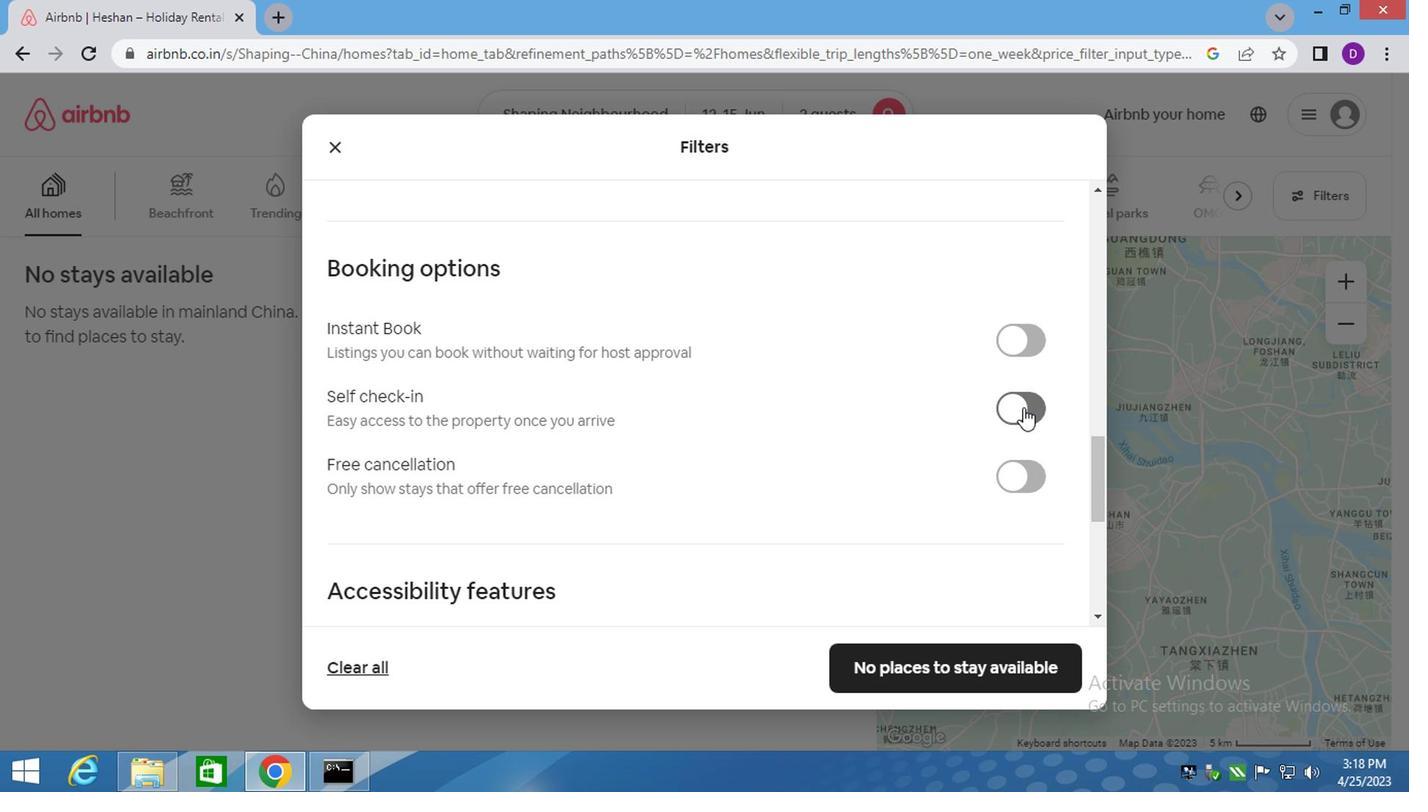 
Action: Mouse moved to (731, 460)
Screenshot: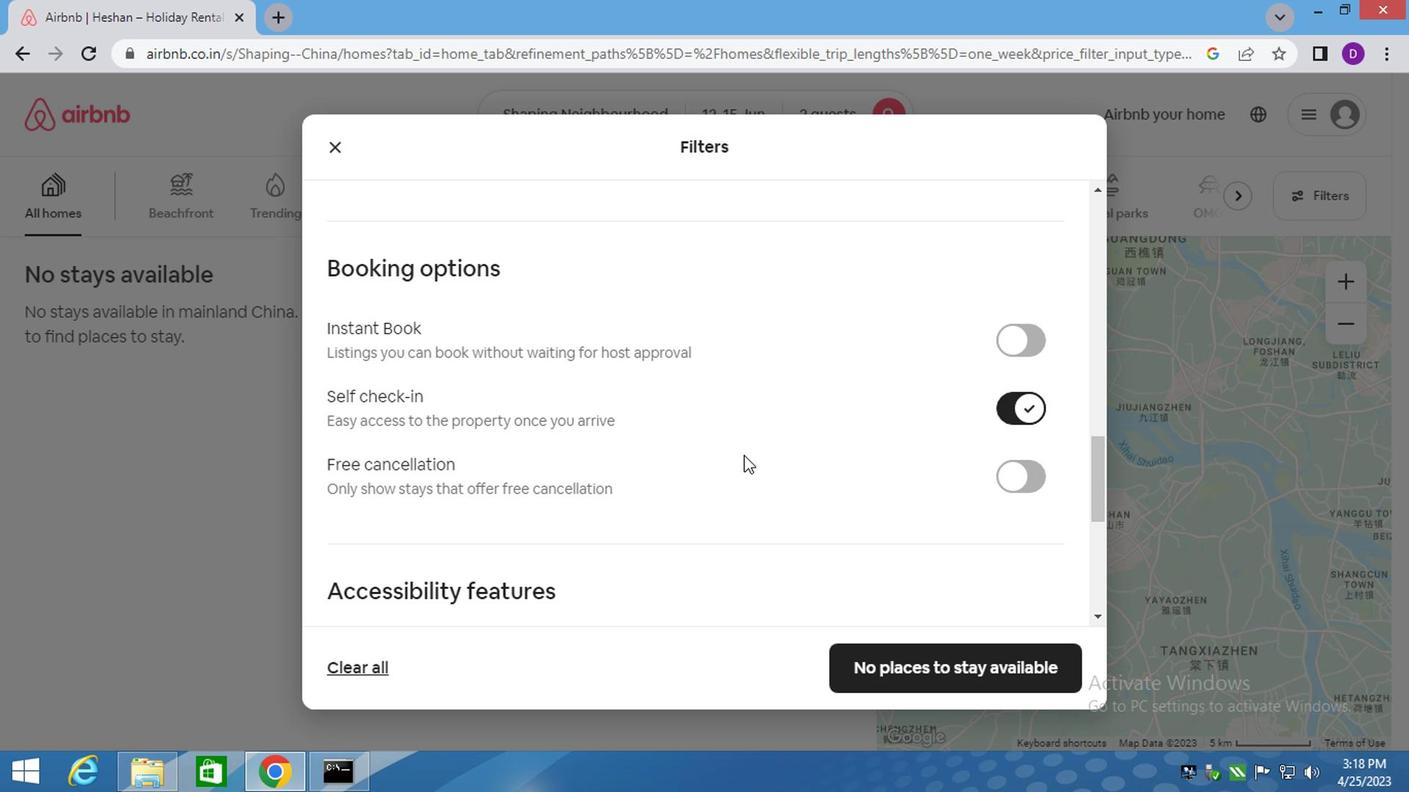 
Action: Mouse scrolled (731, 459) with delta (0, 0)
Screenshot: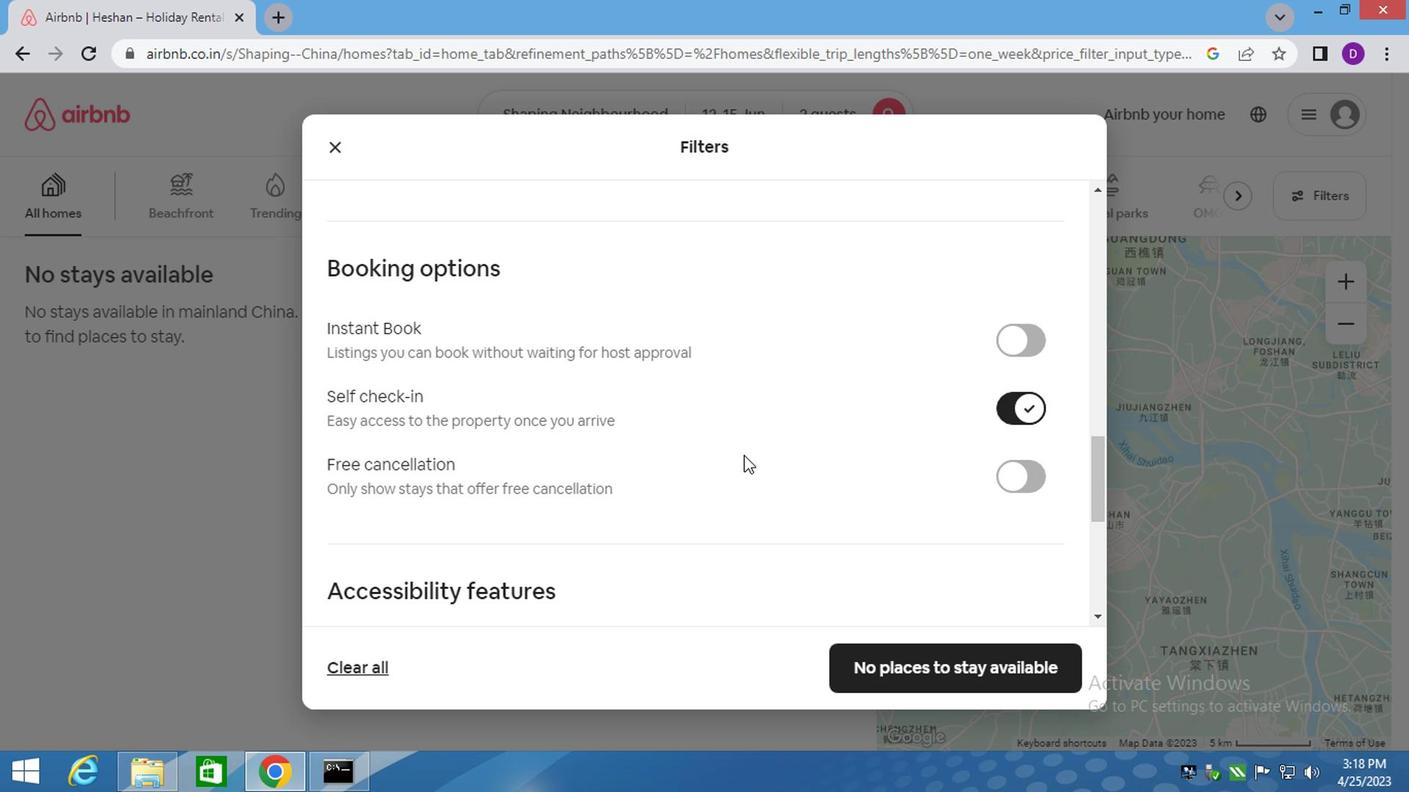 
Action: Mouse moved to (730, 463)
Screenshot: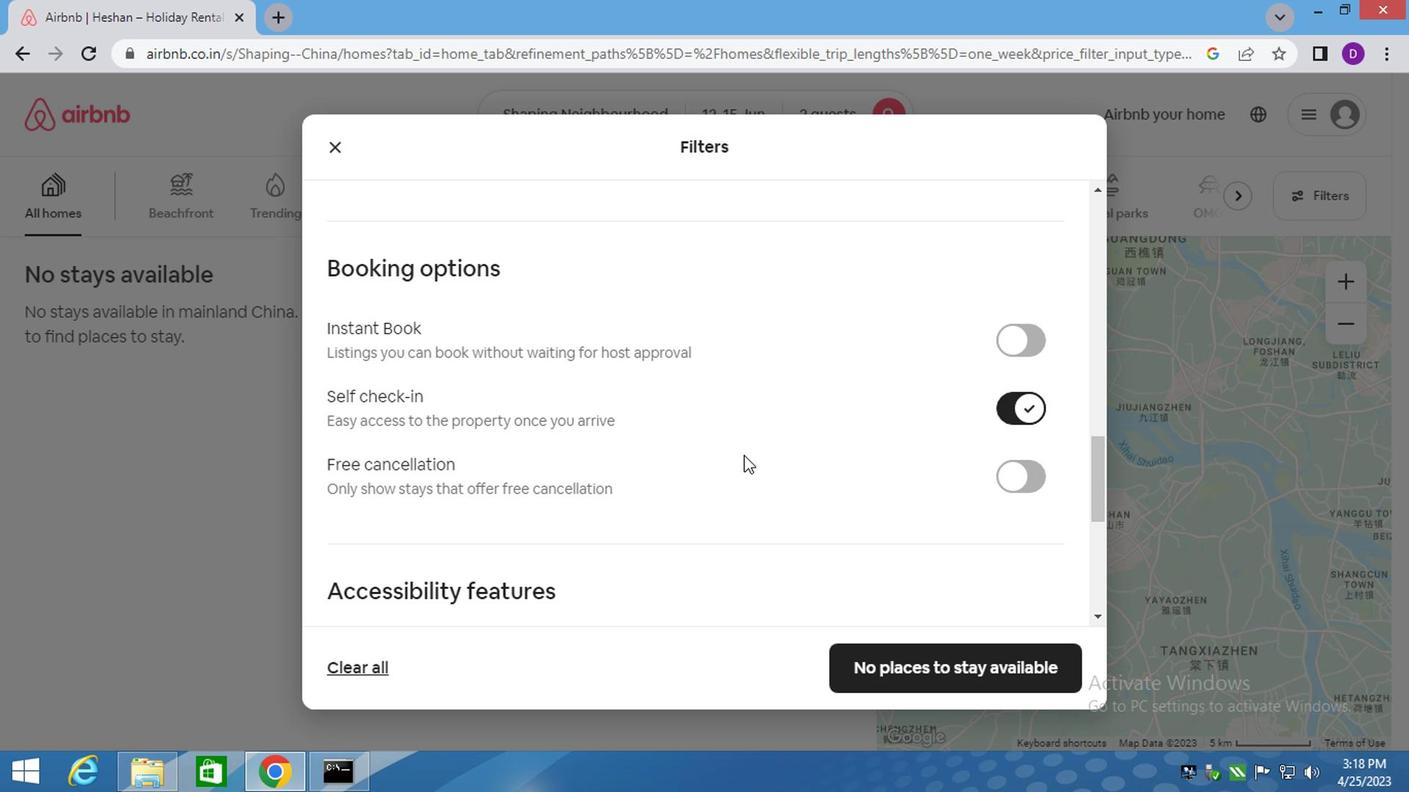 
Action: Mouse scrolled (730, 462) with delta (0, -1)
Screenshot: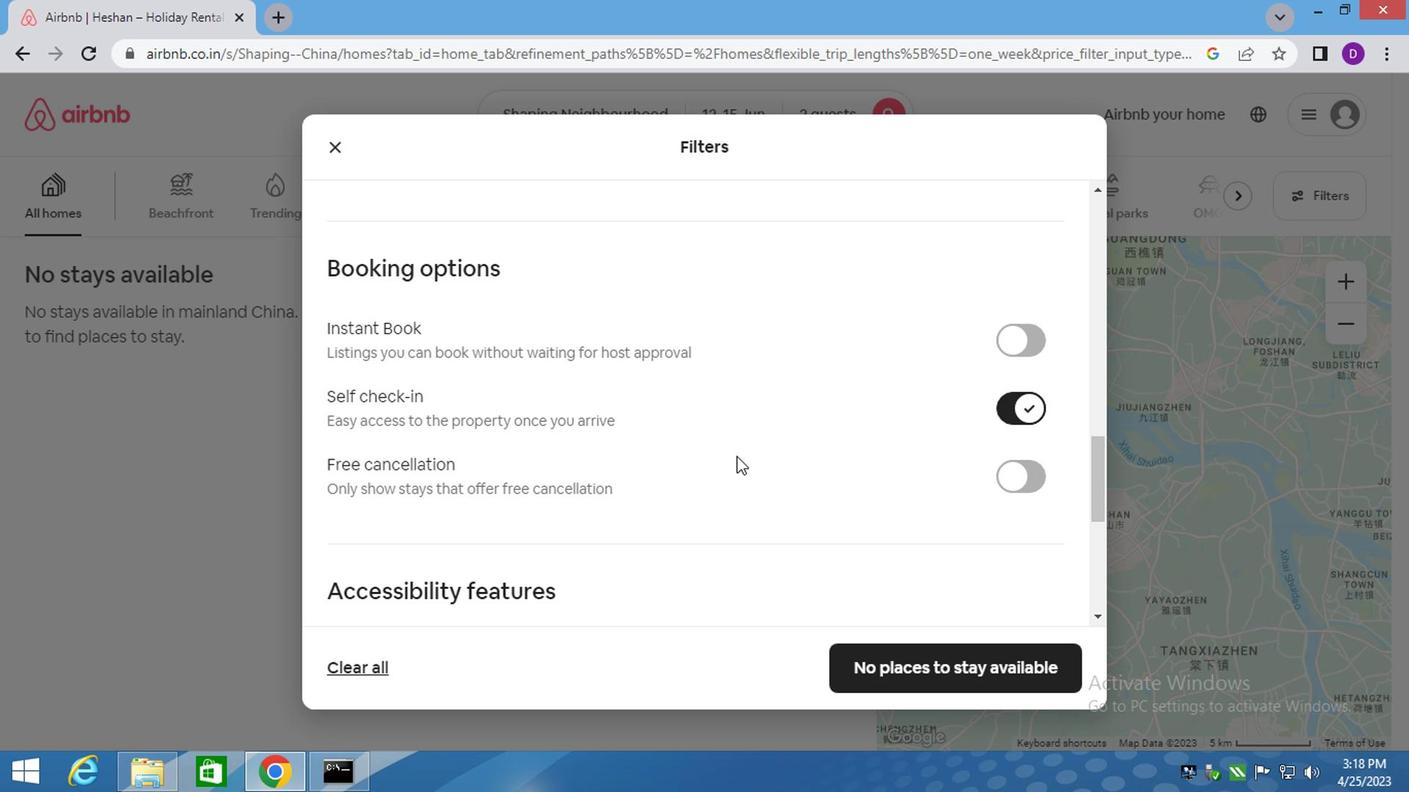 
Action: Mouse moved to (735, 472)
Screenshot: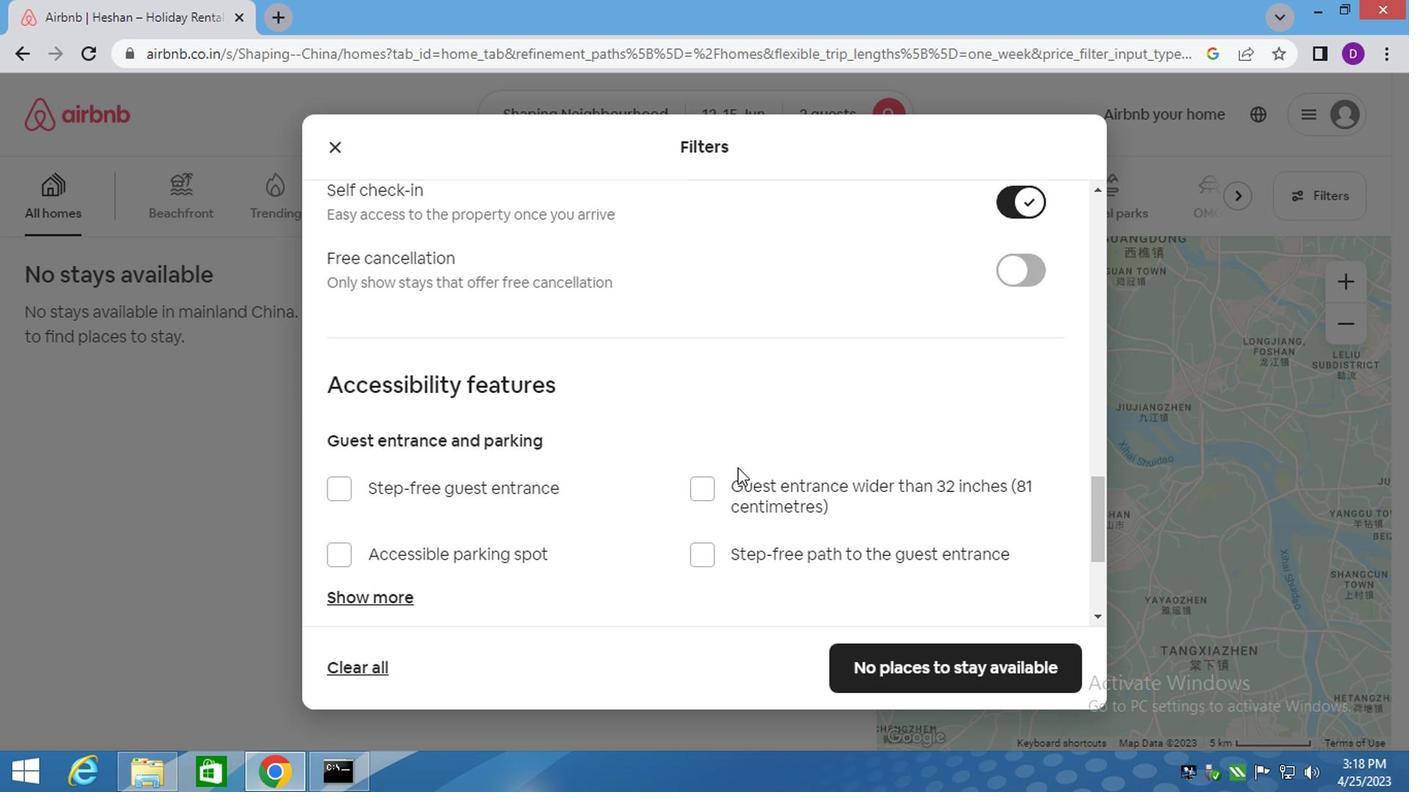 
Action: Mouse scrolled (735, 472) with delta (0, 0)
Screenshot: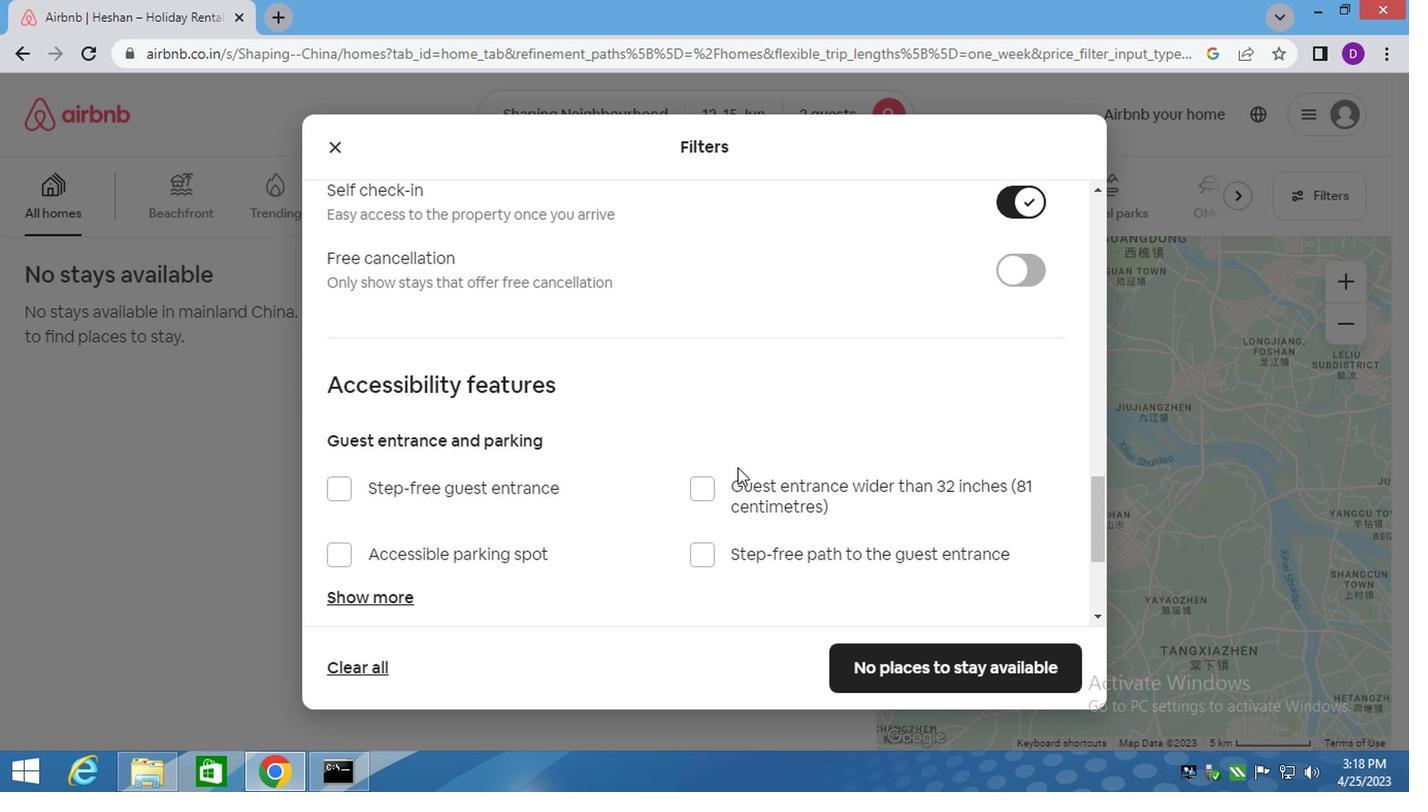 
Action: Mouse moved to (735, 477)
Screenshot: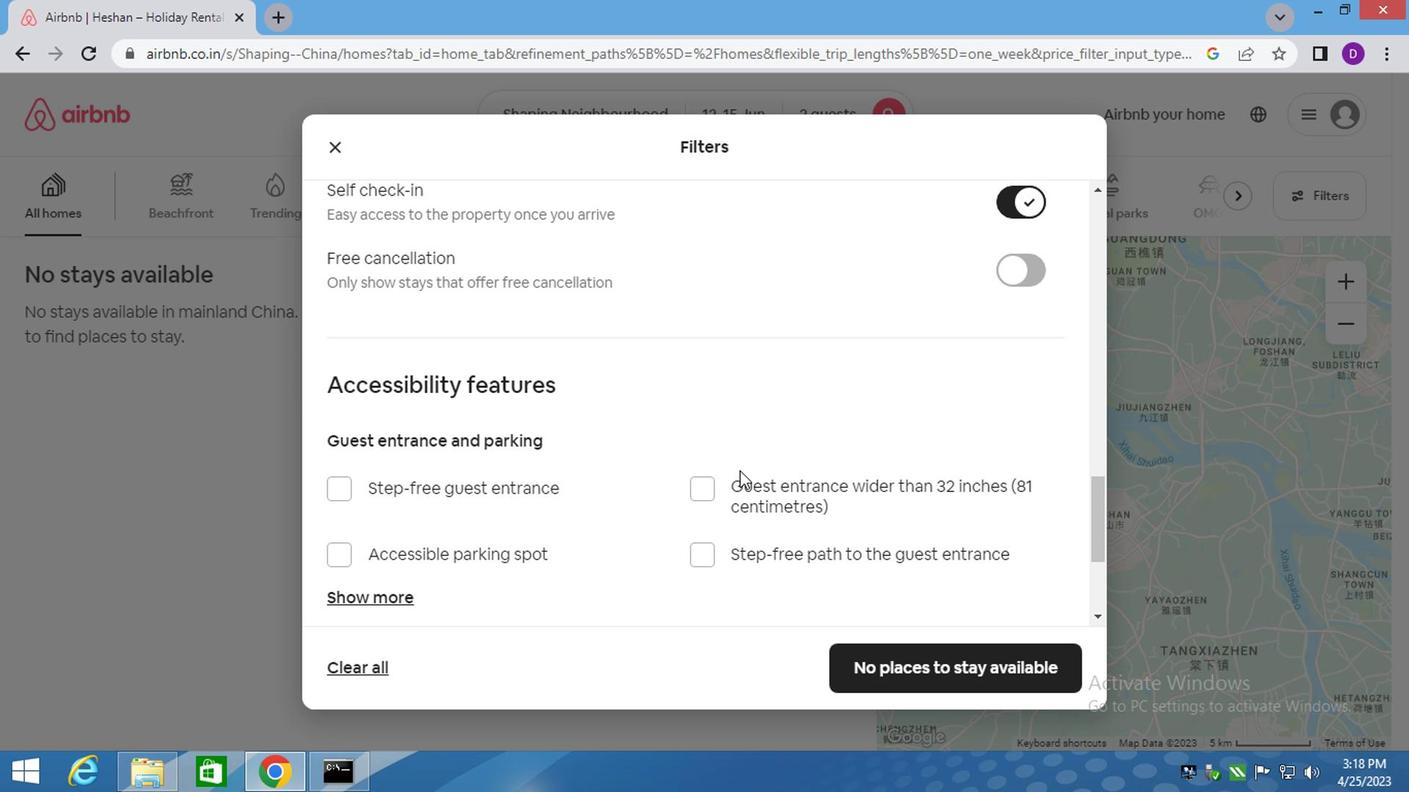 
Action: Mouse scrolled (735, 476) with delta (0, 0)
Screenshot: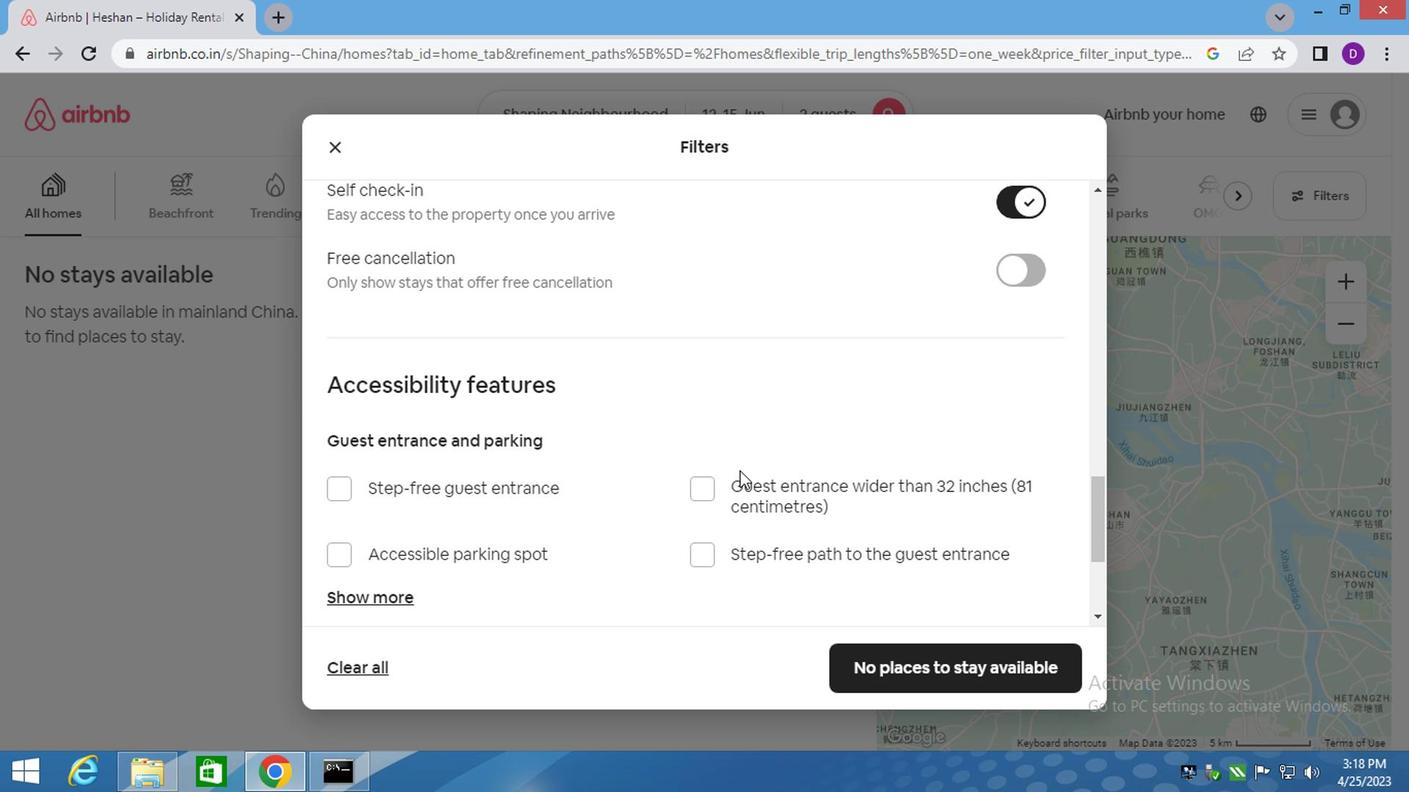 
Action: Mouse scrolled (735, 476) with delta (0, 0)
Screenshot: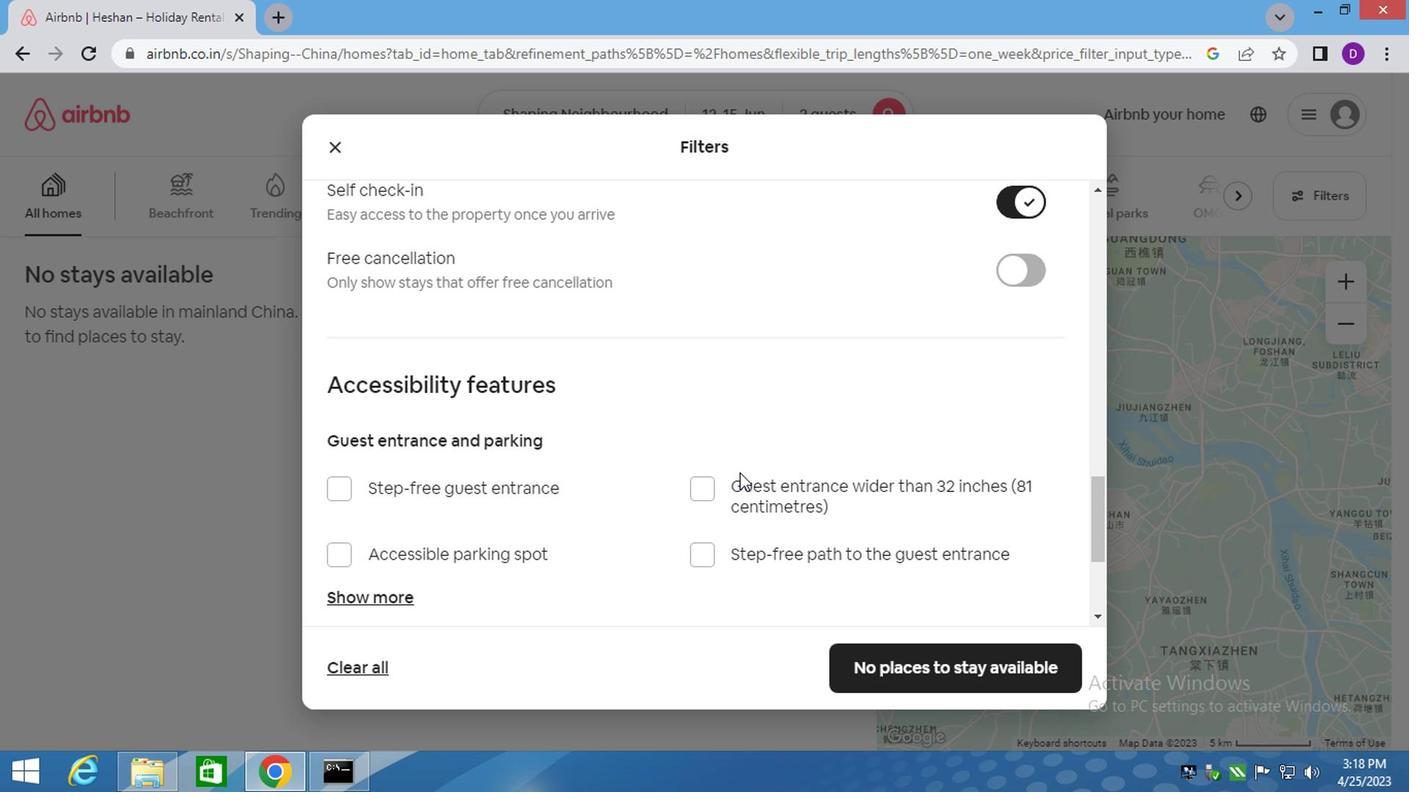 
Action: Mouse scrolled (735, 476) with delta (0, 0)
Screenshot: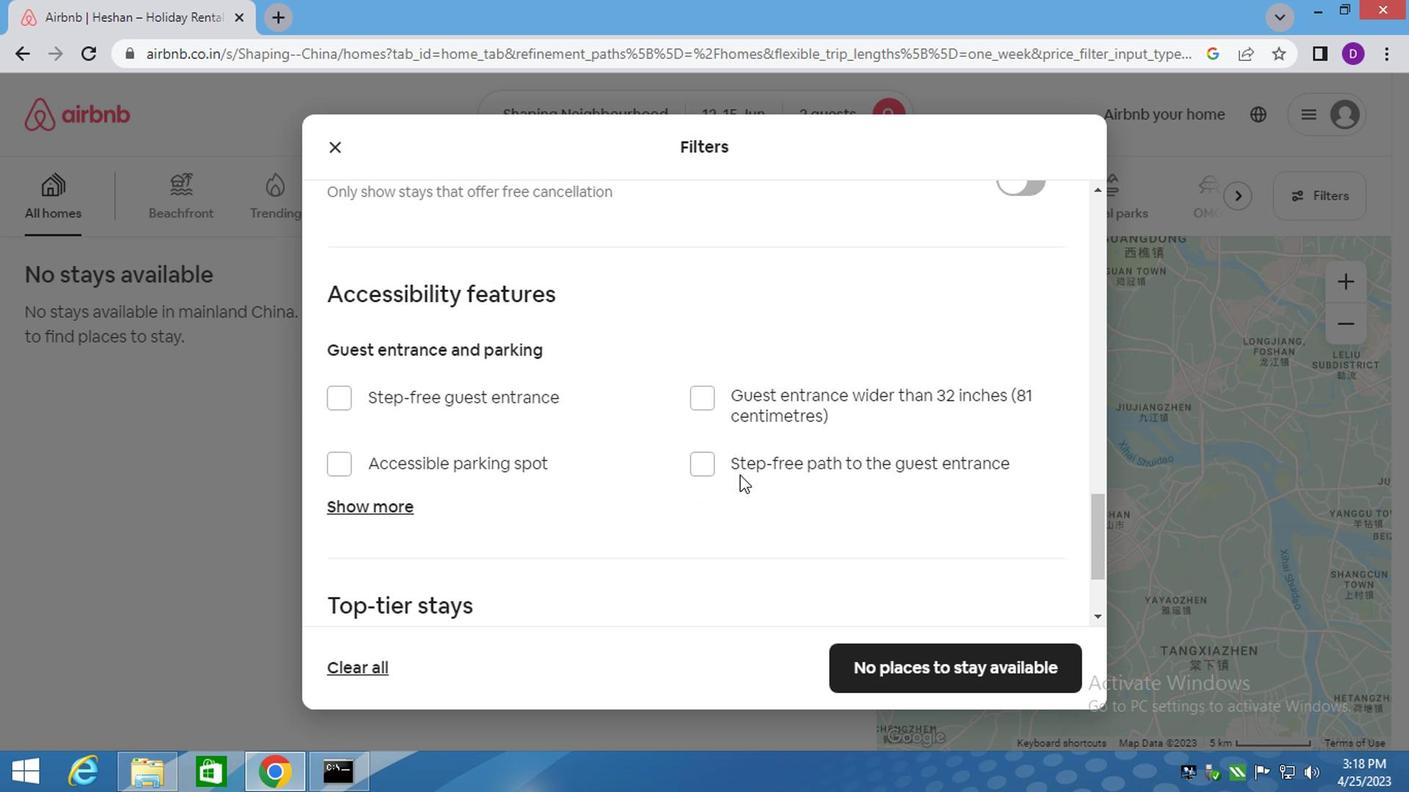 
Action: Mouse moved to (745, 477)
Screenshot: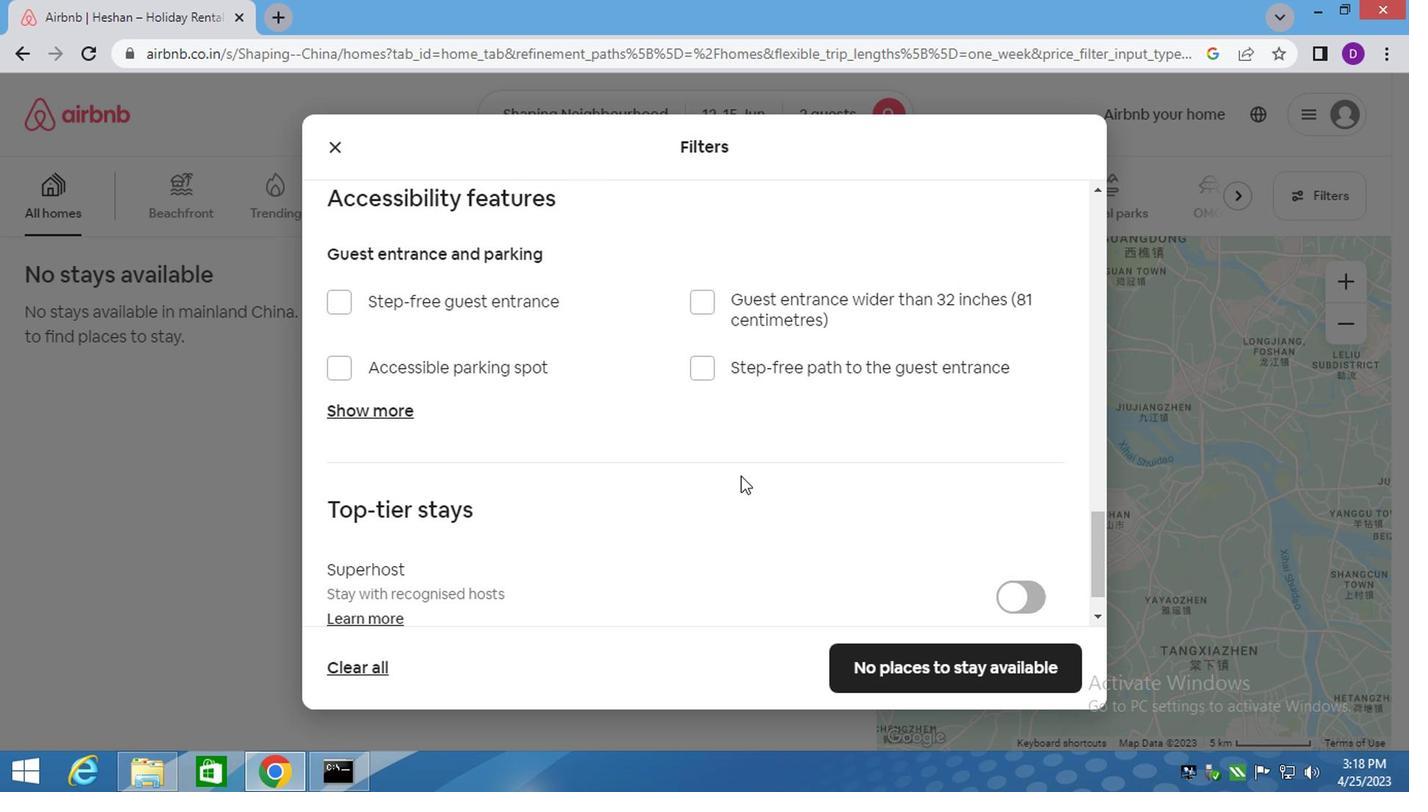 
Action: Mouse scrolled (745, 477) with delta (0, 0)
Screenshot: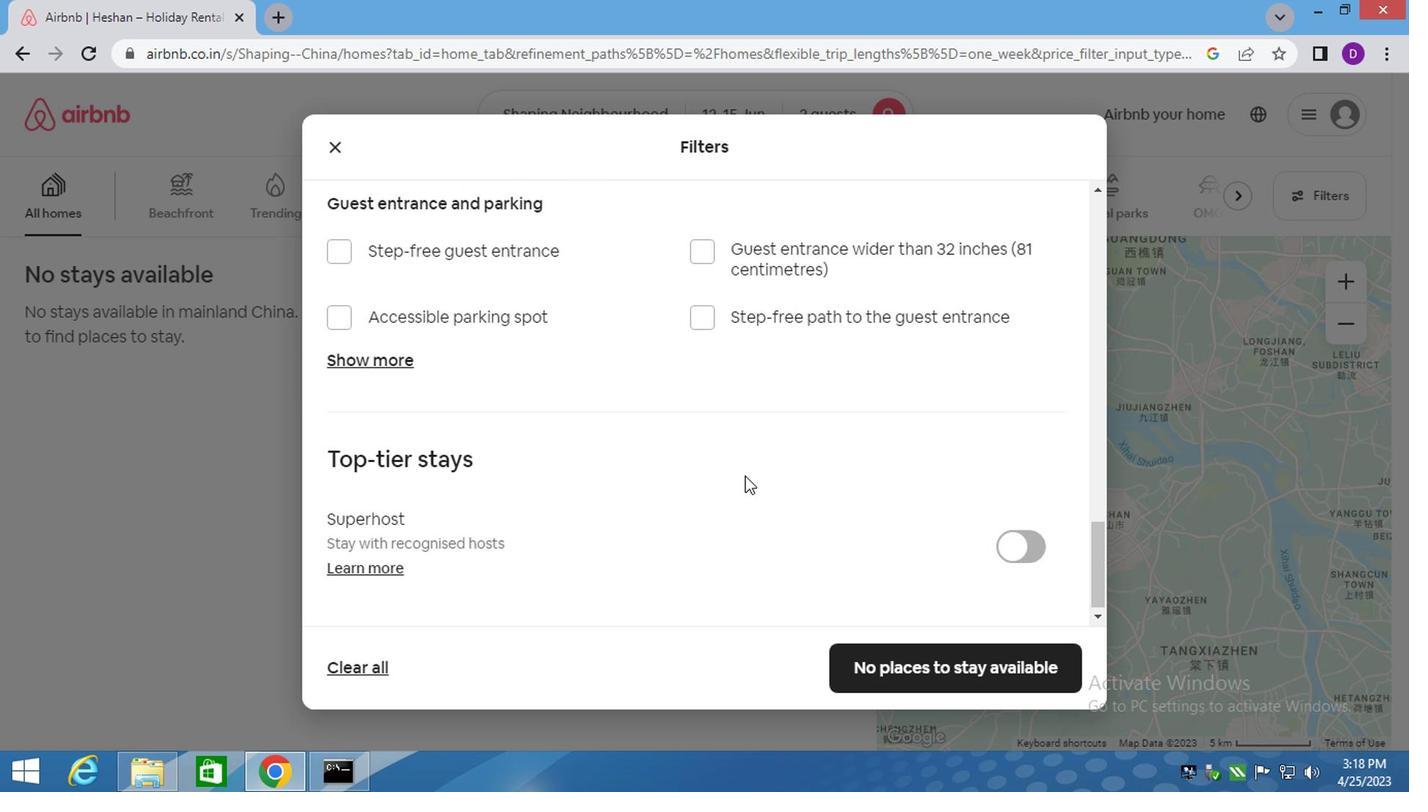 
Action: Mouse moved to (747, 477)
Screenshot: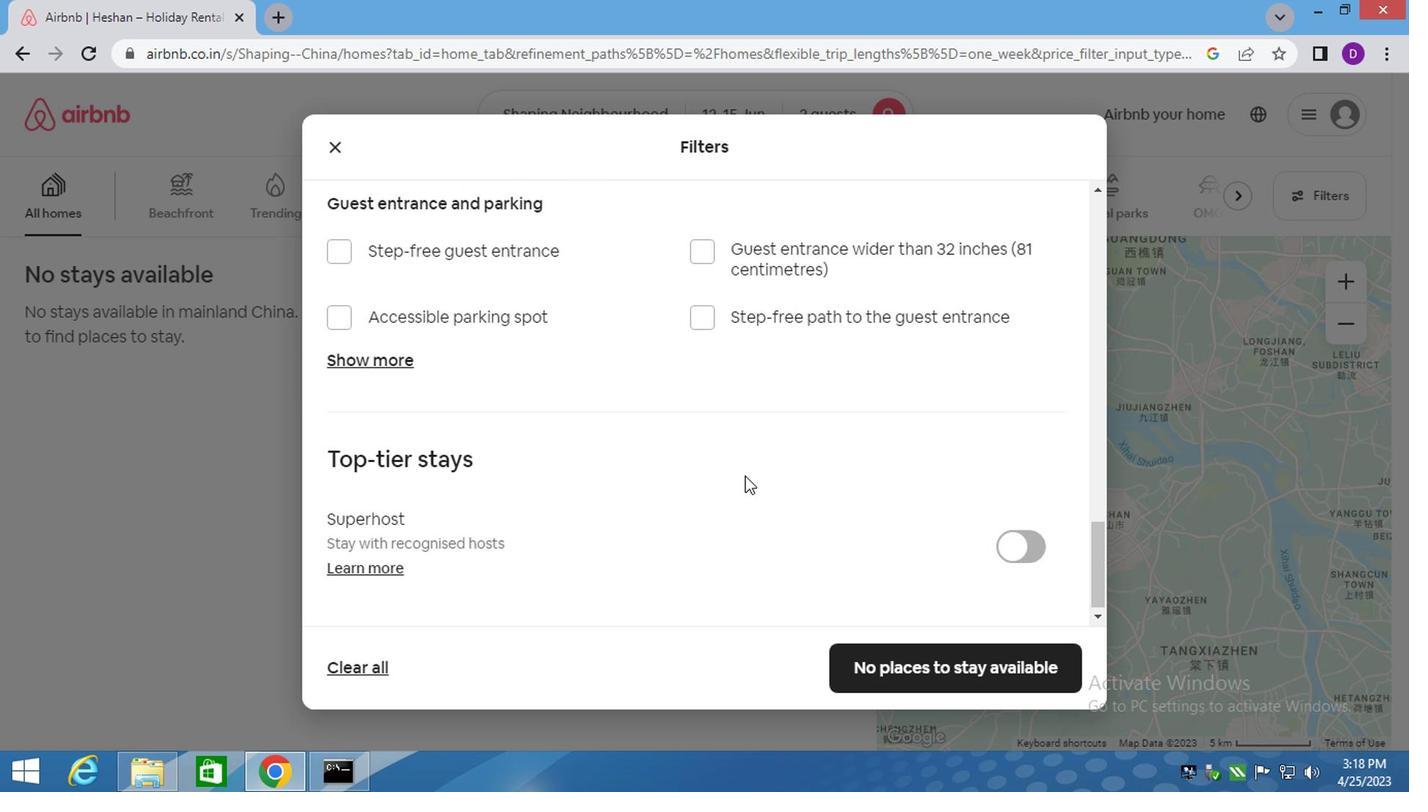 
Action: Mouse scrolled (747, 477) with delta (0, 0)
Screenshot: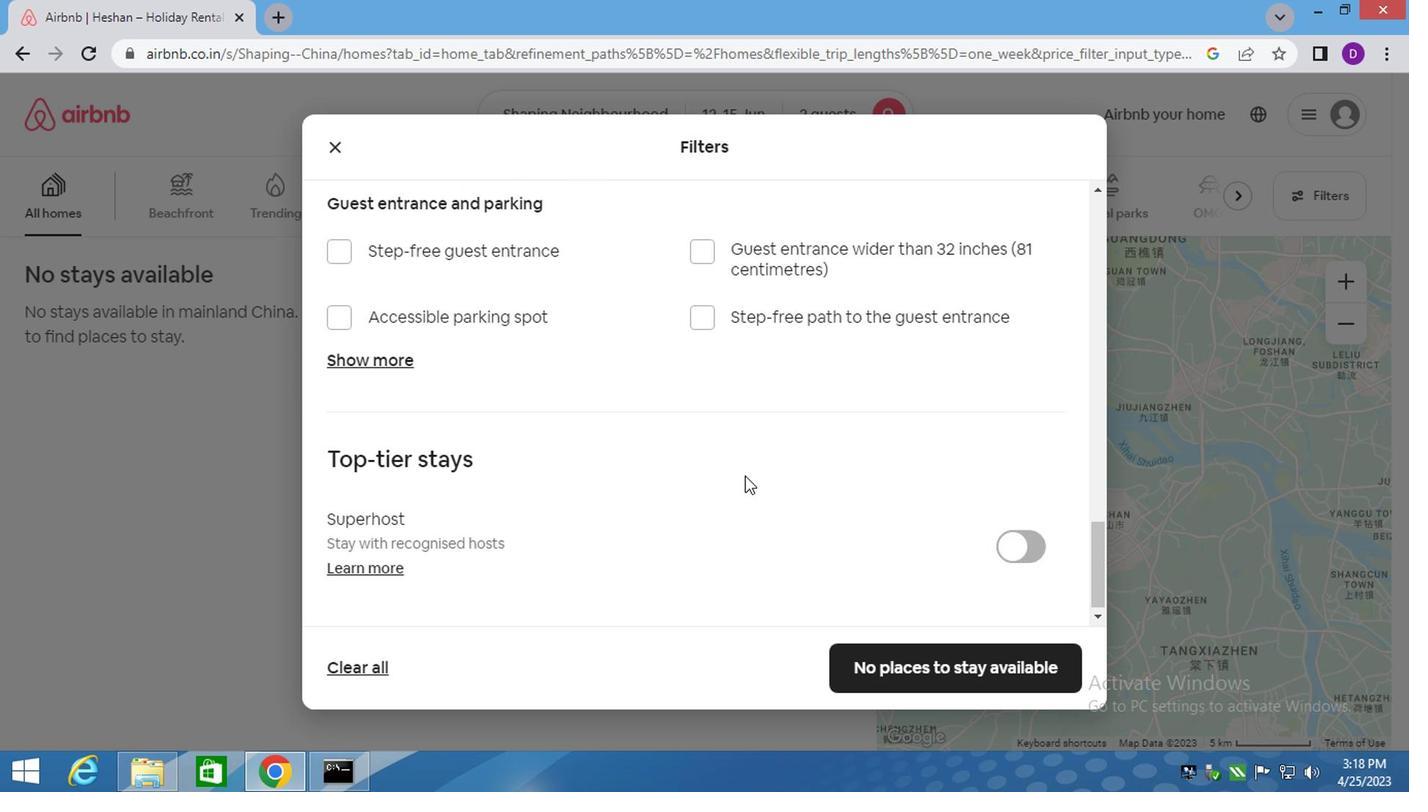 
Action: Mouse moved to (748, 477)
Screenshot: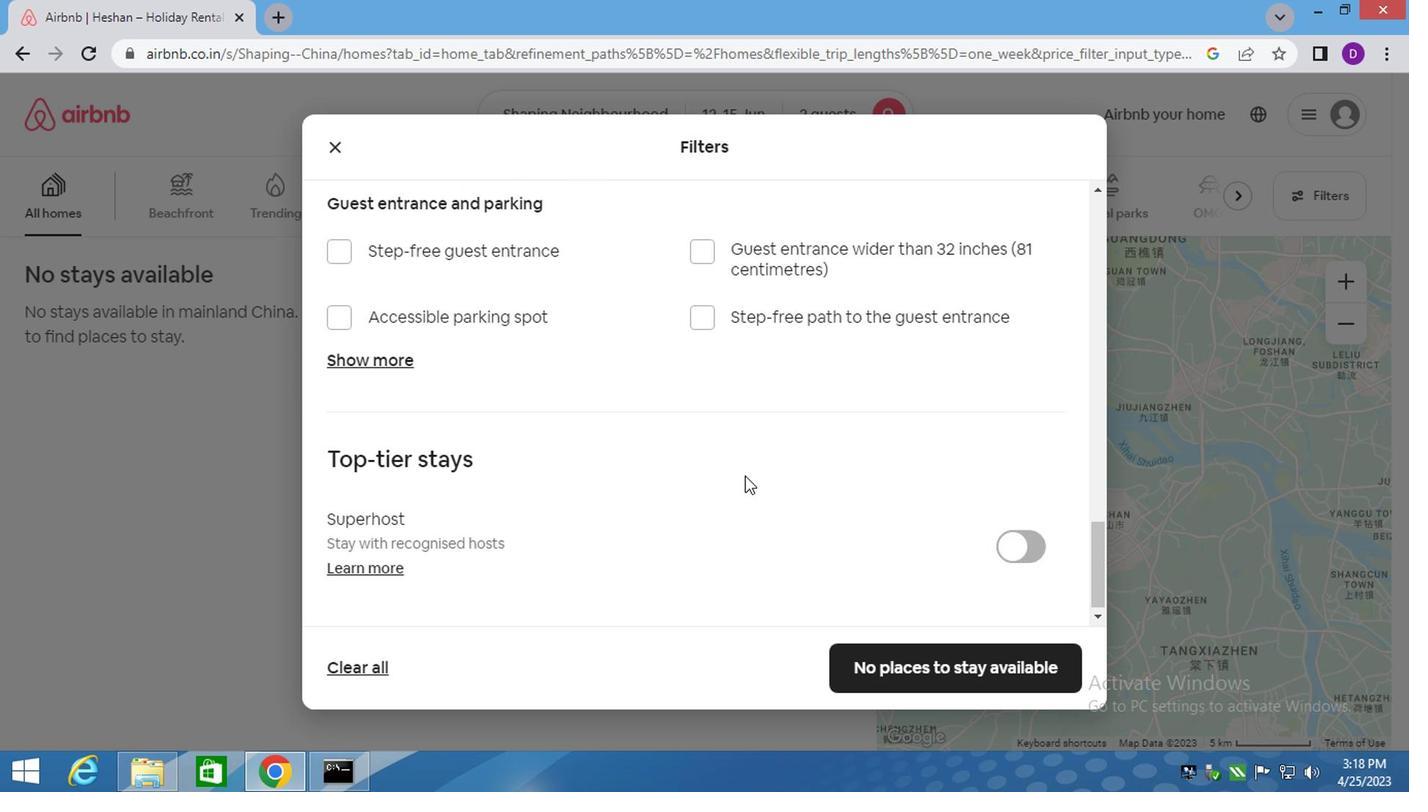 
Action: Mouse scrolled (748, 477) with delta (0, 0)
Screenshot: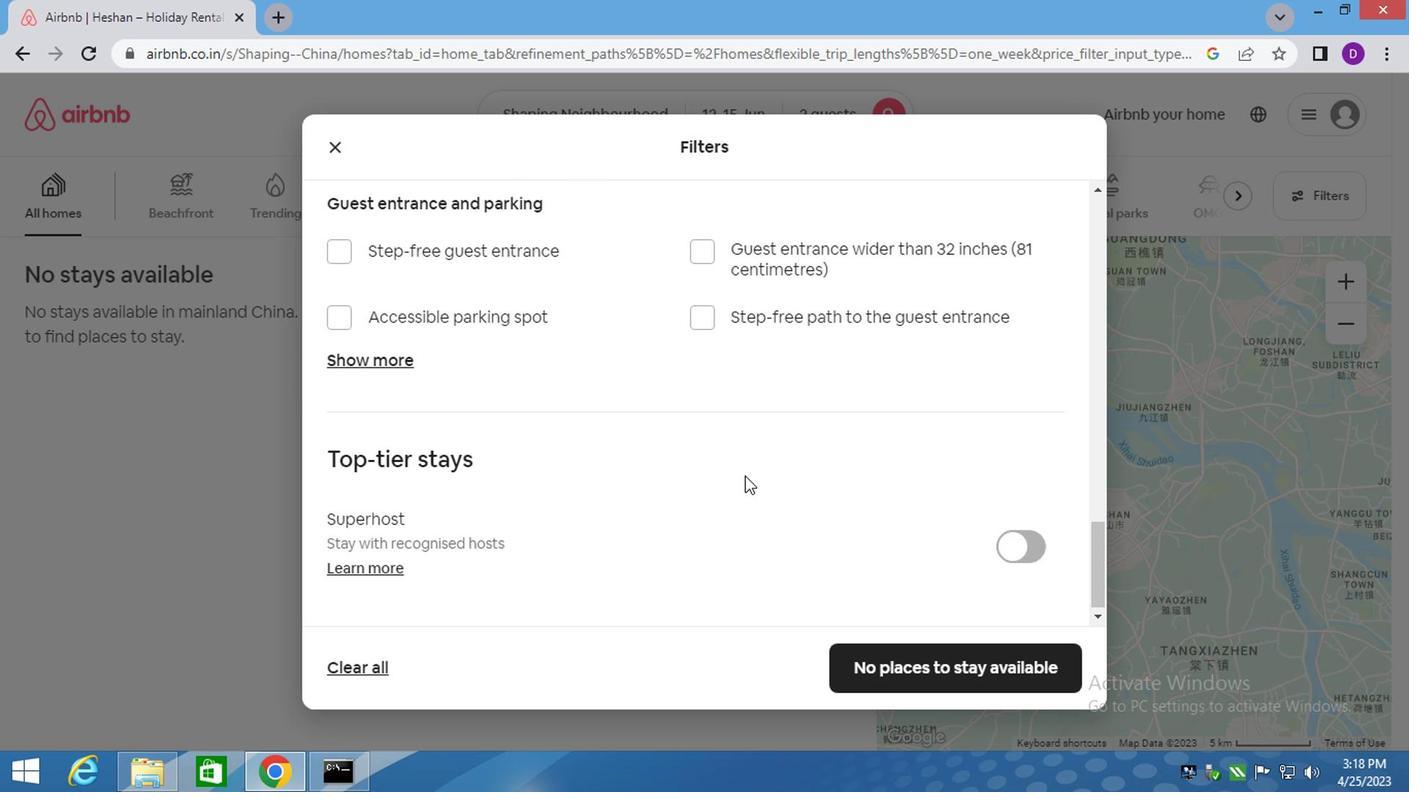 
Action: Mouse scrolled (748, 477) with delta (0, 0)
Screenshot: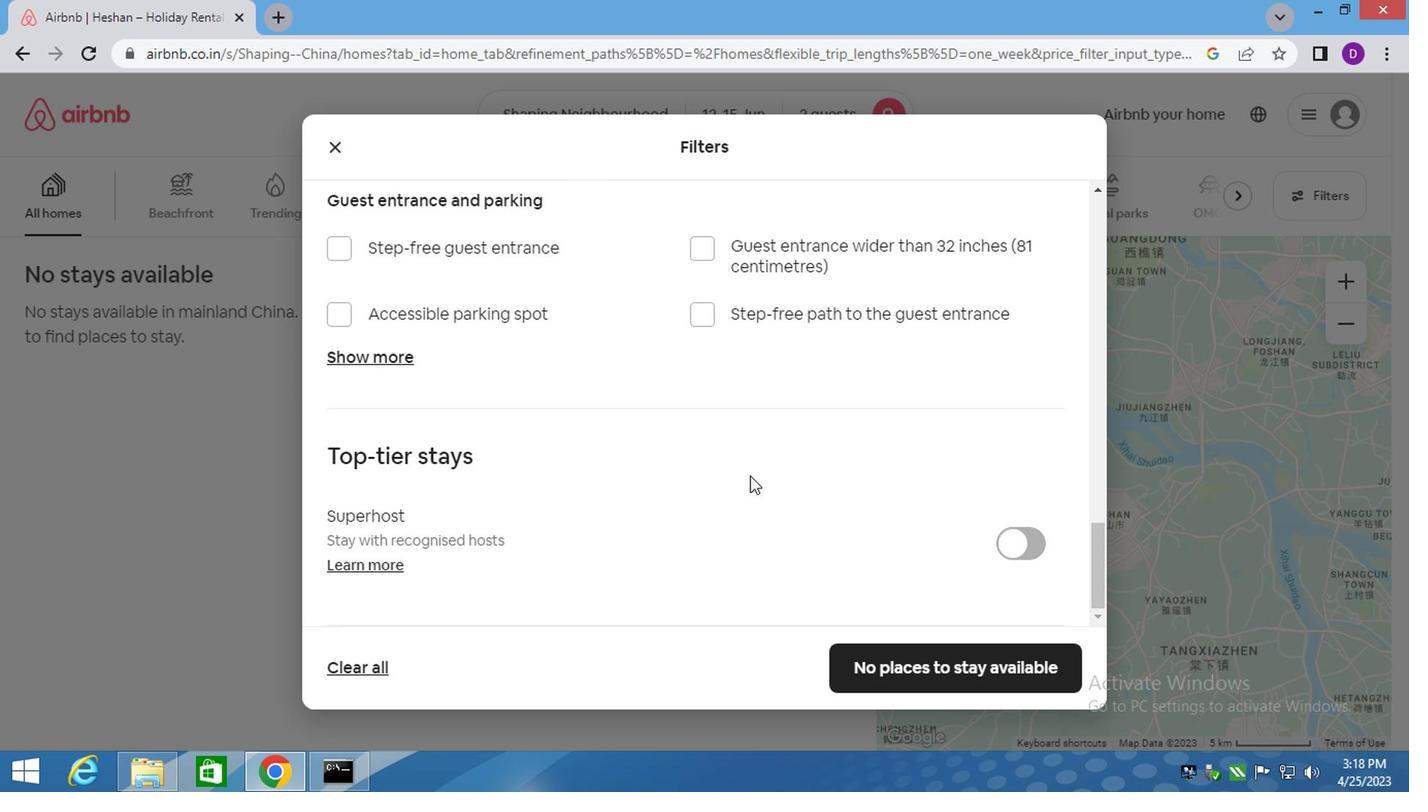 
Action: Mouse moved to (757, 487)
Screenshot: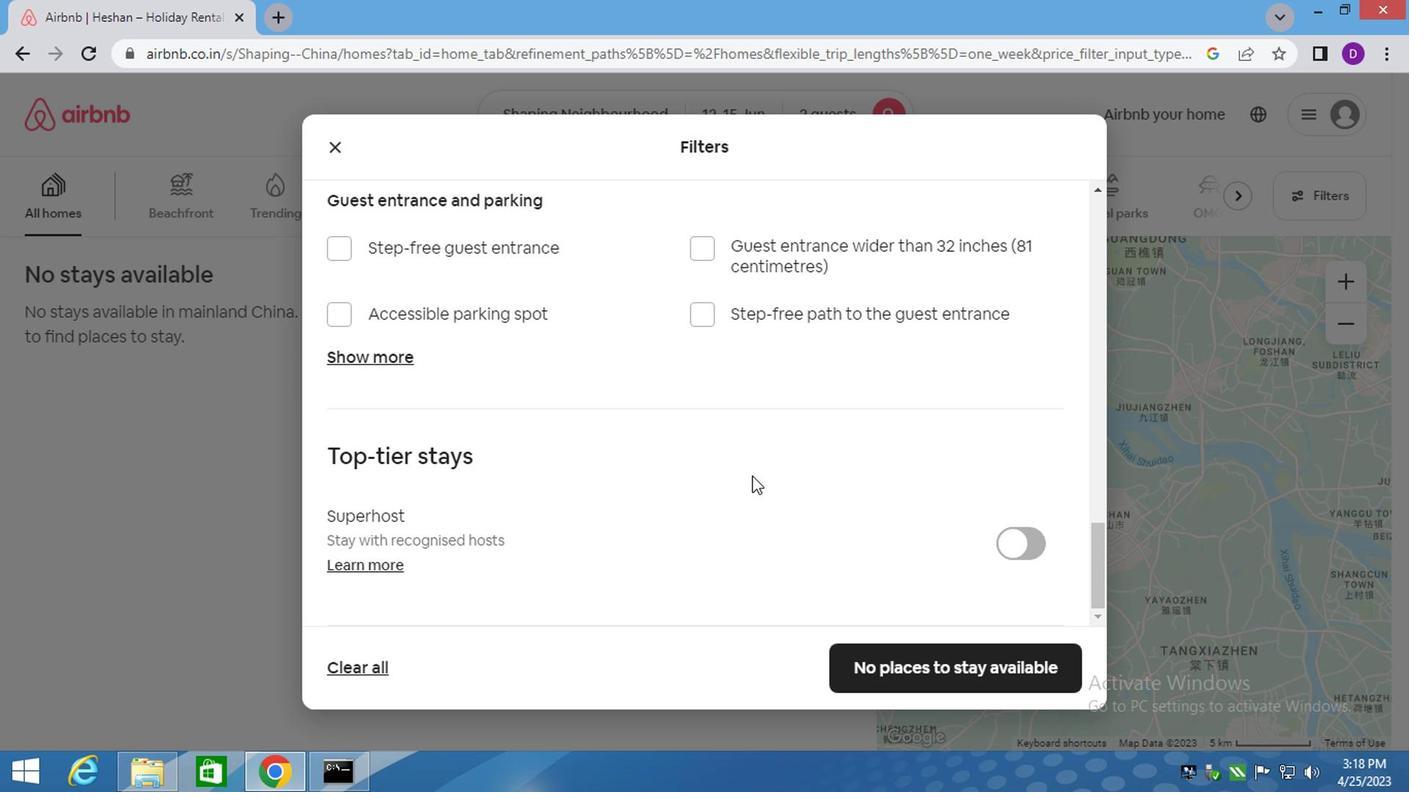 
Action: Mouse scrolled (750, 477) with delta (0, -1)
Screenshot: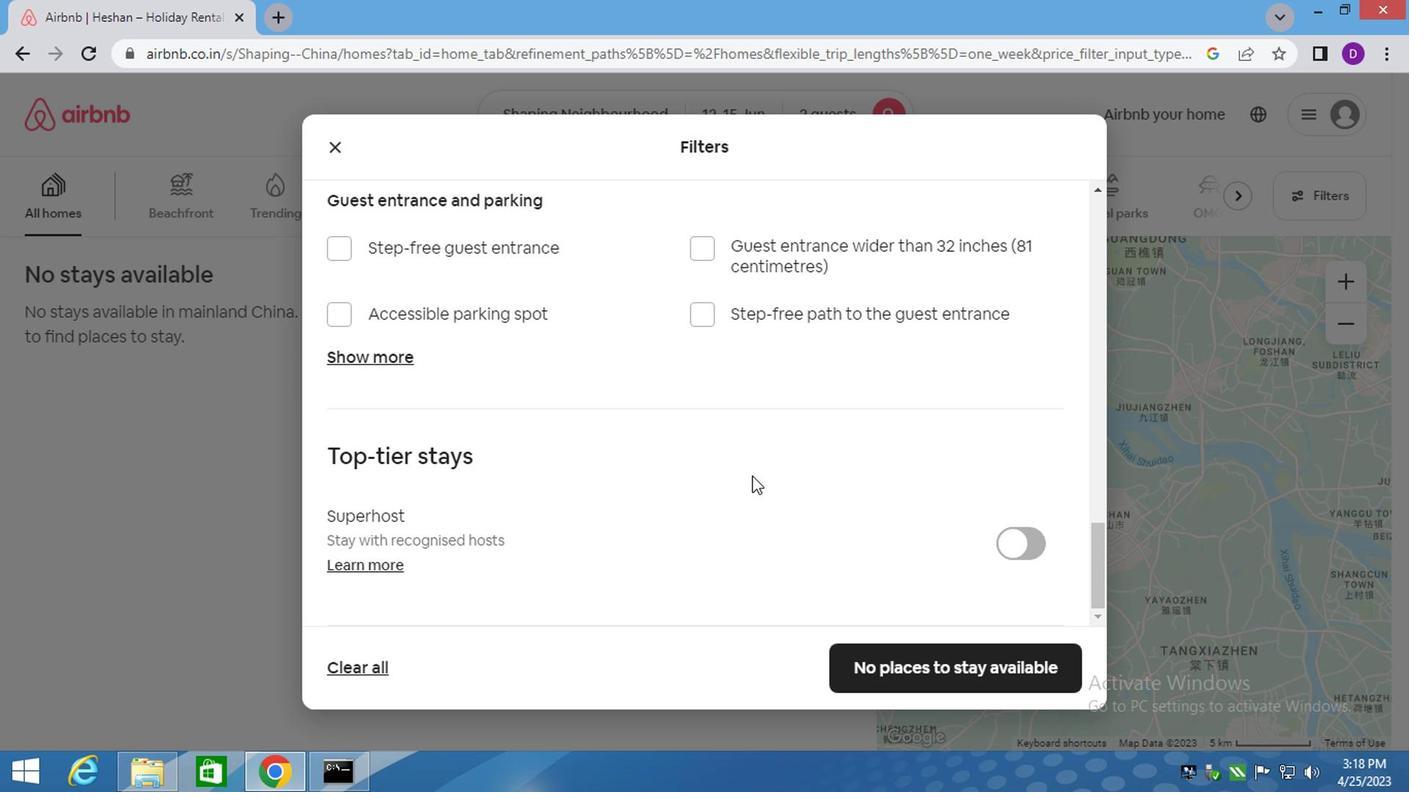 
Action: Mouse scrolled (757, 486) with delta (0, 0)
Screenshot: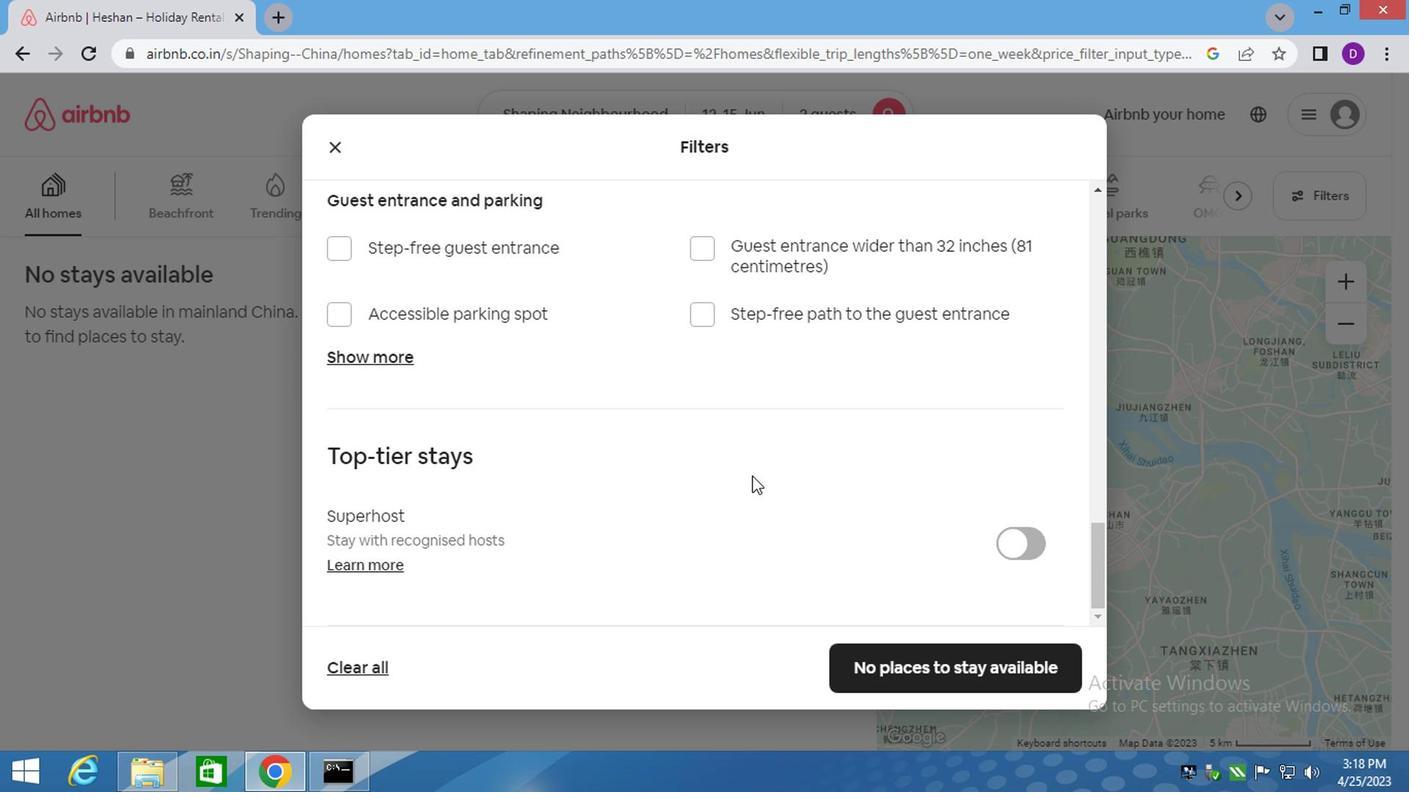 
Action: Mouse moved to (765, 497)
Screenshot: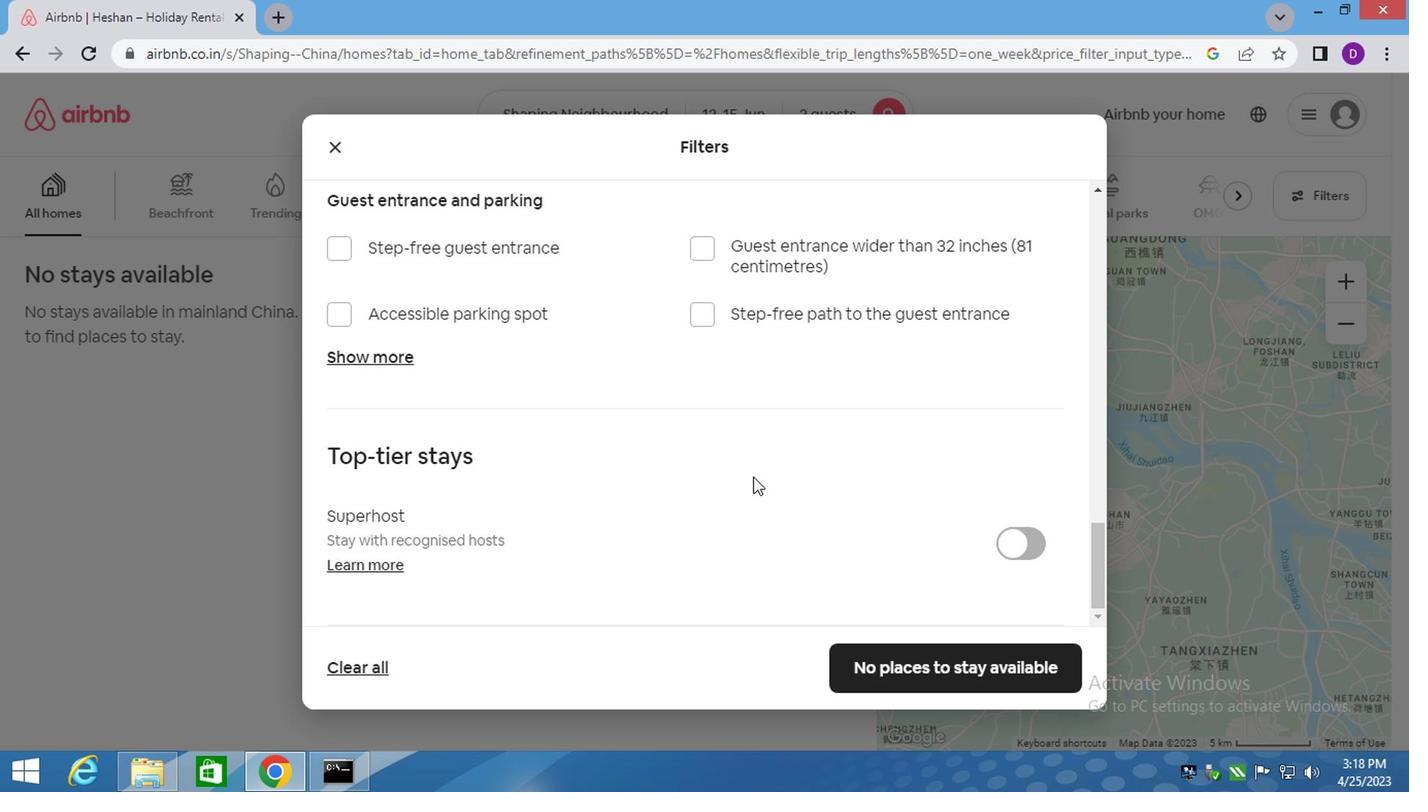 
Action: Mouse scrolled (765, 495) with delta (0, -1)
Screenshot: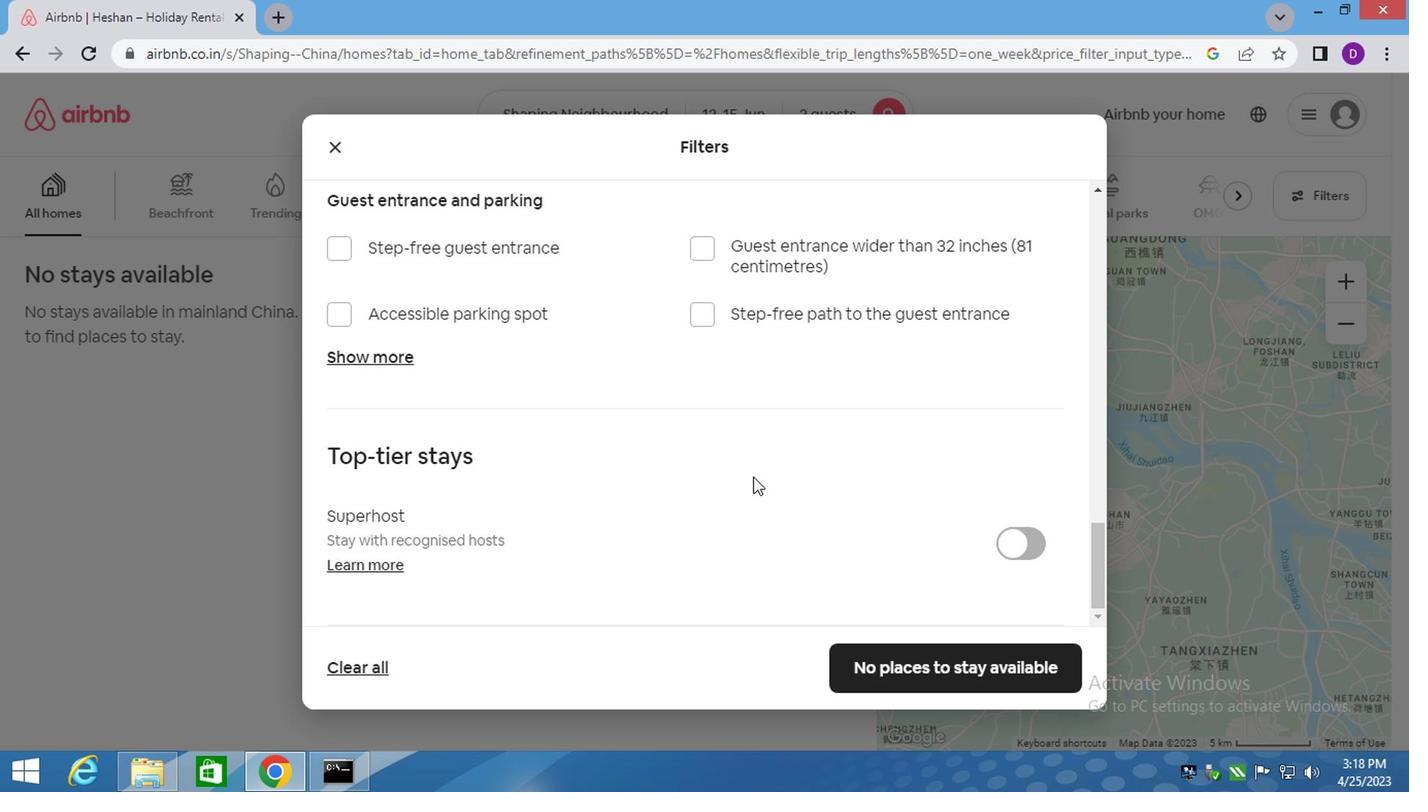 
Action: Mouse moved to (800, 523)
Screenshot: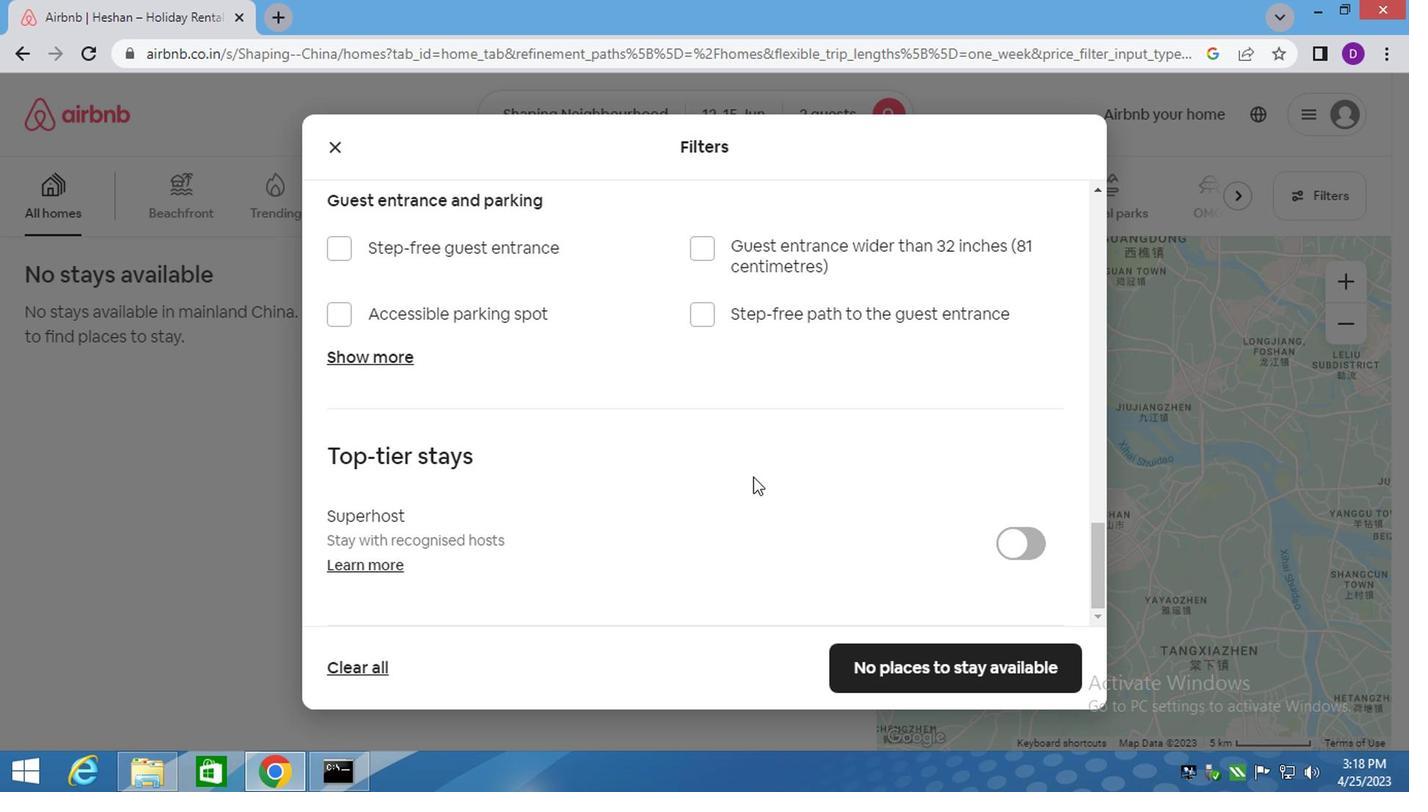 
Action: Mouse scrolled (779, 507) with delta (0, 0)
Screenshot: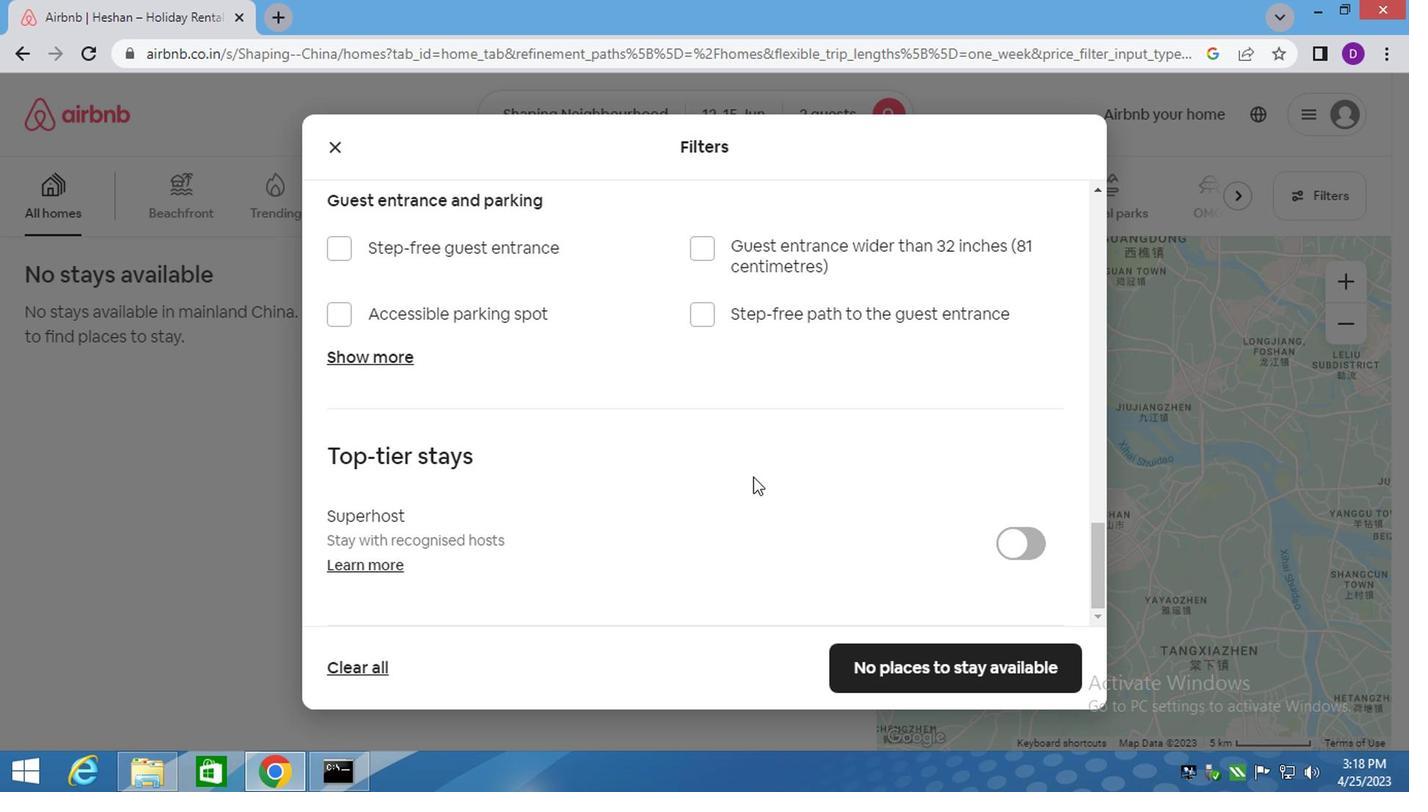 
Action: Mouse moved to (922, 662)
Screenshot: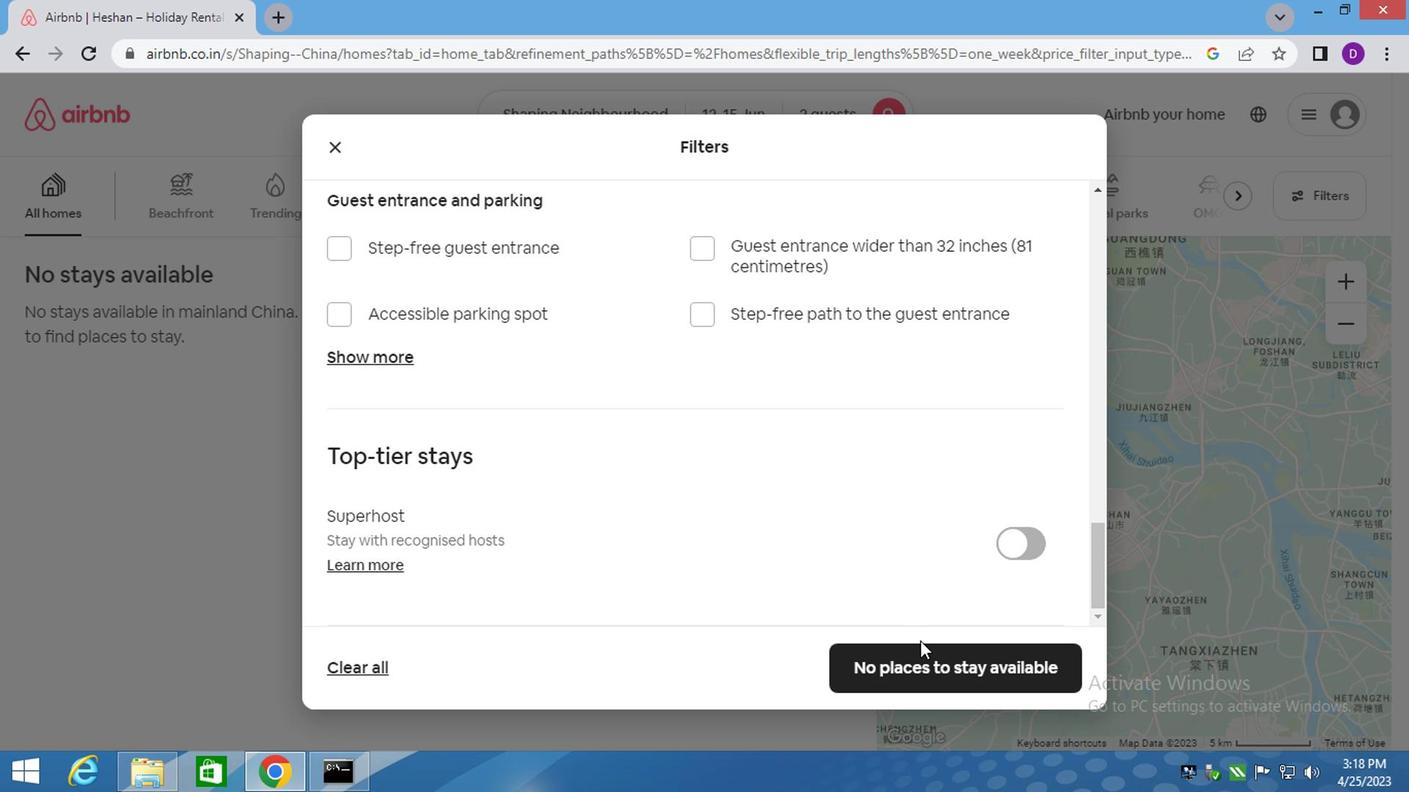 
Action: Mouse pressed left at (922, 662)
Screenshot: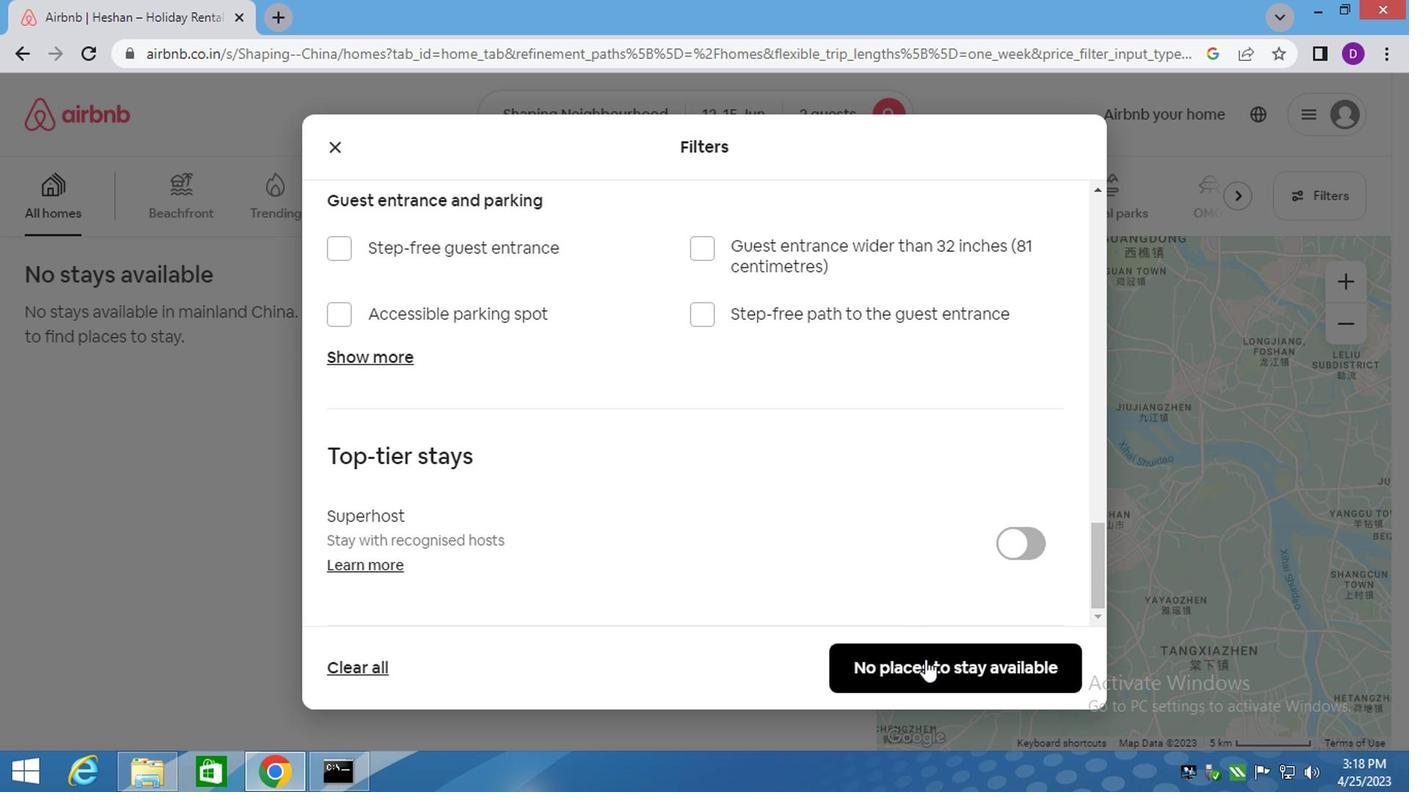 
Action: Mouse moved to (633, 281)
Screenshot: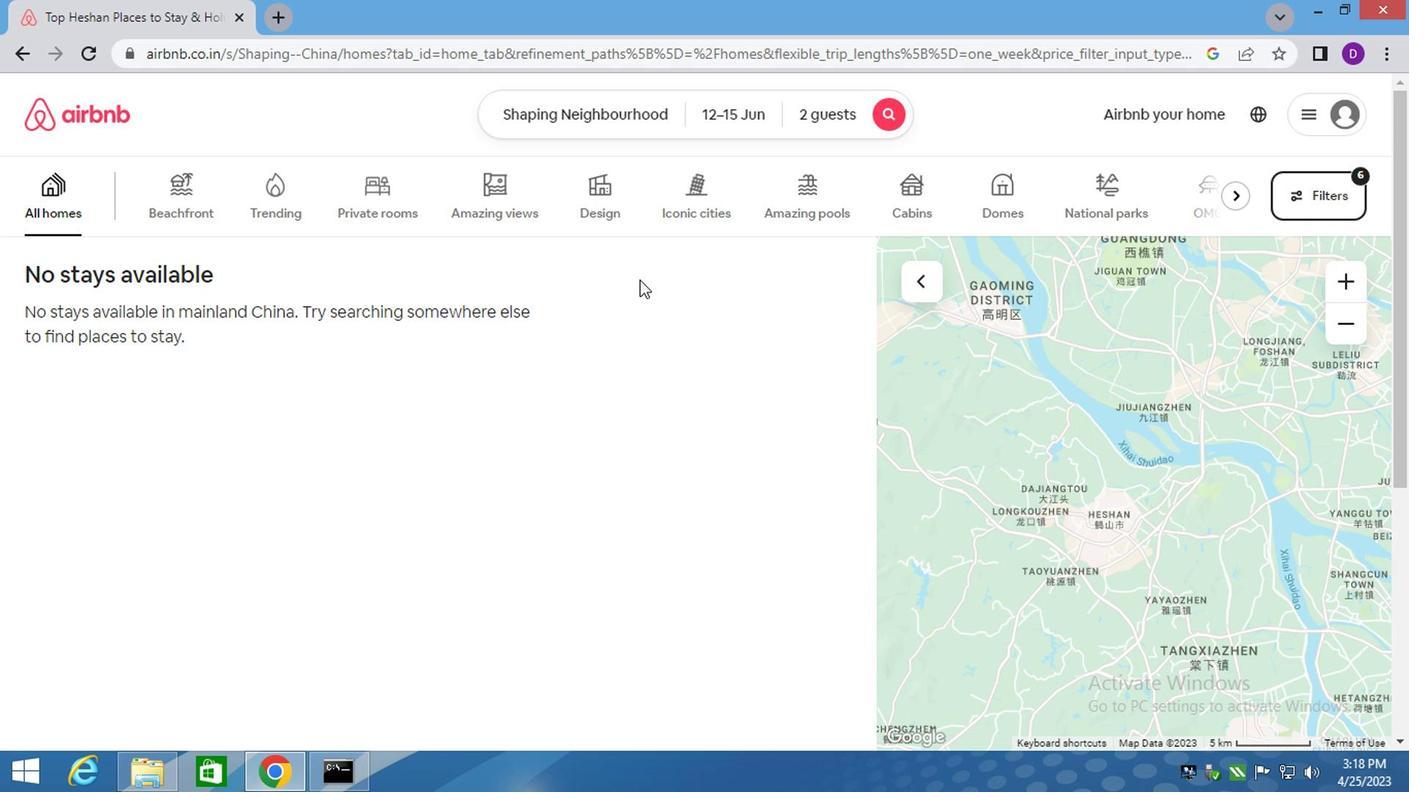 
